 Task: Look for space in Río Cuarto, Argentina from 7th July, 2023 to 14th July, 2023 for 1 adult in price range Rs.6000 to Rs.14000. Place can be shared room with 1  bedroom having 1 bed and 1 bathroom. Property type can be house, flat, guest house, hotel. Amenities needed are: wifi, heating. Booking option can be shelf check-in. Required host language is English.
Action: Mouse moved to (428, 90)
Screenshot: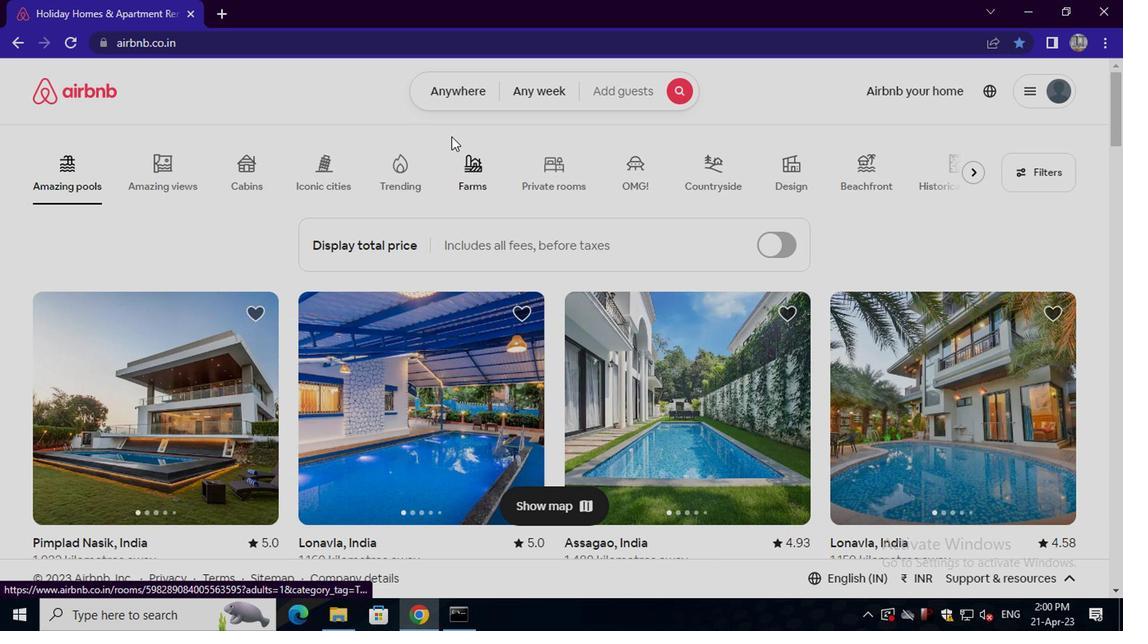 
Action: Mouse pressed left at (428, 90)
Screenshot: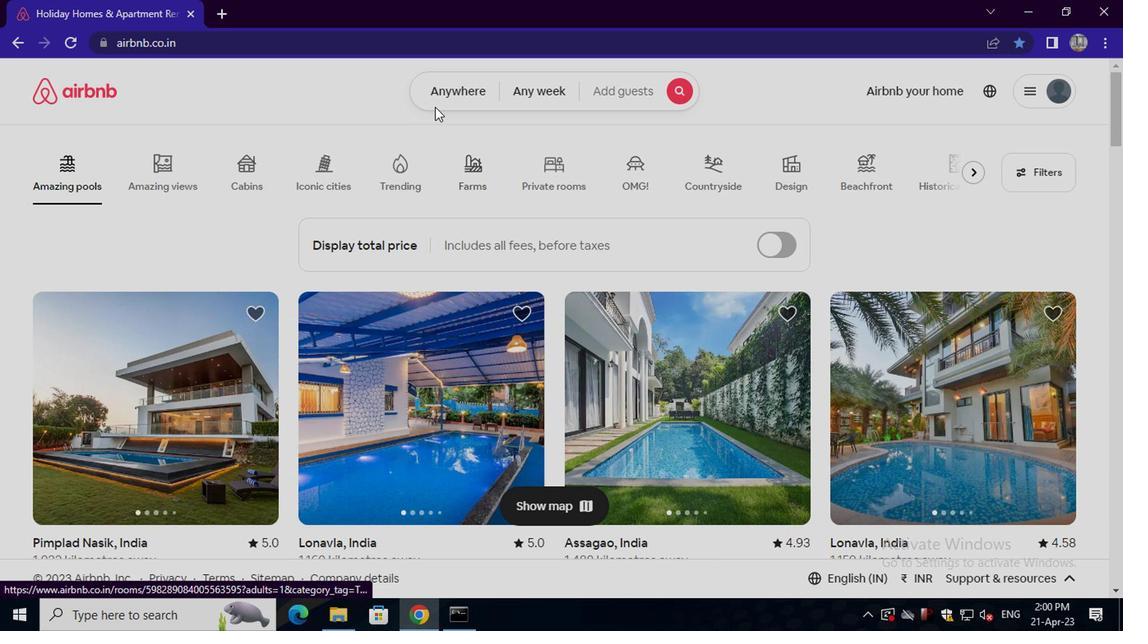 
Action: Mouse moved to (332, 157)
Screenshot: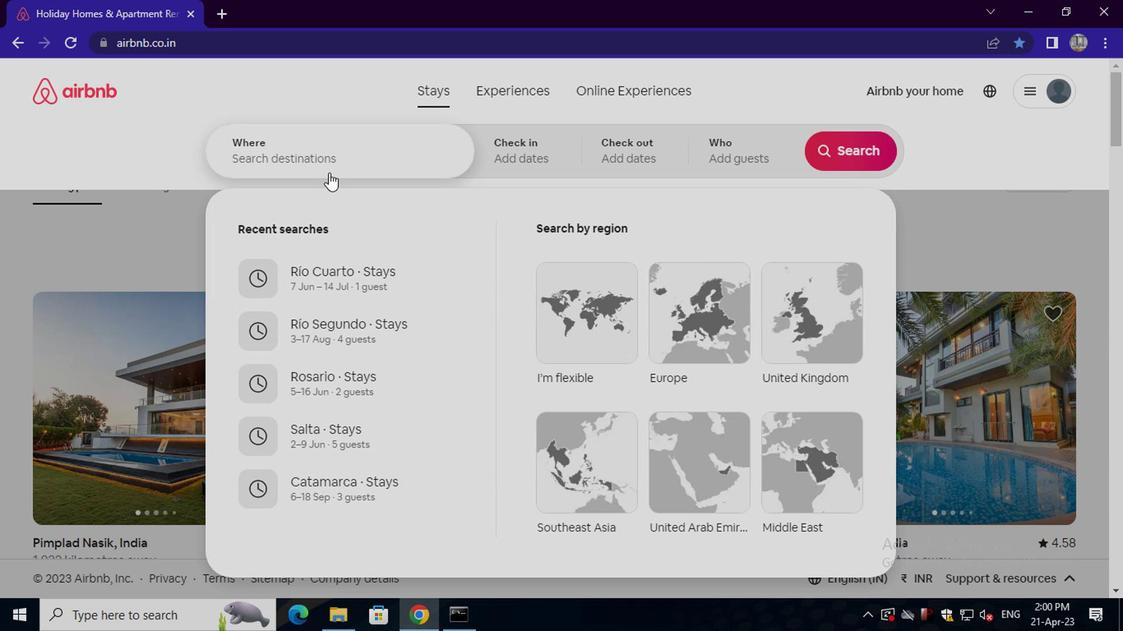 
Action: Mouse pressed left at (332, 157)
Screenshot: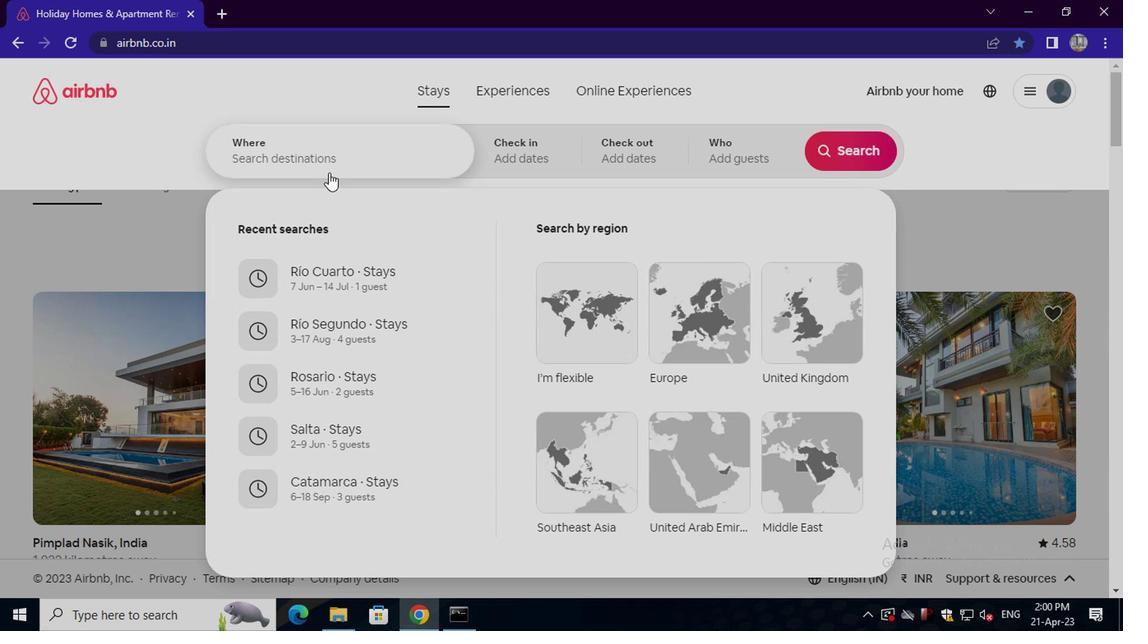 
Action: Key pressed rio<Key.space>carto,<Key.space>argentina<Key.enter>
Screenshot: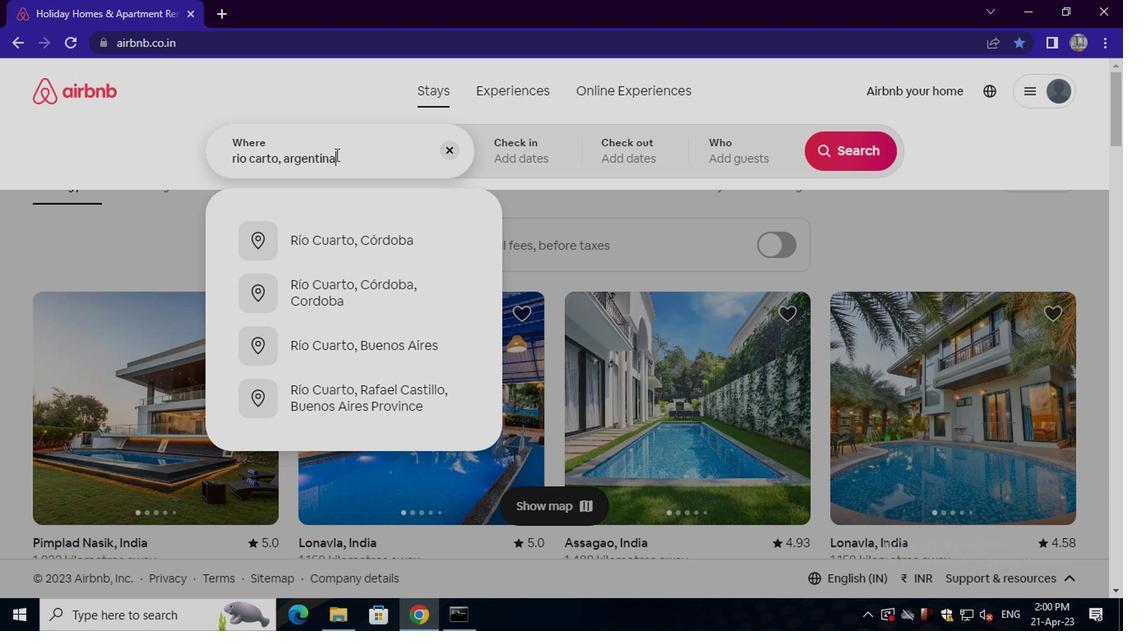 
Action: Mouse moved to (839, 285)
Screenshot: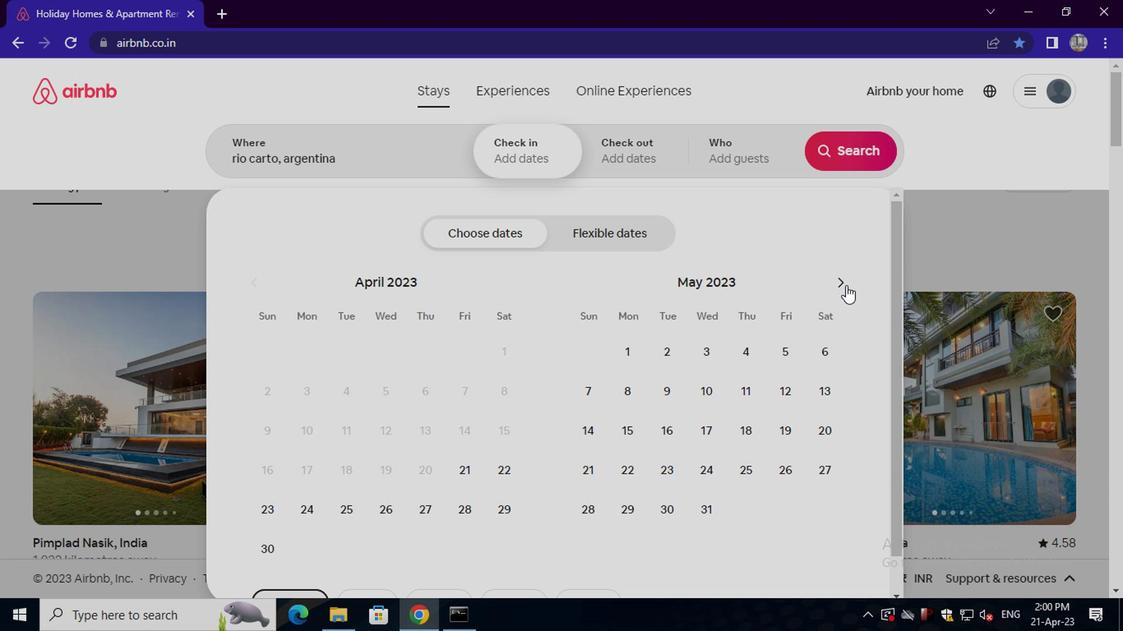 
Action: Mouse pressed left at (839, 285)
Screenshot: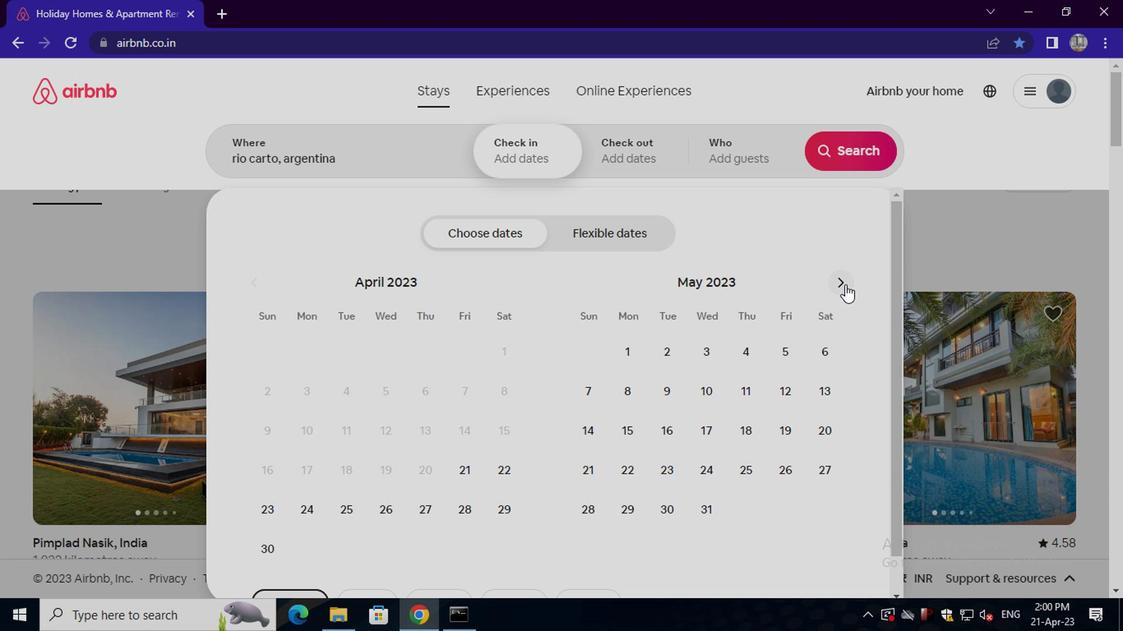 
Action: Mouse pressed left at (839, 285)
Screenshot: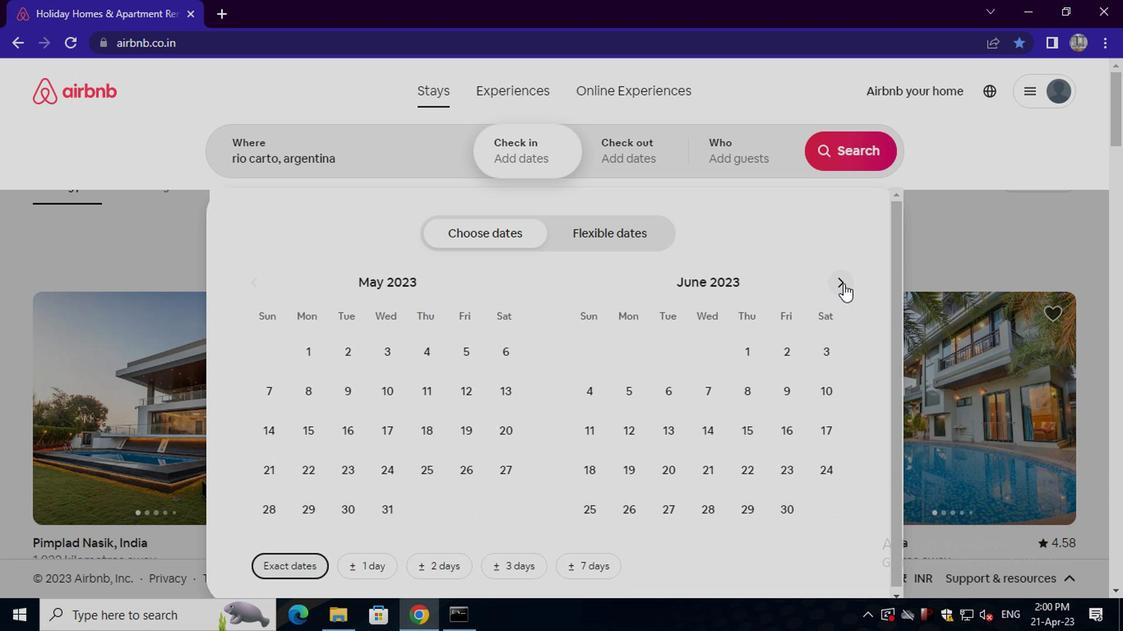 
Action: Mouse moved to (779, 394)
Screenshot: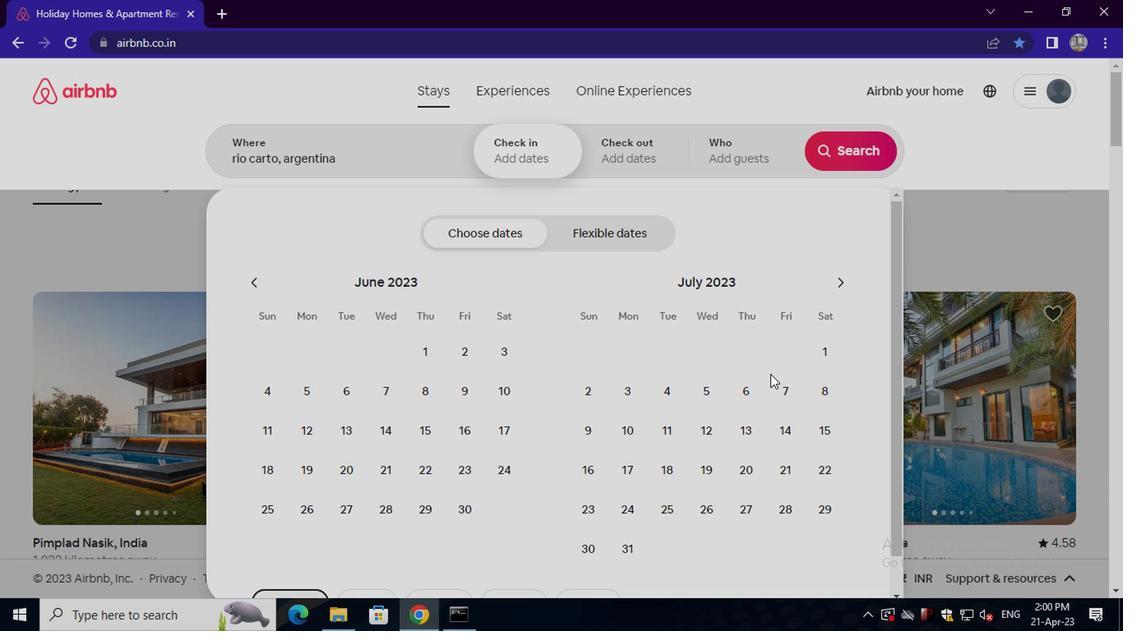 
Action: Mouse pressed left at (779, 394)
Screenshot: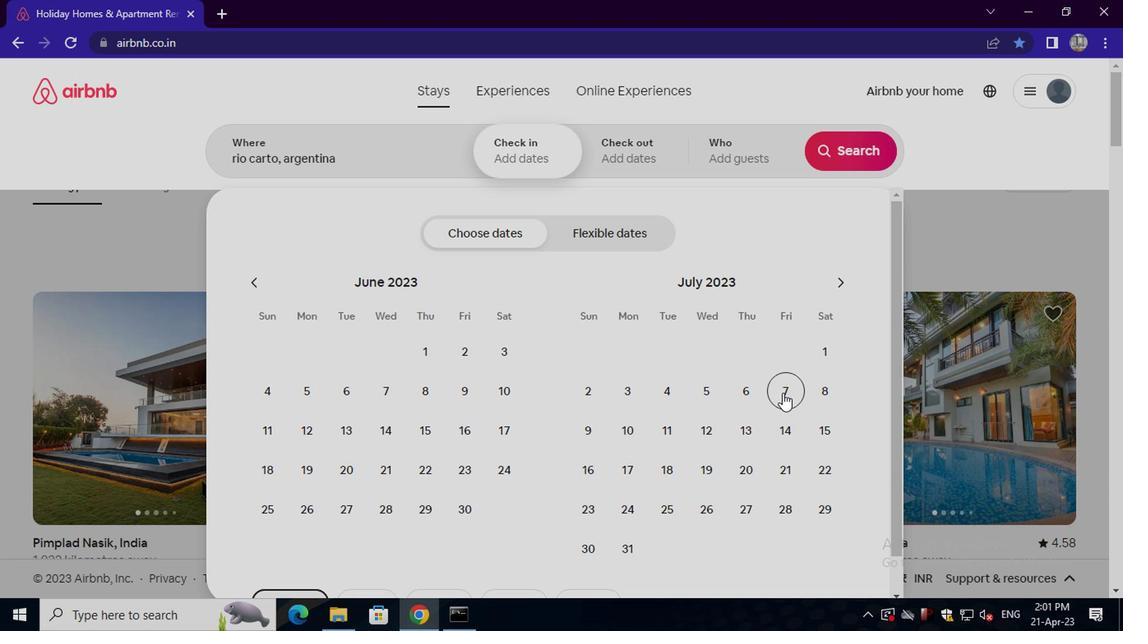 
Action: Mouse moved to (772, 426)
Screenshot: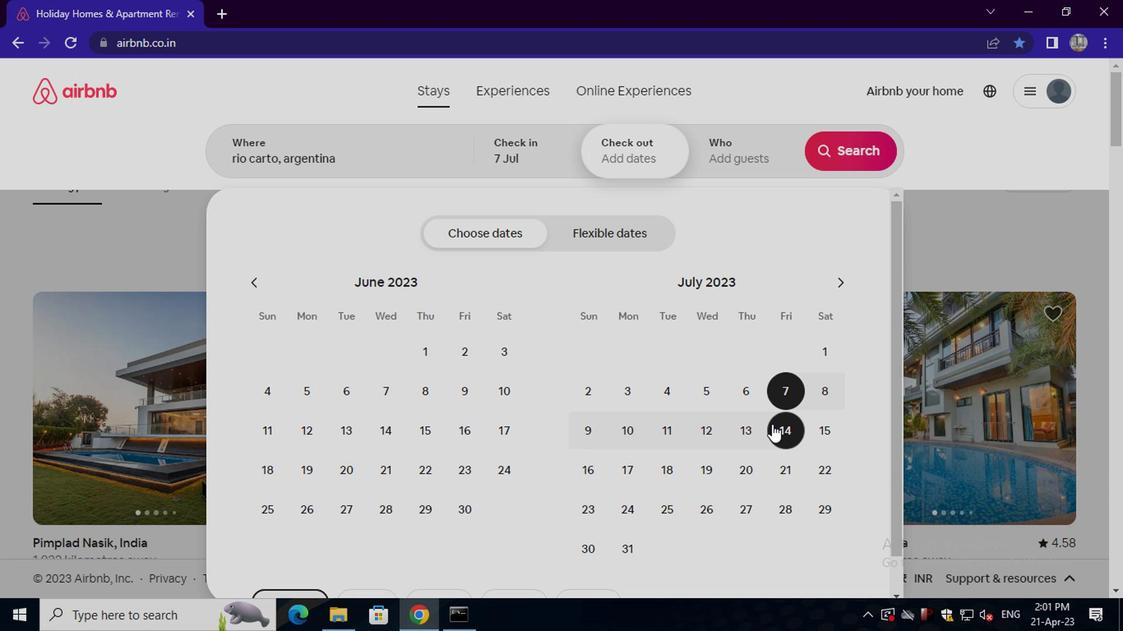 
Action: Mouse pressed left at (772, 426)
Screenshot: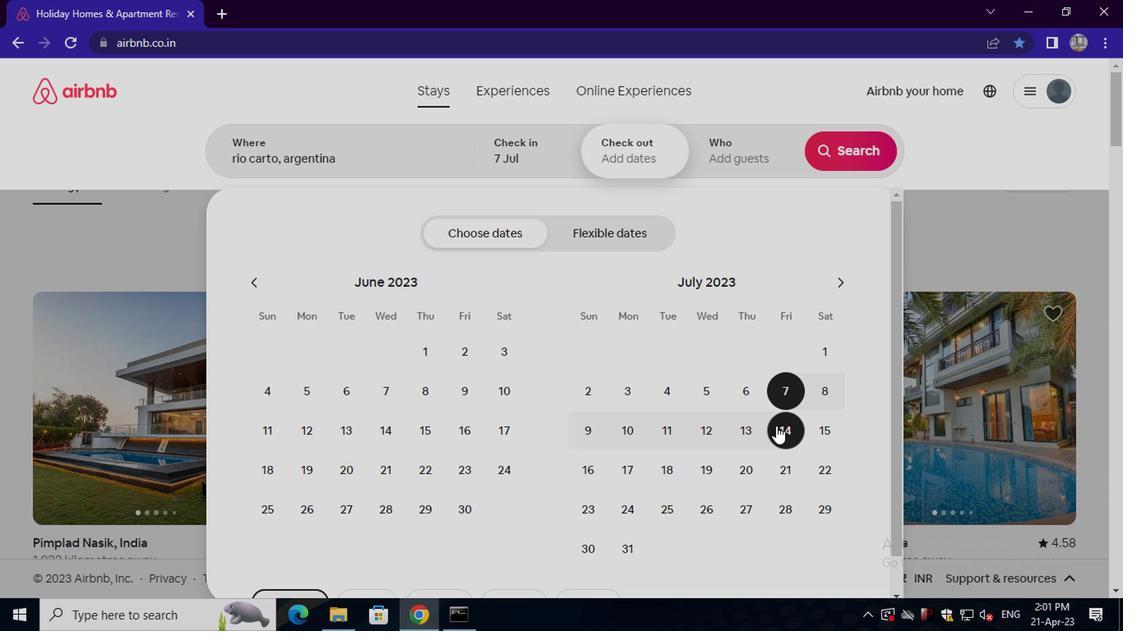 
Action: Mouse moved to (731, 174)
Screenshot: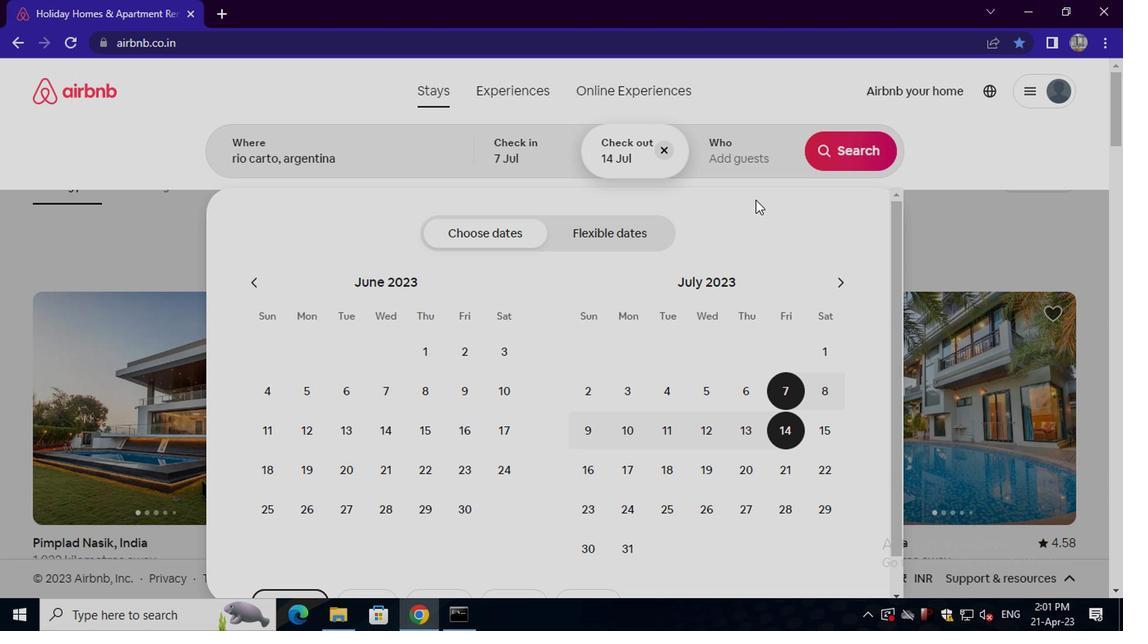 
Action: Mouse pressed left at (731, 174)
Screenshot: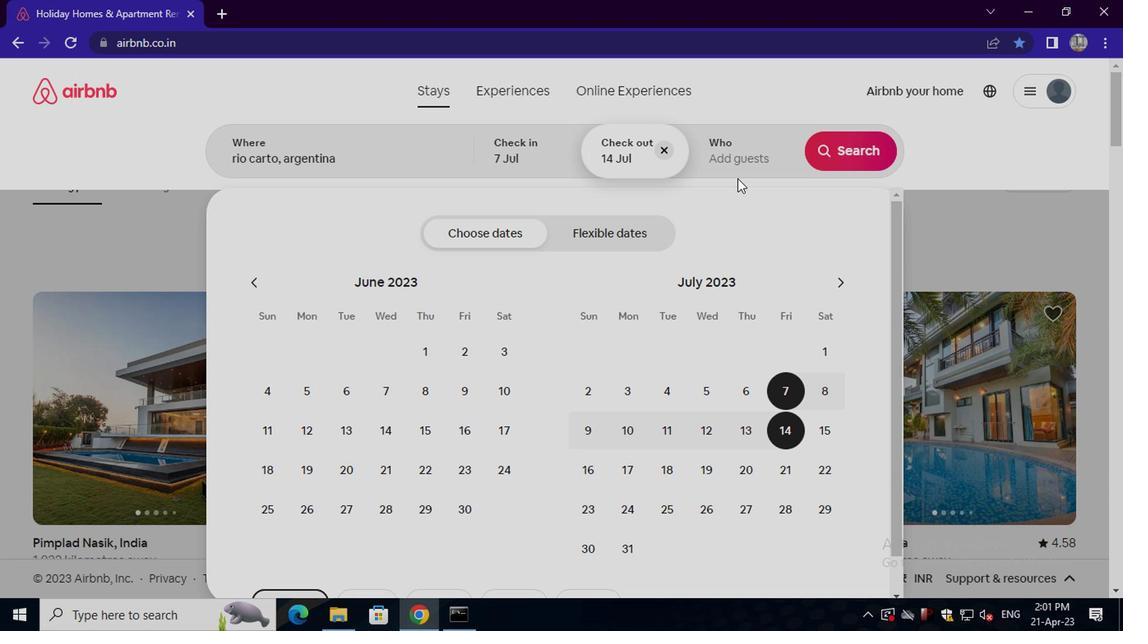 
Action: Mouse moved to (852, 245)
Screenshot: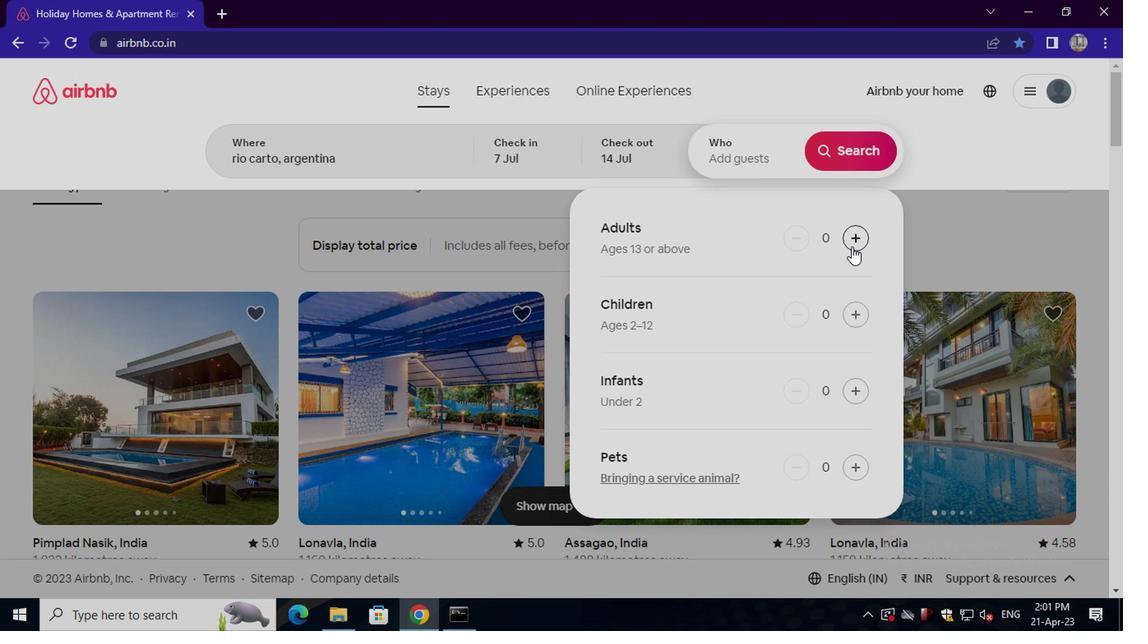 
Action: Mouse pressed left at (852, 245)
Screenshot: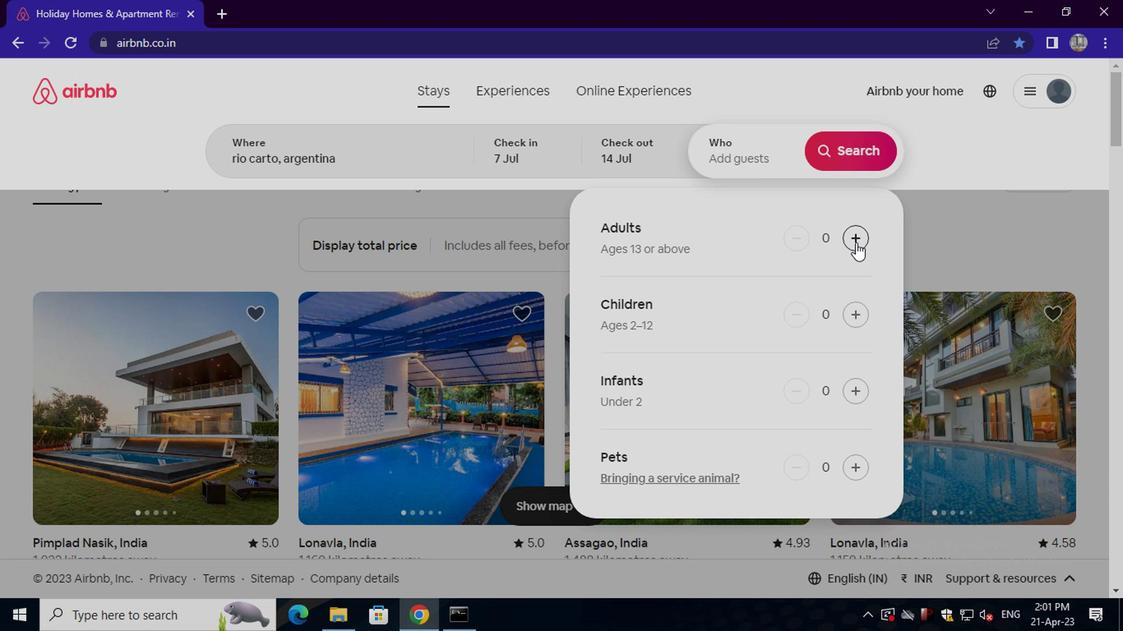 
Action: Mouse moved to (865, 156)
Screenshot: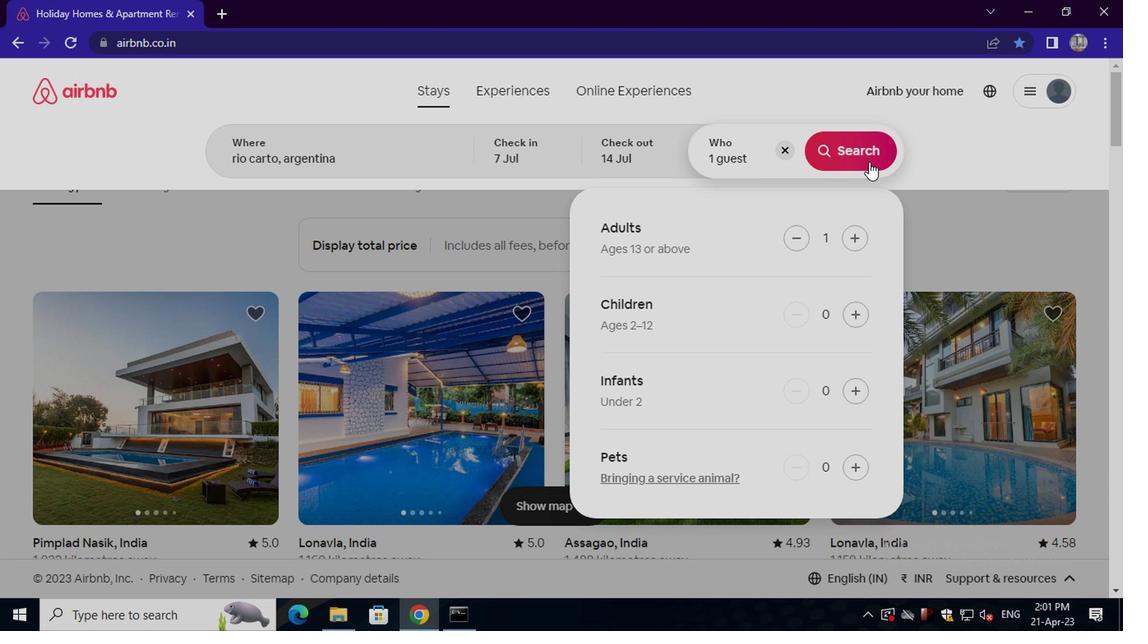 
Action: Mouse pressed left at (865, 156)
Screenshot: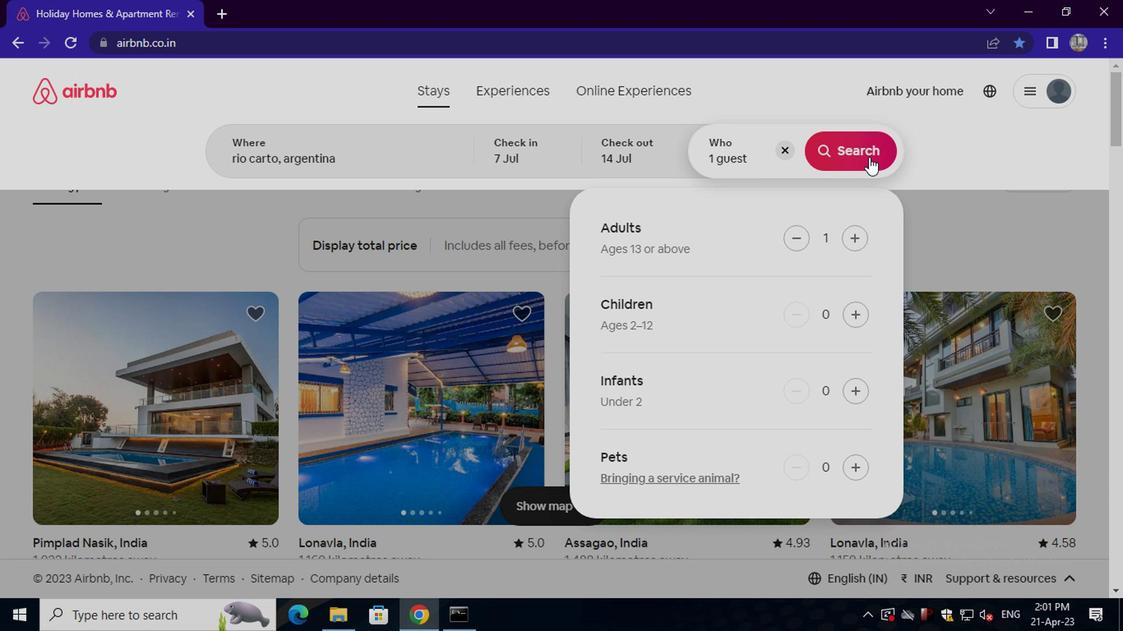 
Action: Mouse moved to (1057, 157)
Screenshot: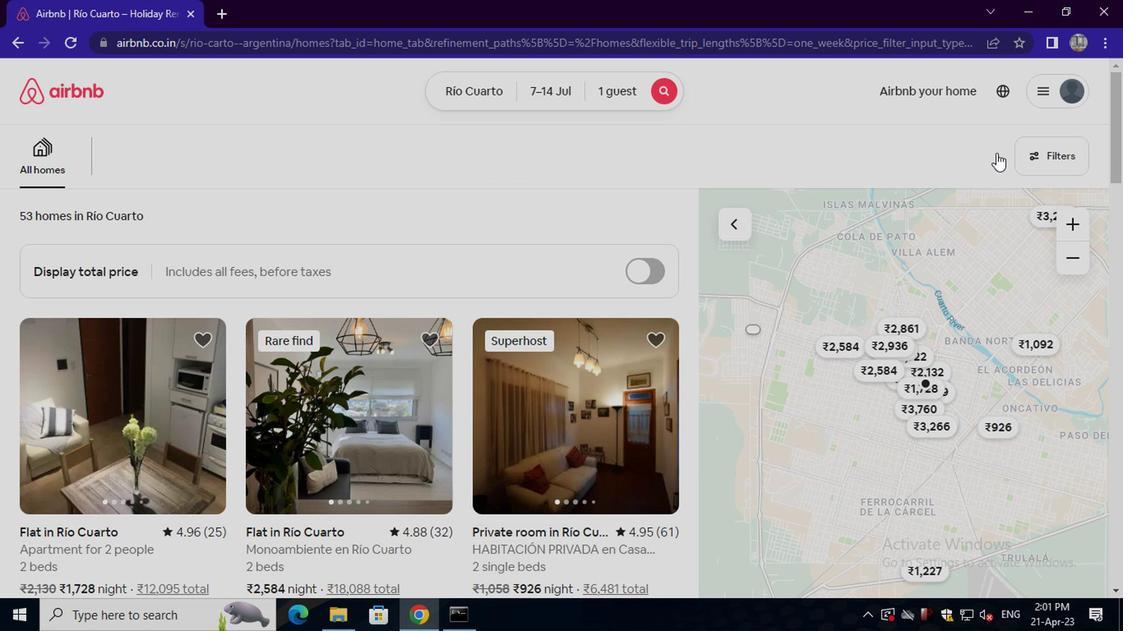 
Action: Mouse pressed left at (1057, 157)
Screenshot: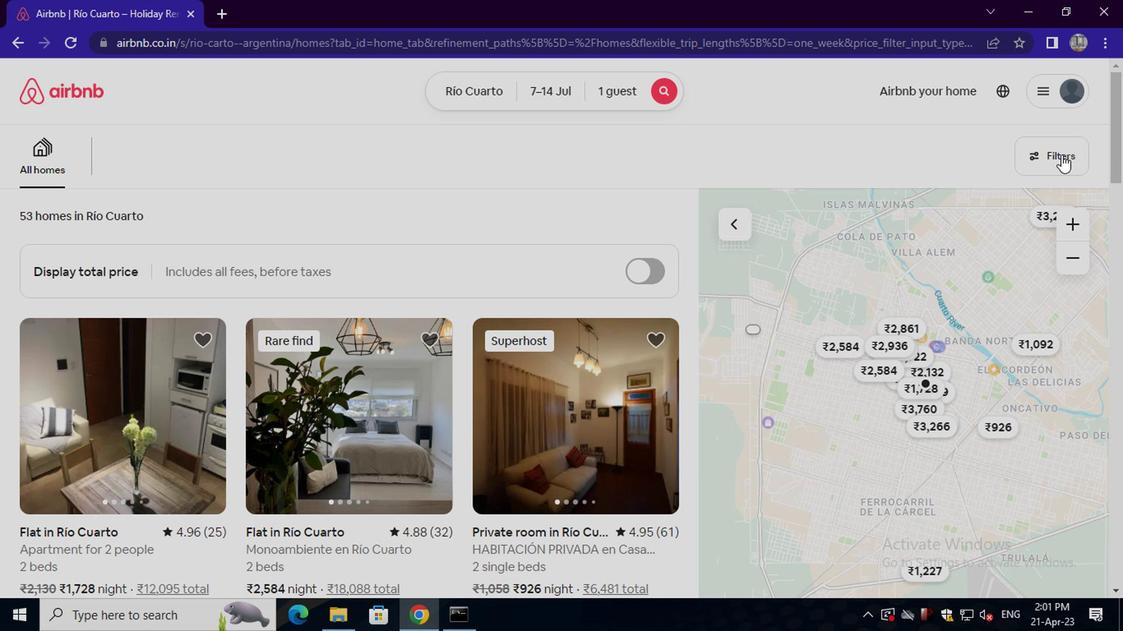 
Action: Mouse moved to (434, 367)
Screenshot: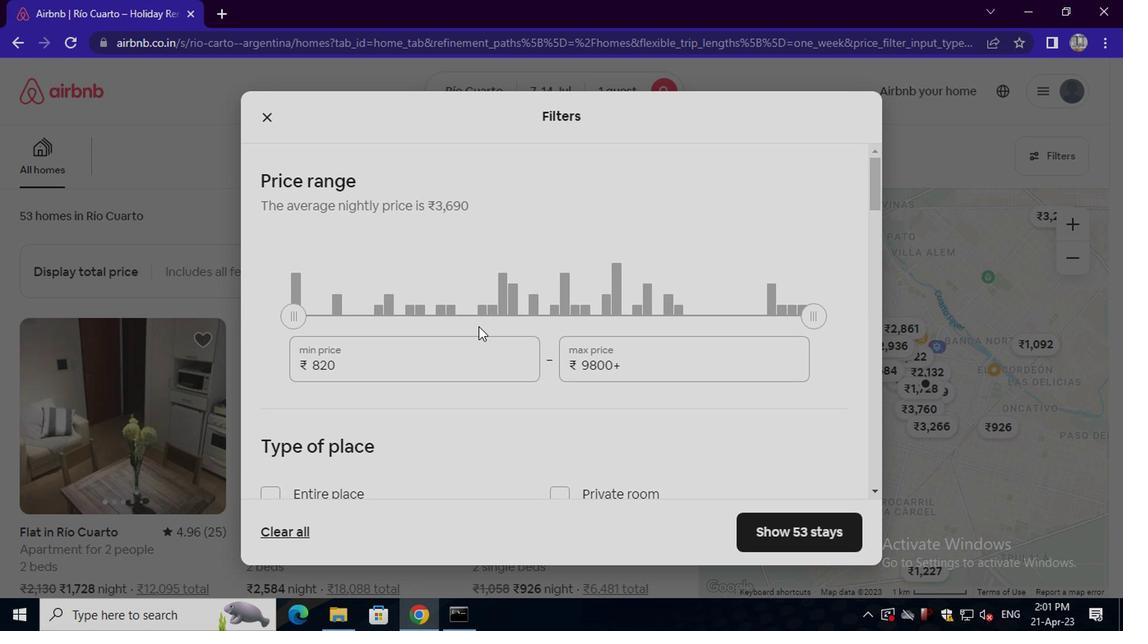 
Action: Mouse pressed left at (434, 367)
Screenshot: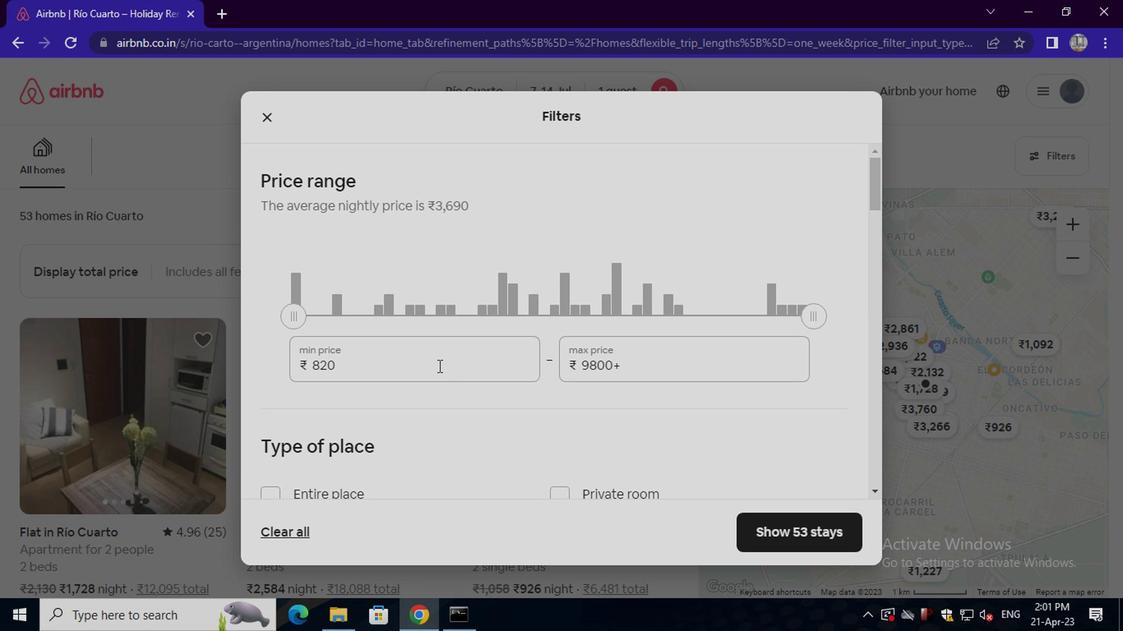 
Action: Mouse moved to (433, 367)
Screenshot: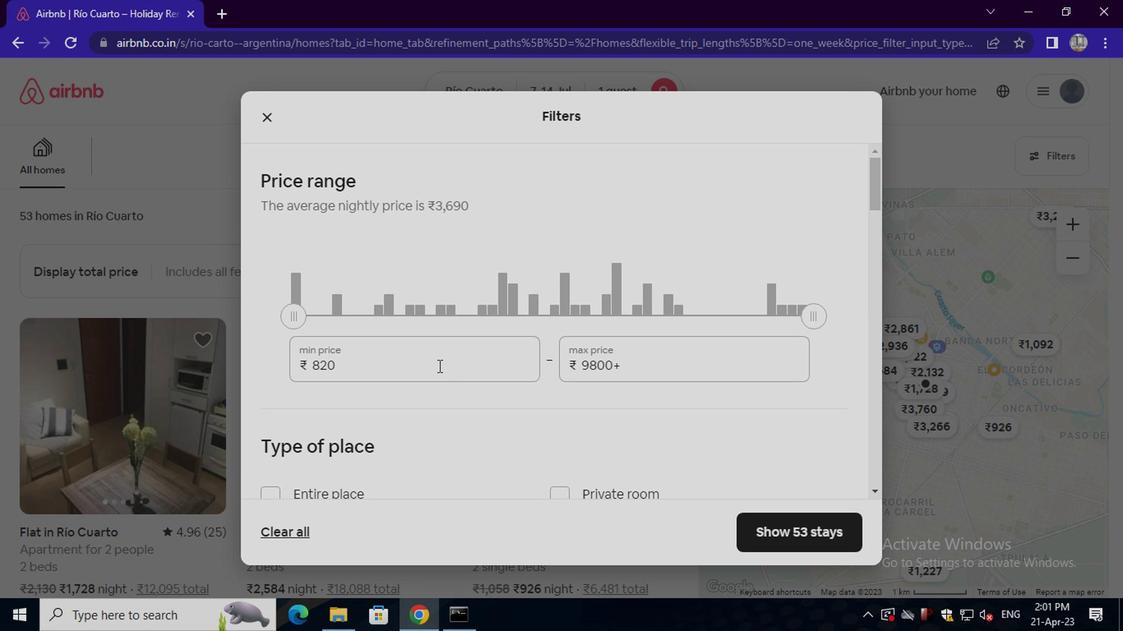 
Action: Key pressed <Key.backspace><Key.backspace><Key.backspace><Key.backspace><Key.backspace><Key.backspace><Key.backspace><Key.backspace><Key.backspace><Key.backspace><Key.backspace><Key.backspace><Key.backspace><Key.backspace><Key.backspace><Key.backspace><Key.backspace><Key.backspace>6000
Screenshot: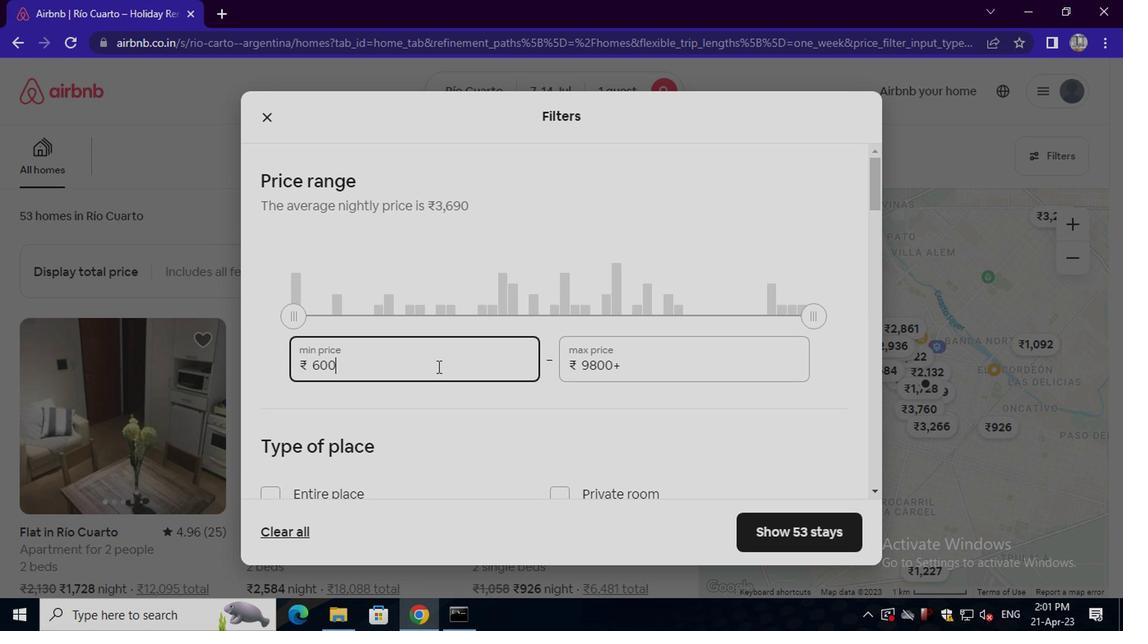 
Action: Mouse moved to (619, 368)
Screenshot: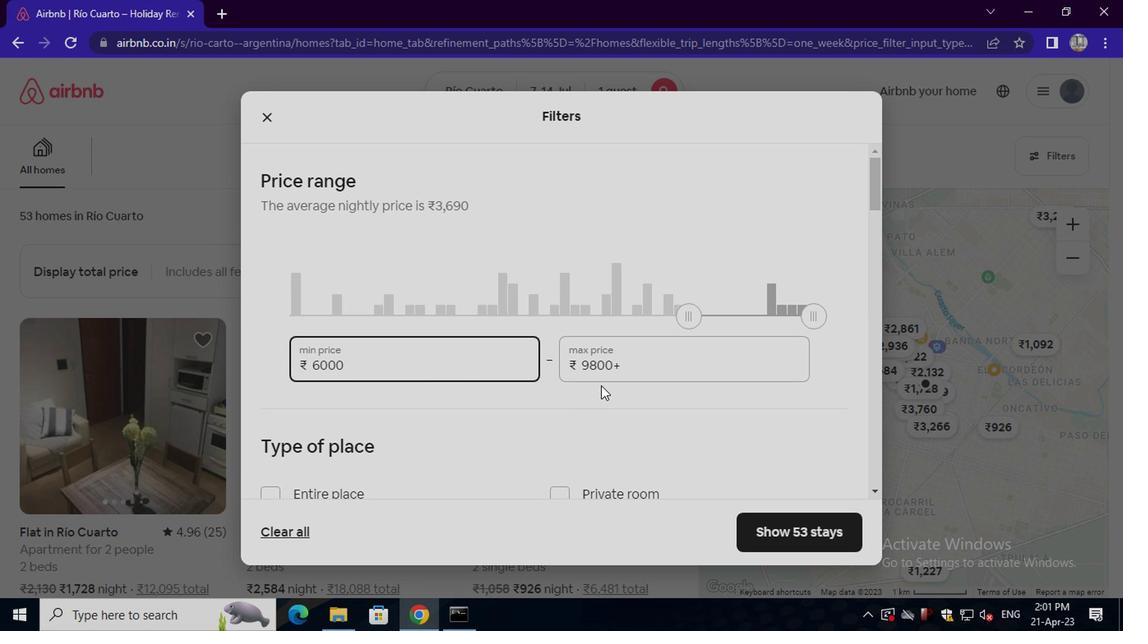 
Action: Mouse pressed left at (619, 368)
Screenshot: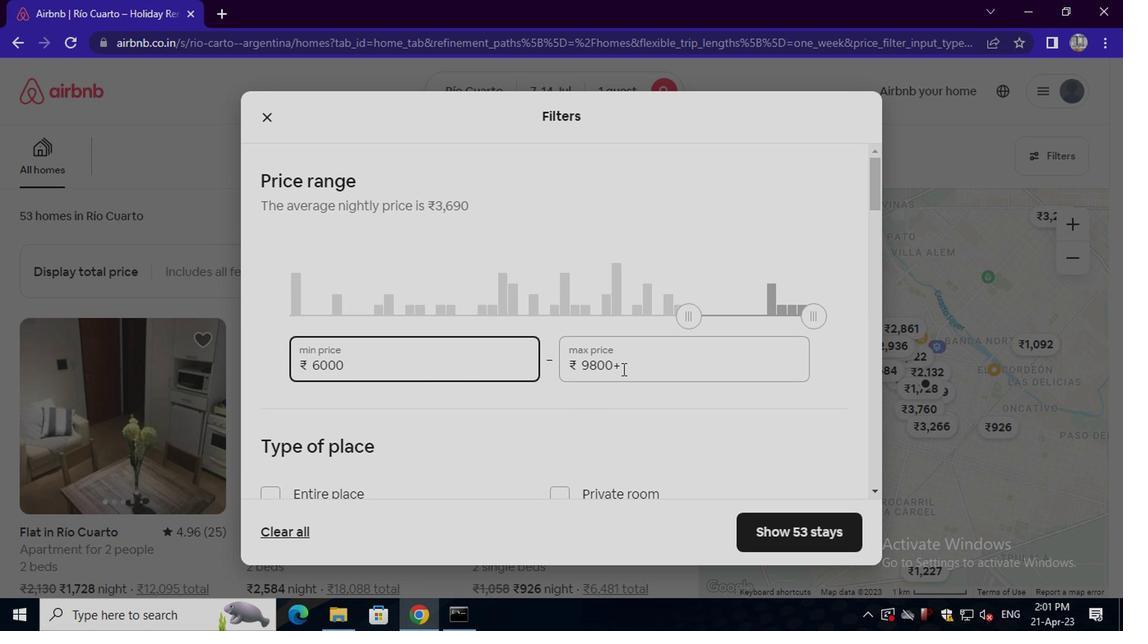 
Action: Mouse moved to (614, 367)
Screenshot: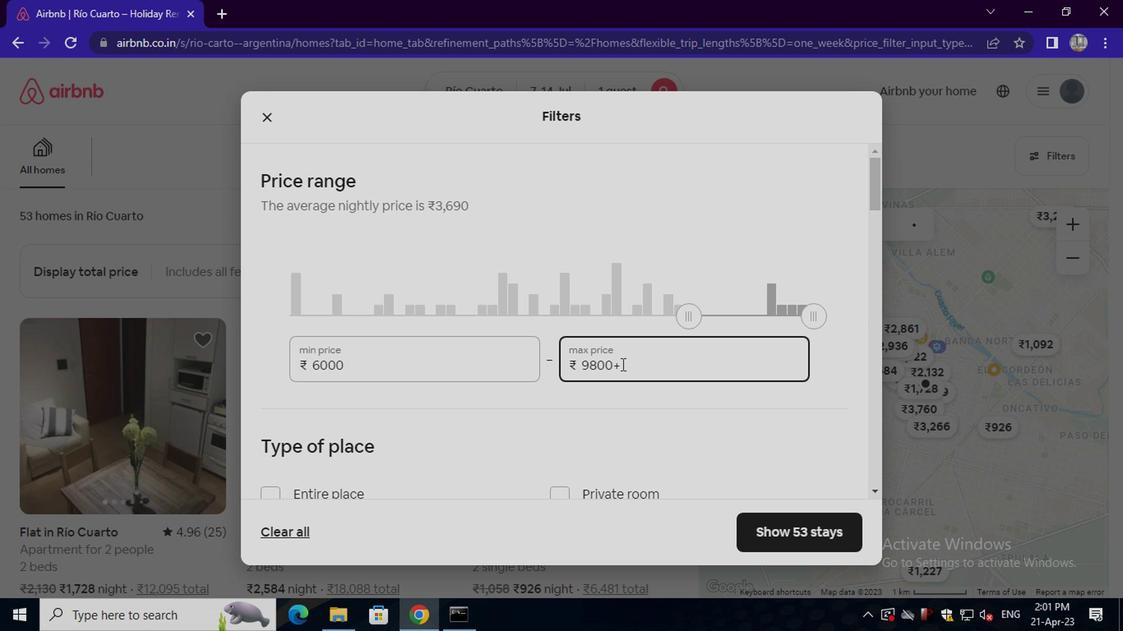 
Action: Key pressed <Key.backspace>
Screenshot: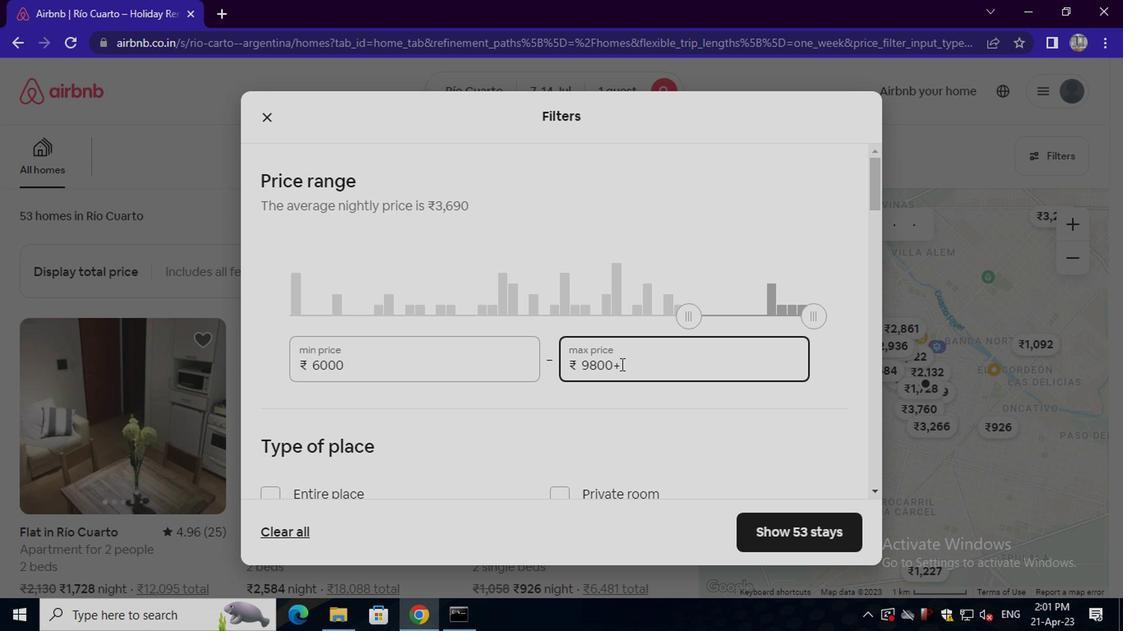 
Action: Mouse moved to (613, 367)
Screenshot: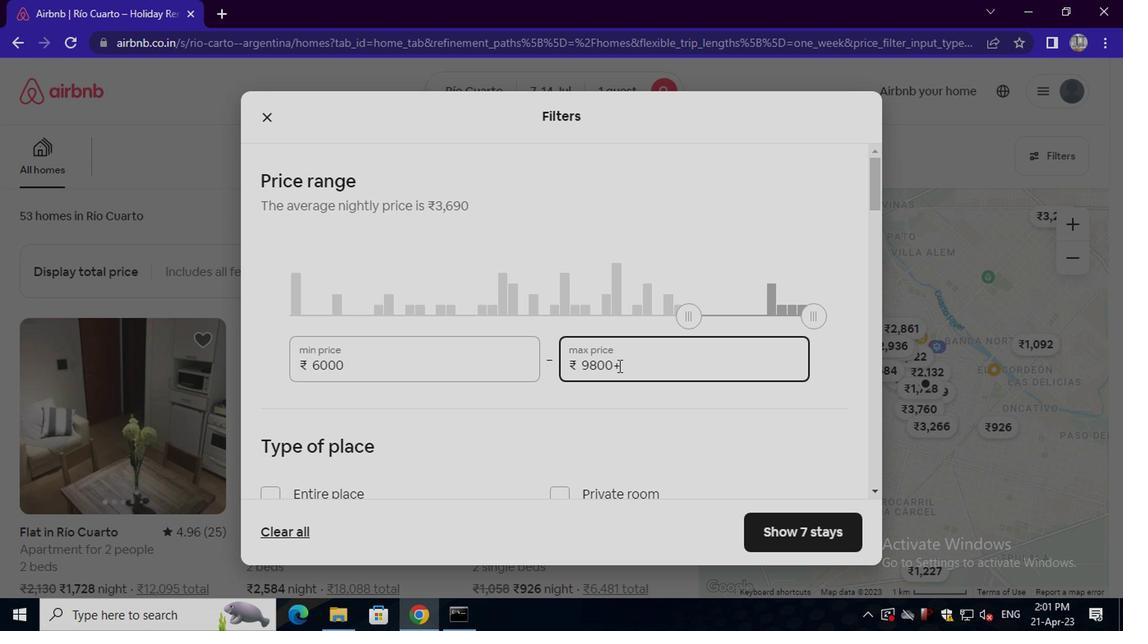 
Action: Key pressed <Key.backspace><Key.backspace><Key.backspace><Key.backspace><Key.backspace><Key.backspace><Key.backspace><Key.backspace><Key.backspace><Key.backspace><Key.backspace><Key.backspace><Key.backspace><Key.backspace>14000
Screenshot: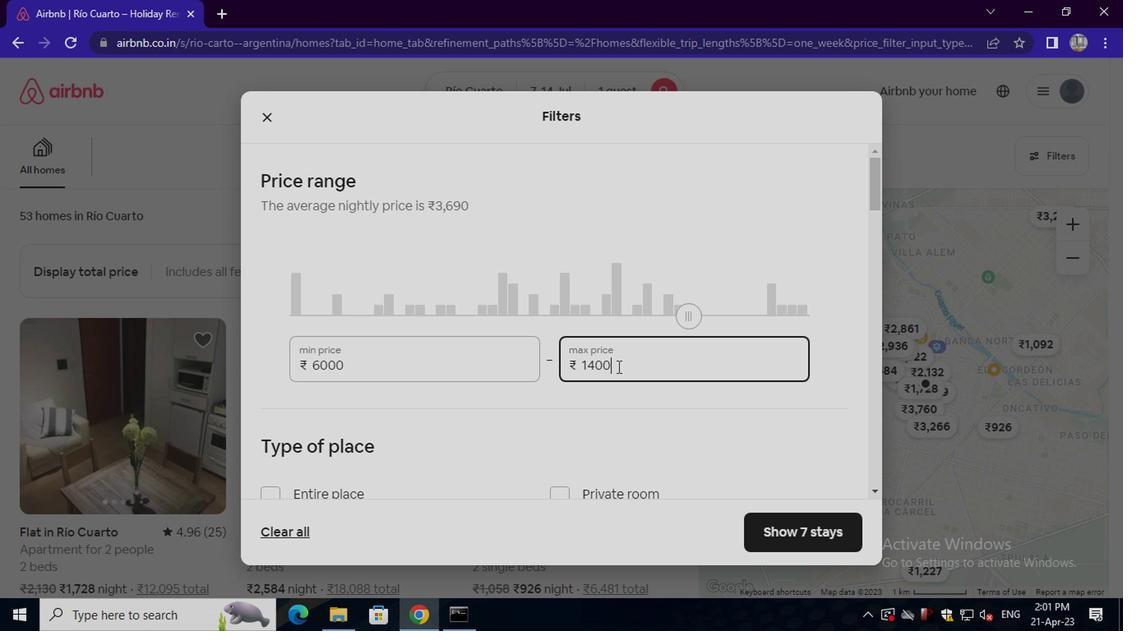 
Action: Mouse moved to (625, 359)
Screenshot: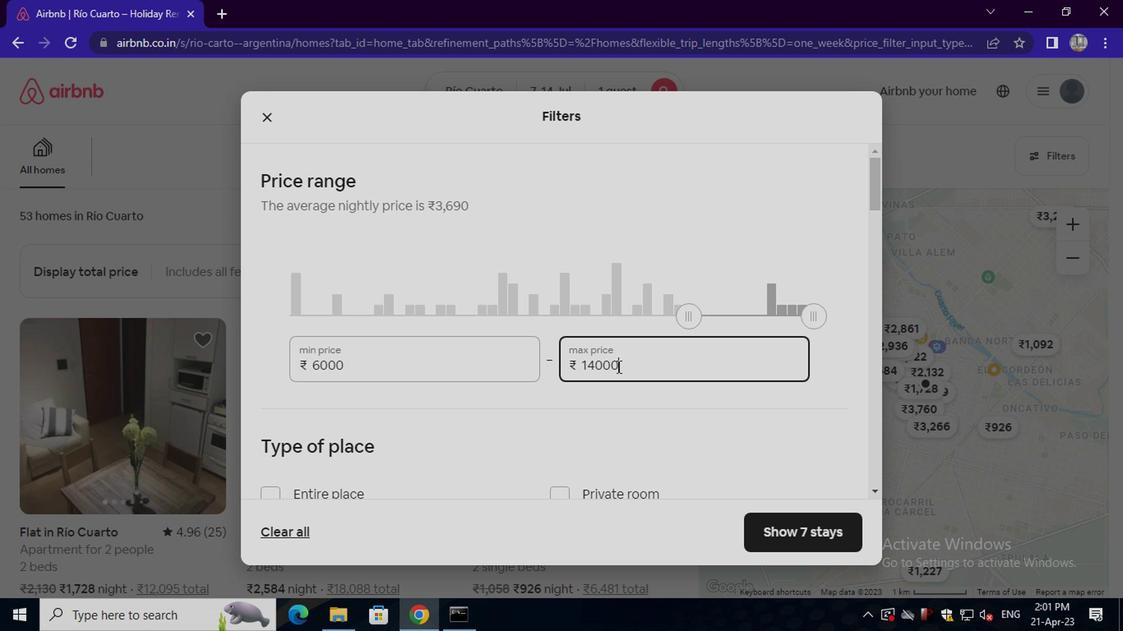 
Action: Mouse scrolled (625, 359) with delta (0, 0)
Screenshot: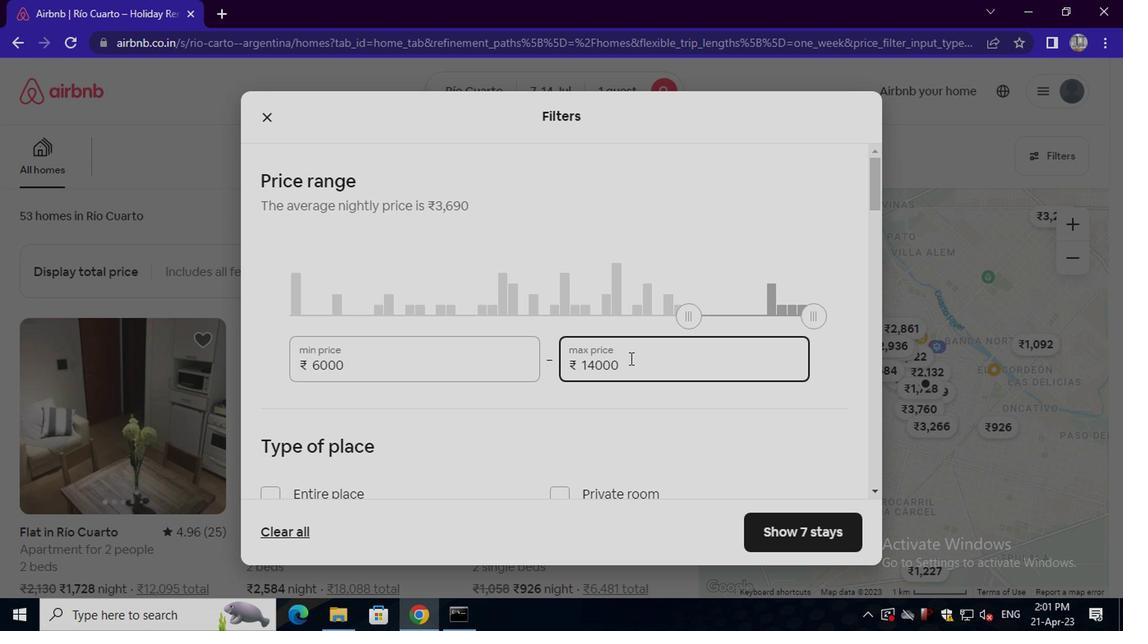 
Action: Mouse scrolled (625, 359) with delta (0, 0)
Screenshot: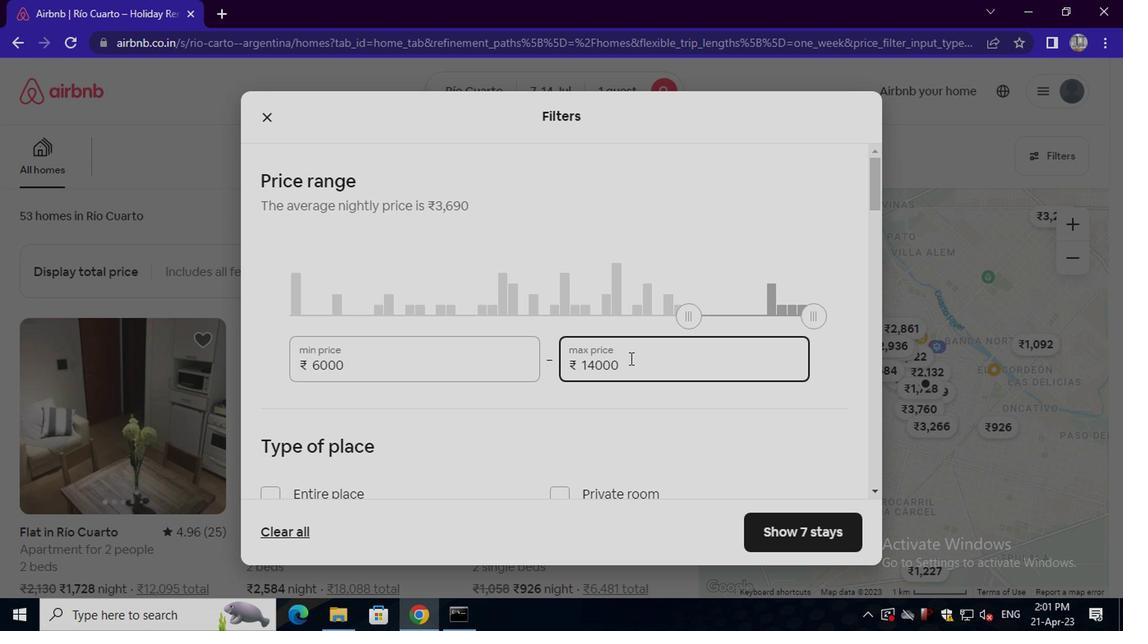
Action: Mouse moved to (321, 398)
Screenshot: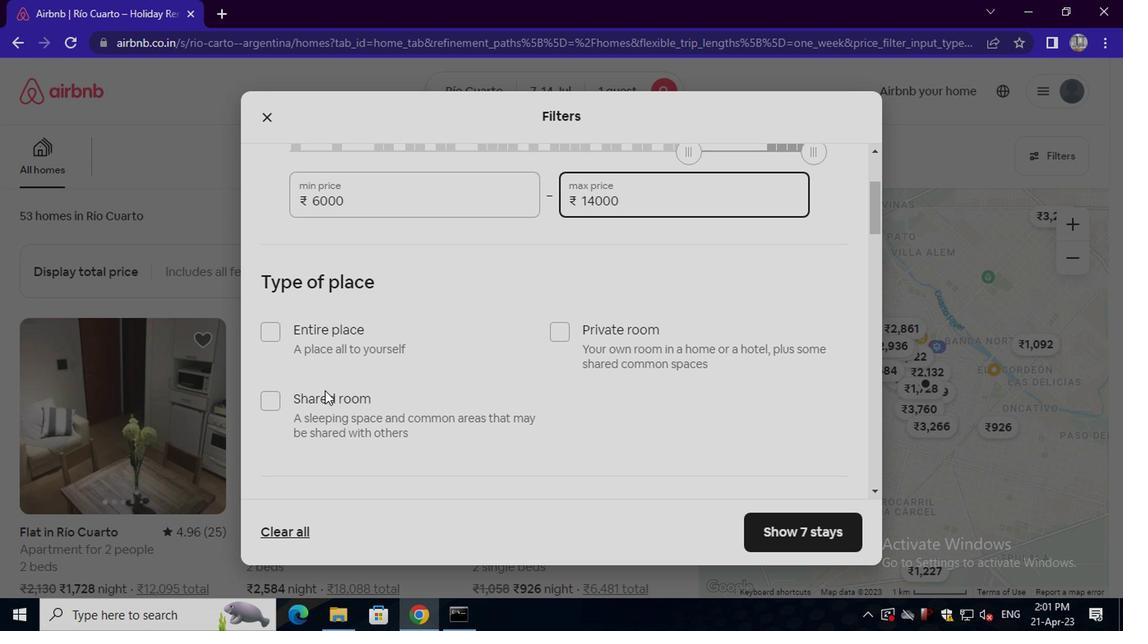 
Action: Mouse pressed left at (321, 398)
Screenshot: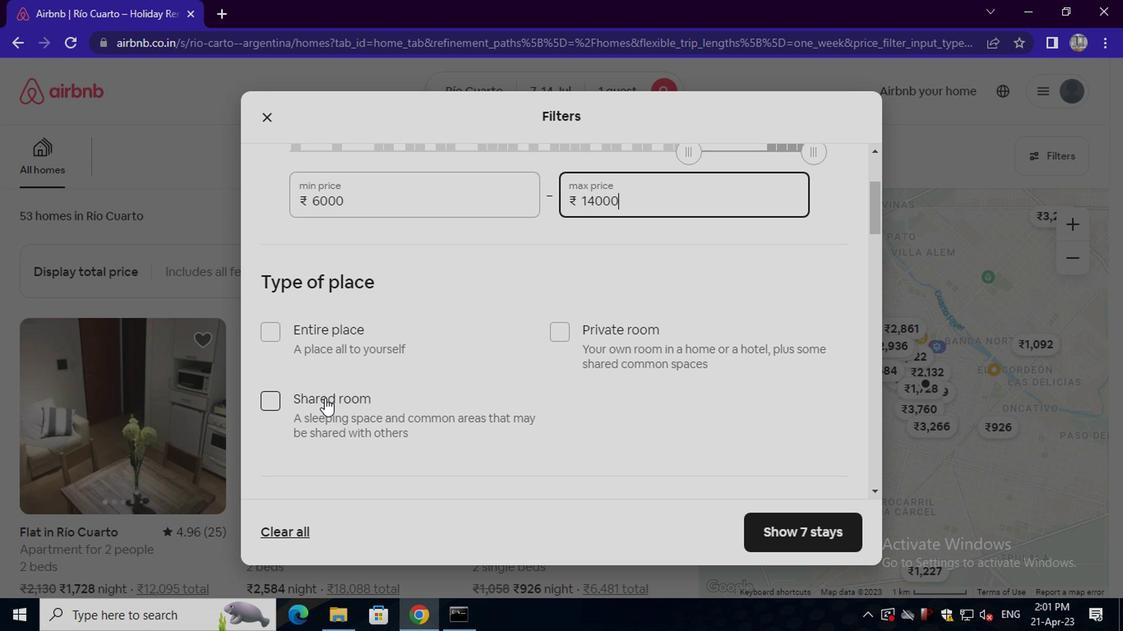 
Action: Mouse moved to (429, 371)
Screenshot: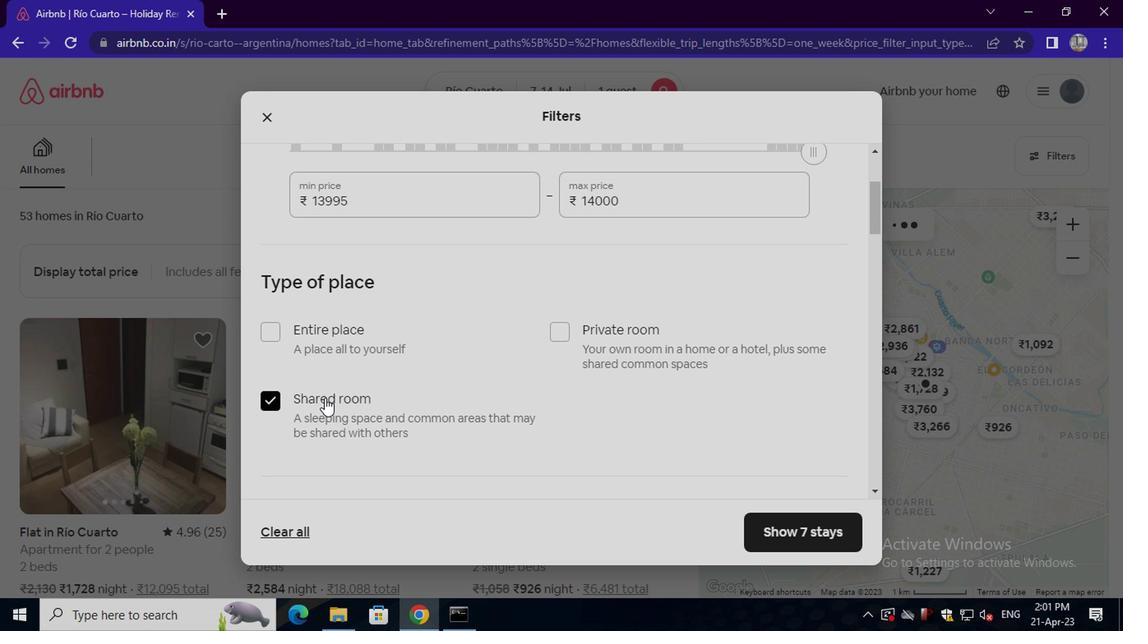 
Action: Mouse scrolled (429, 371) with delta (0, 0)
Screenshot: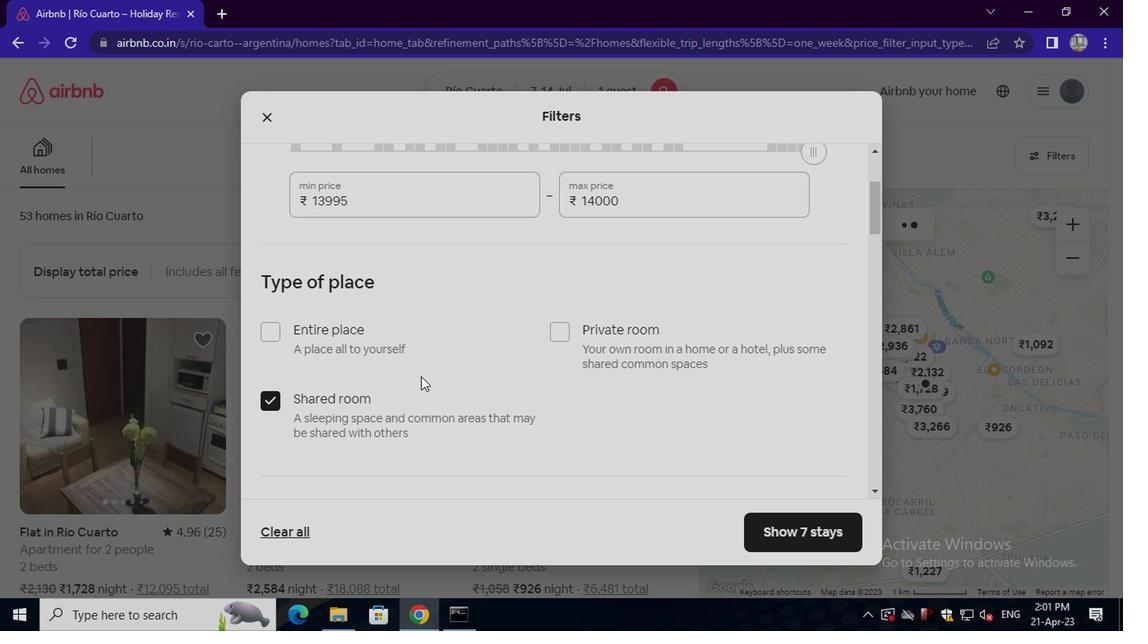 
Action: Mouse scrolled (429, 371) with delta (0, 0)
Screenshot: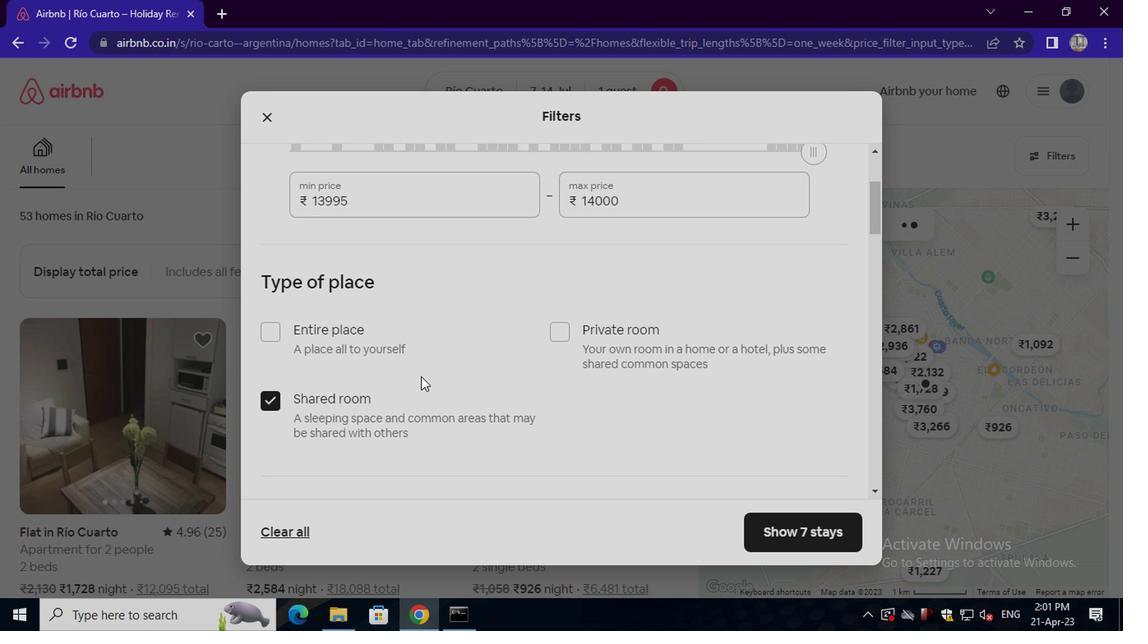 
Action: Mouse scrolled (429, 371) with delta (0, 0)
Screenshot: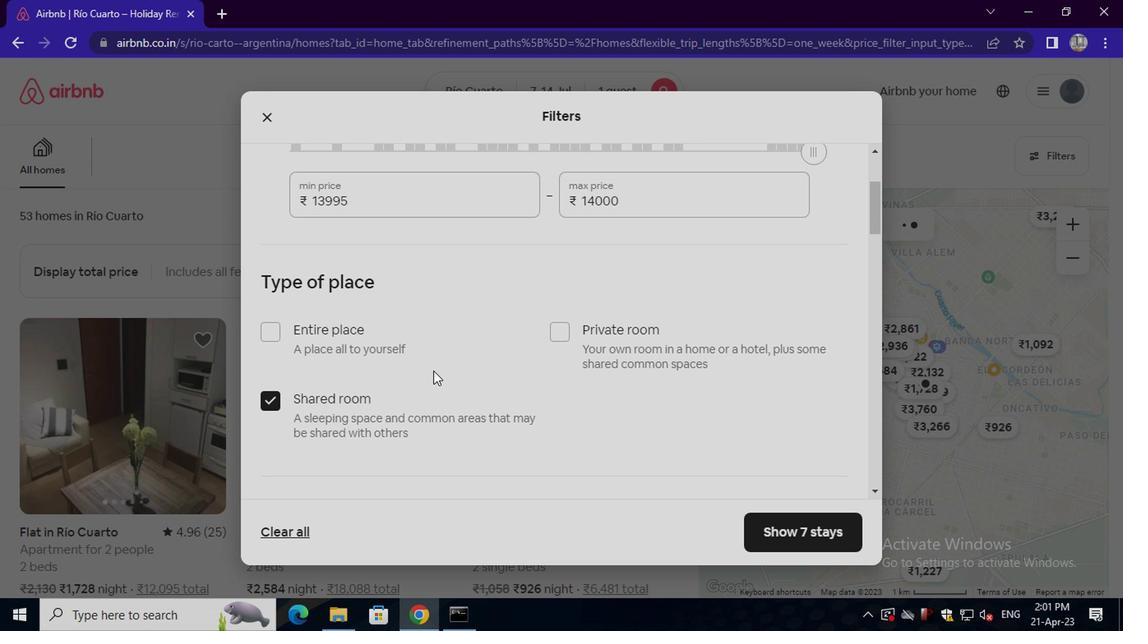 
Action: Mouse moved to (359, 355)
Screenshot: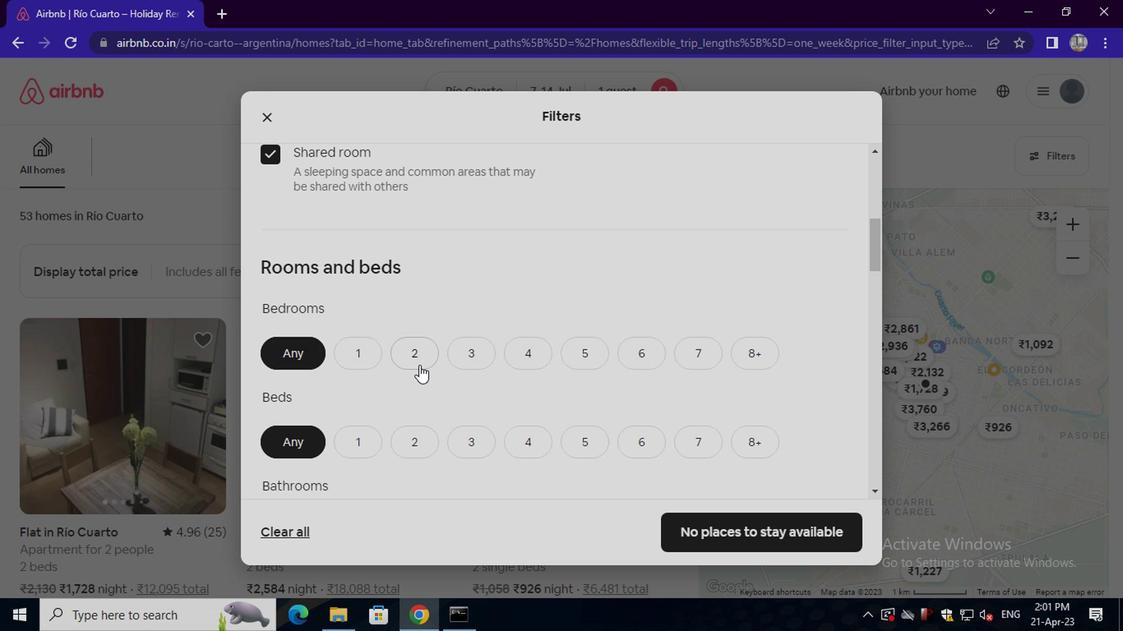 
Action: Mouse pressed left at (359, 355)
Screenshot: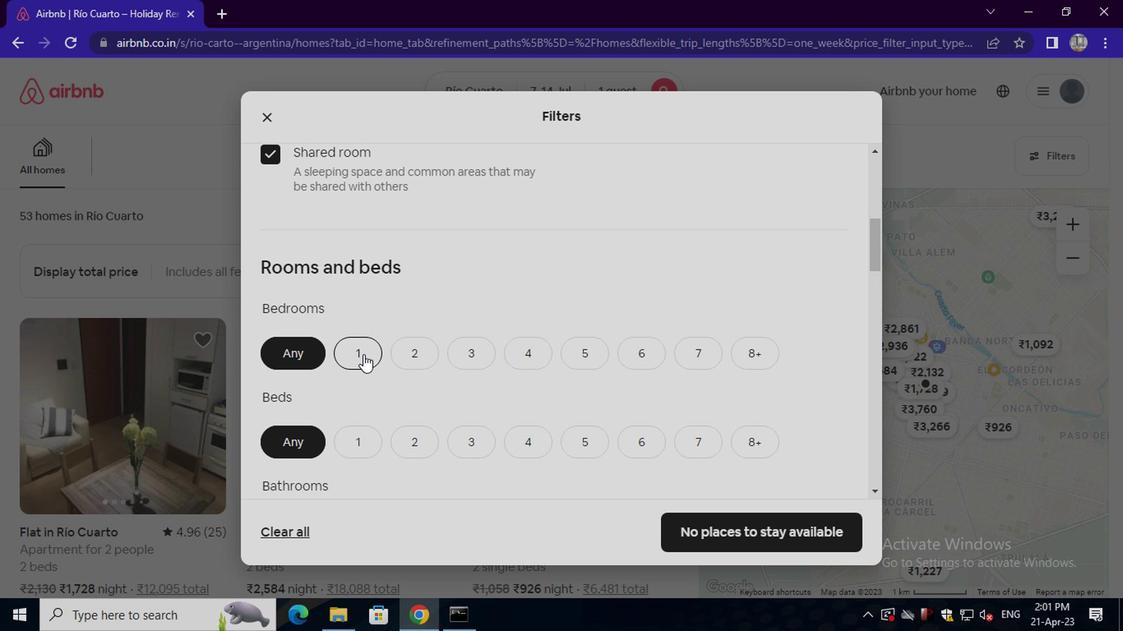 
Action: Mouse moved to (360, 434)
Screenshot: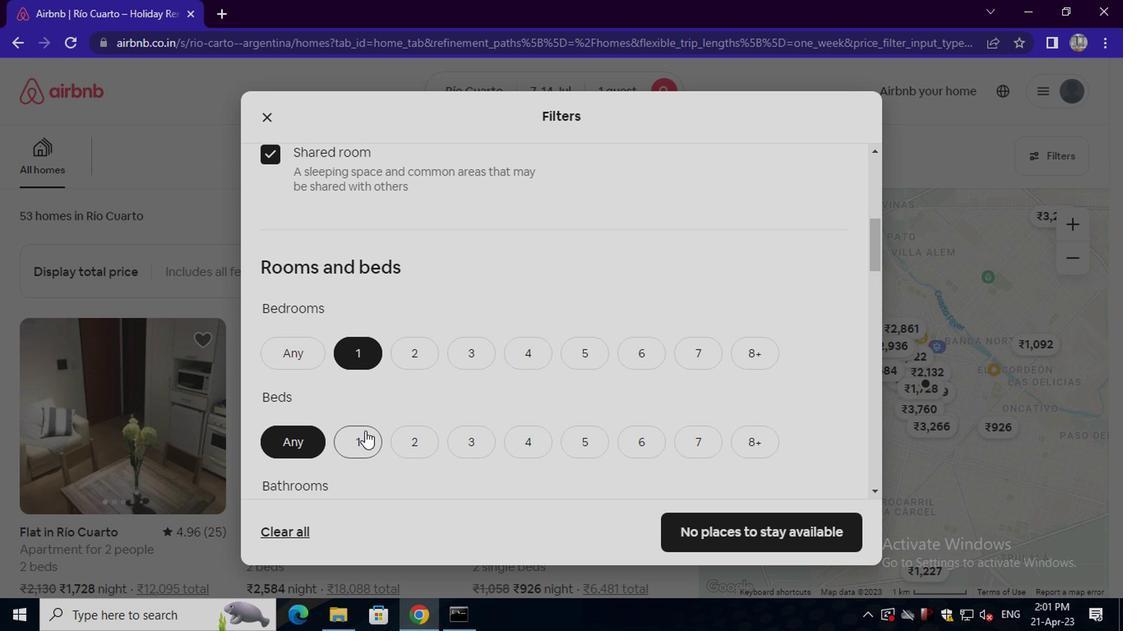 
Action: Mouse pressed left at (360, 434)
Screenshot: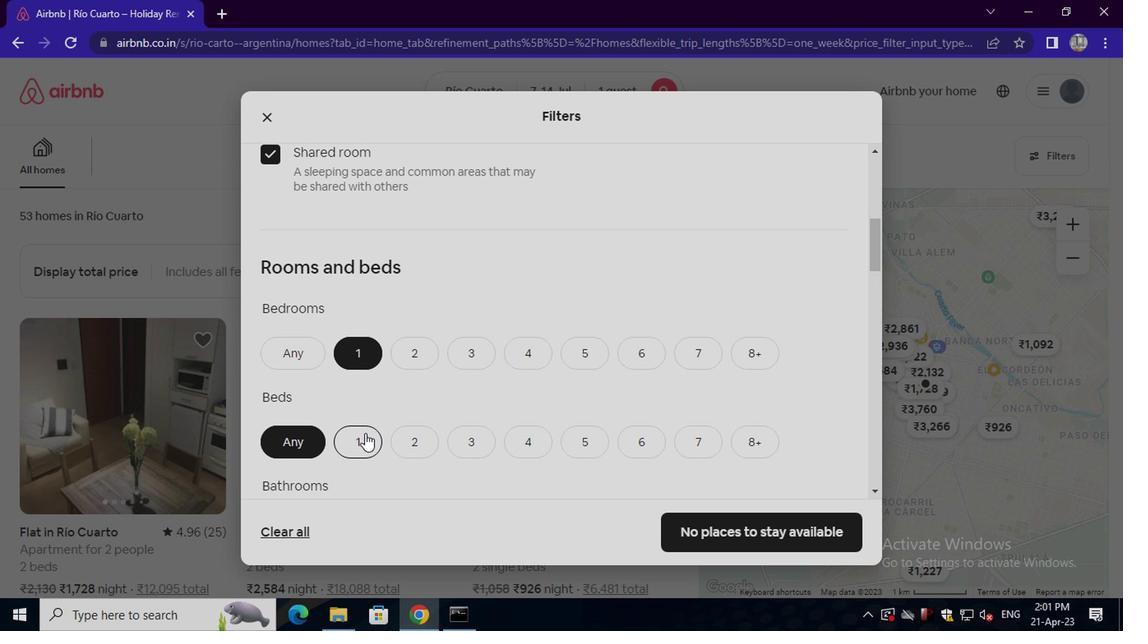 
Action: Mouse scrolled (360, 433) with delta (0, 0)
Screenshot: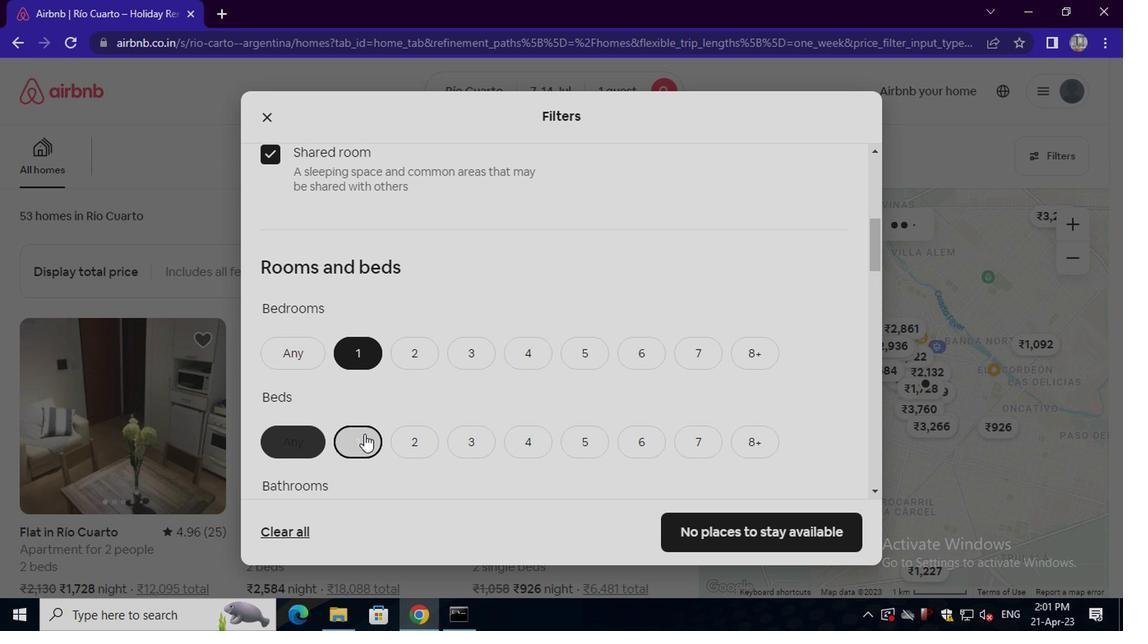 
Action: Mouse scrolled (360, 433) with delta (0, 0)
Screenshot: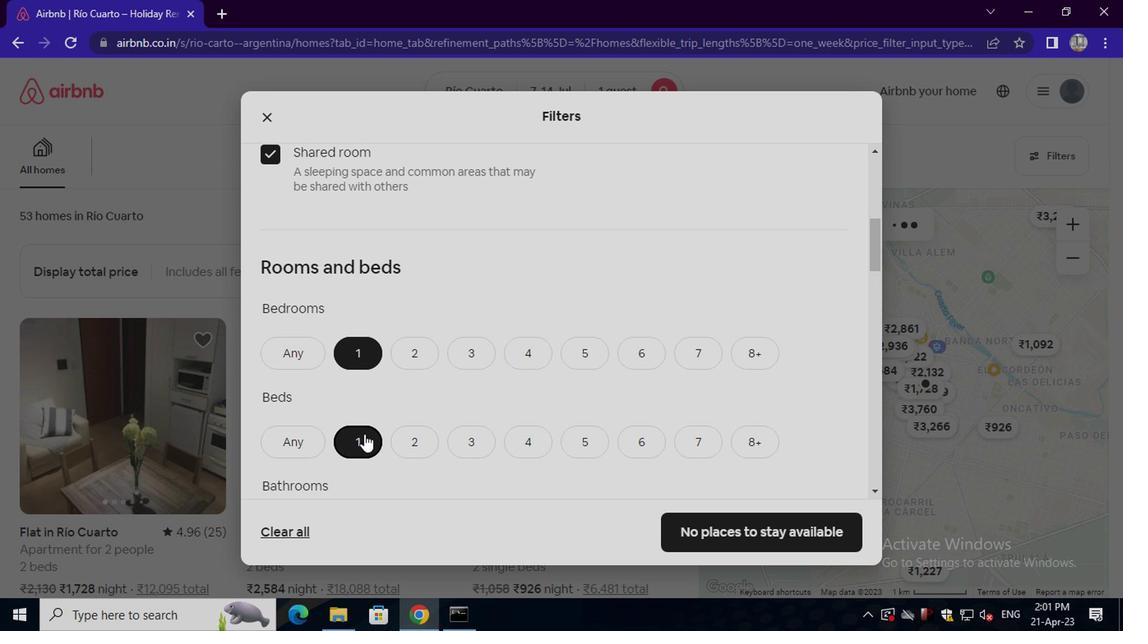 
Action: Mouse moved to (356, 373)
Screenshot: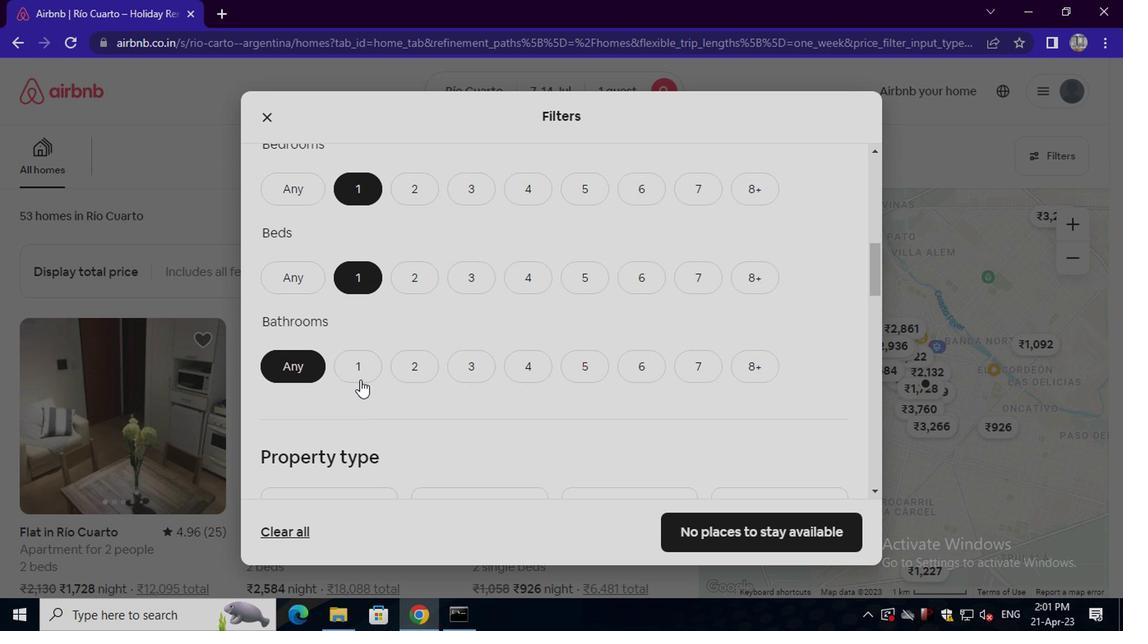 
Action: Mouse pressed left at (356, 373)
Screenshot: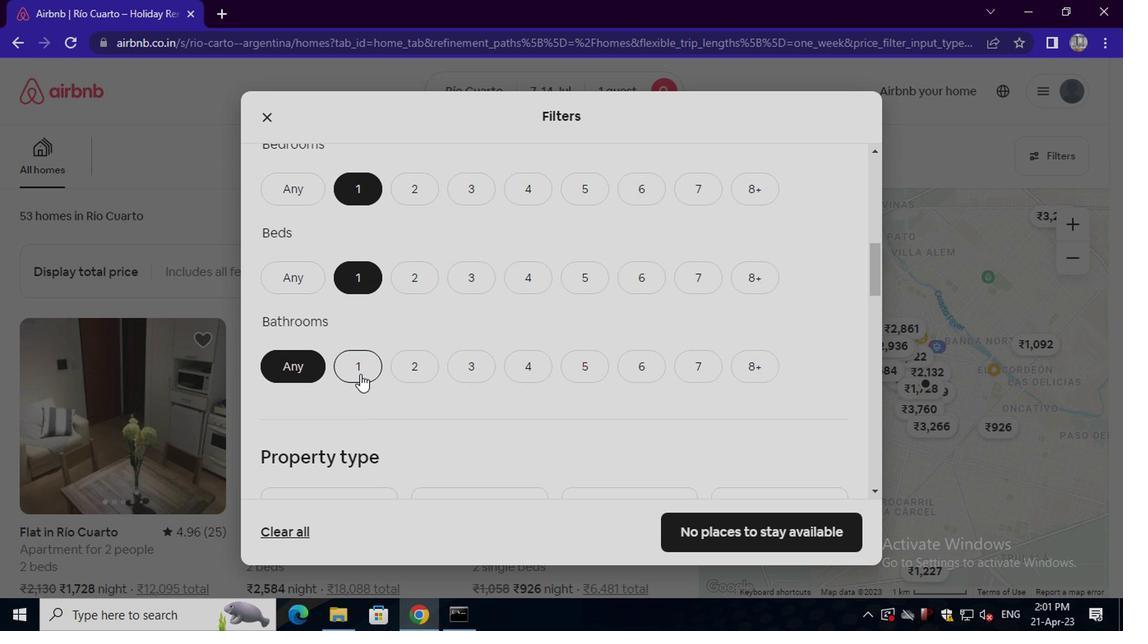 
Action: Mouse scrolled (356, 372) with delta (0, -1)
Screenshot: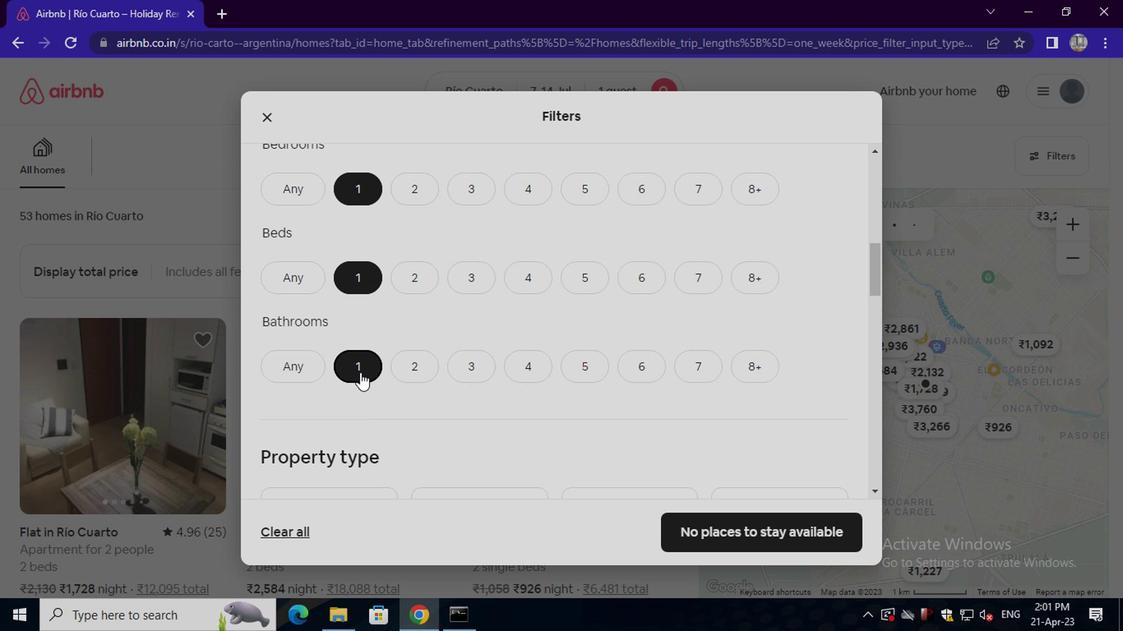 
Action: Mouse scrolled (356, 372) with delta (0, -1)
Screenshot: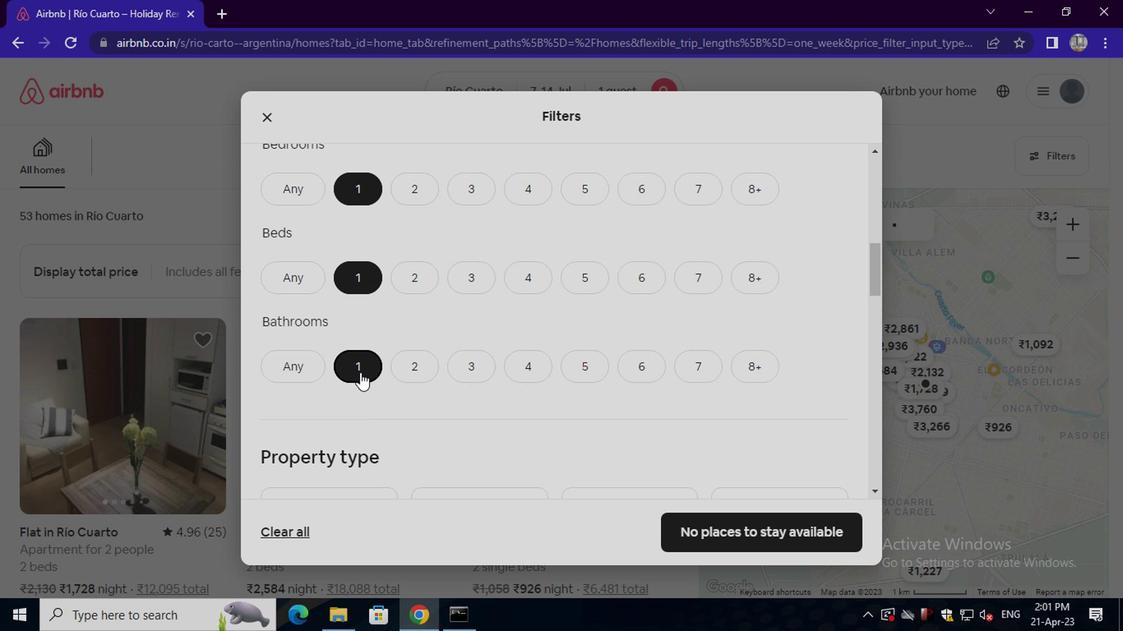 
Action: Mouse moved to (350, 379)
Screenshot: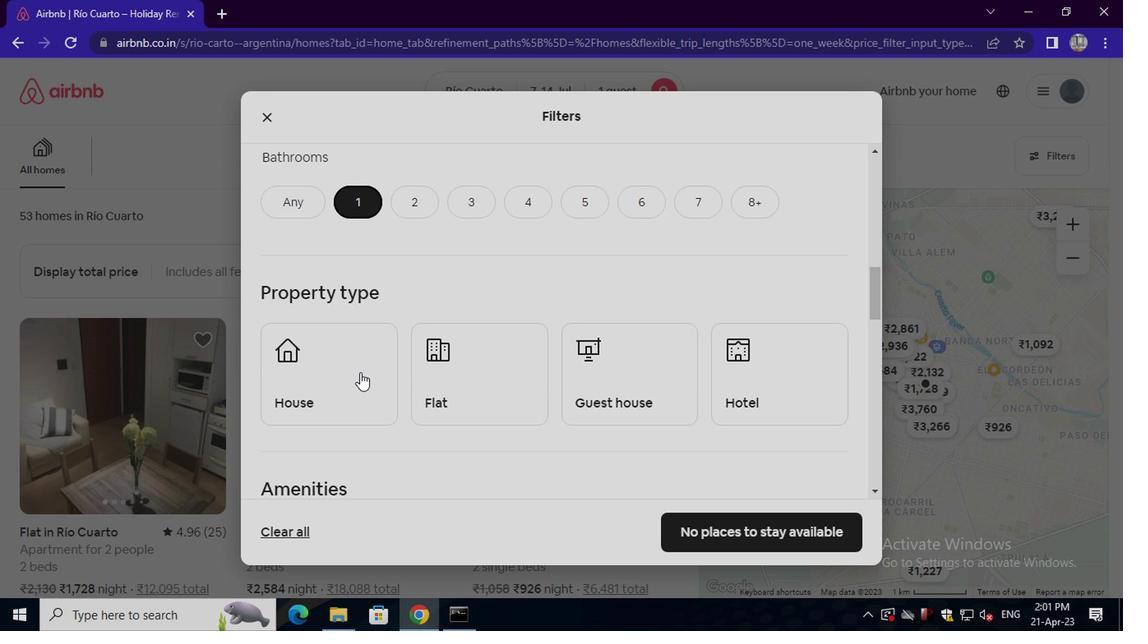 
Action: Mouse pressed left at (350, 379)
Screenshot: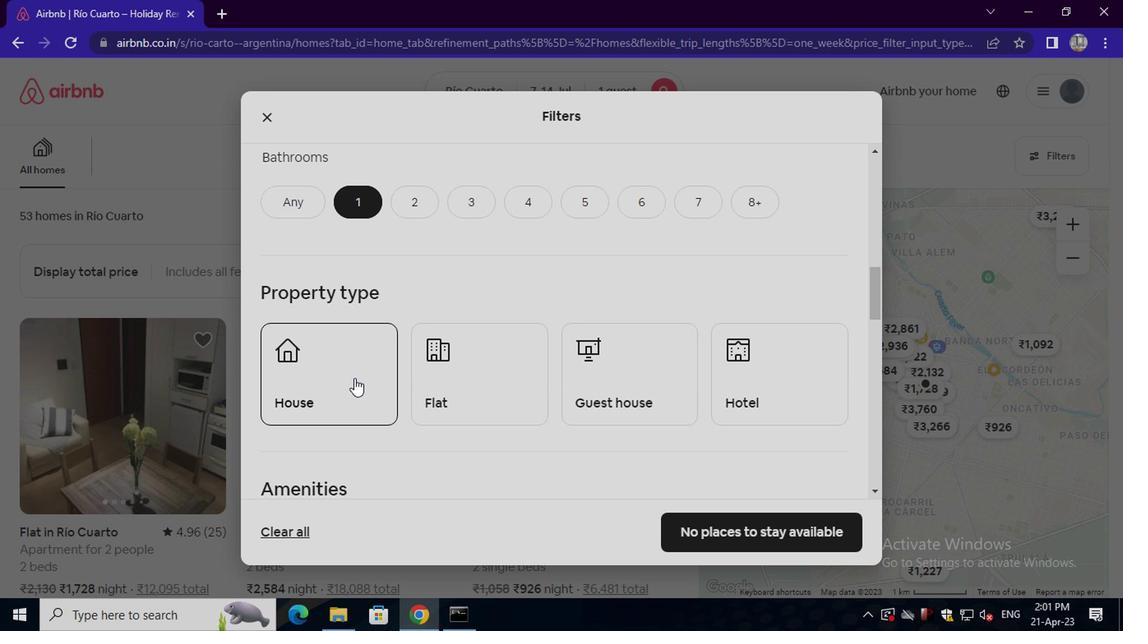 
Action: Mouse moved to (463, 379)
Screenshot: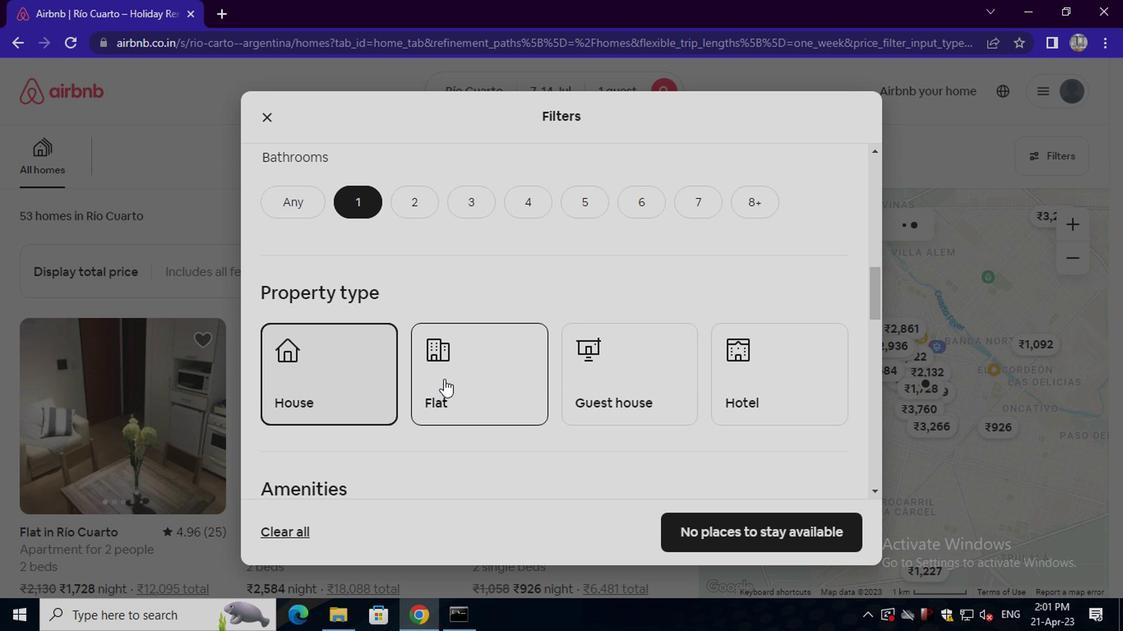 
Action: Mouse pressed left at (463, 379)
Screenshot: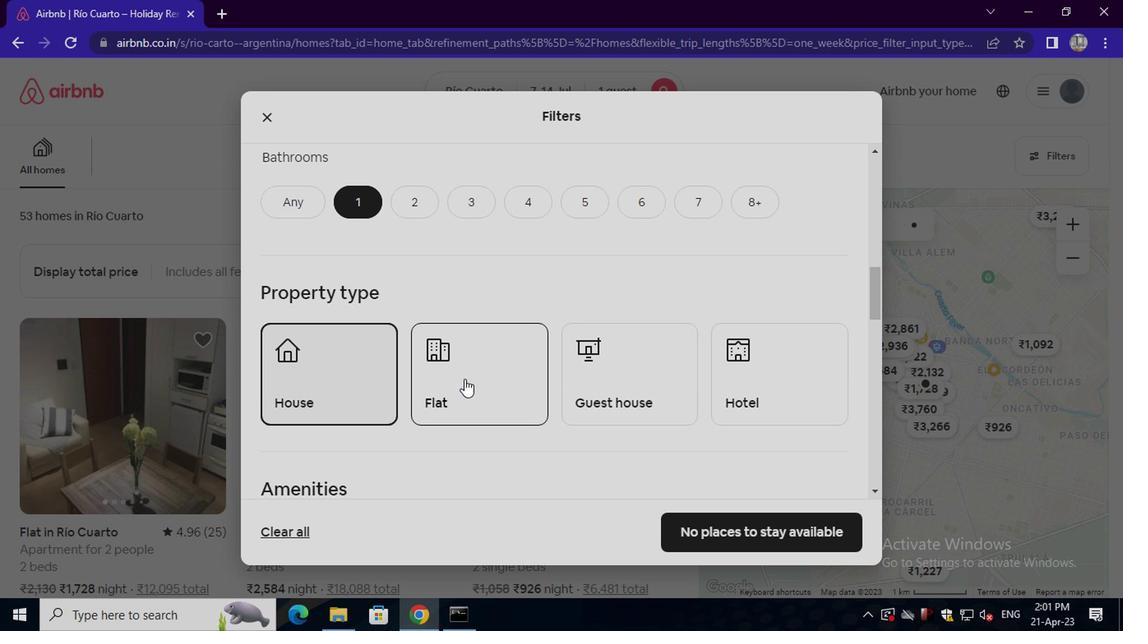 
Action: Mouse moved to (621, 388)
Screenshot: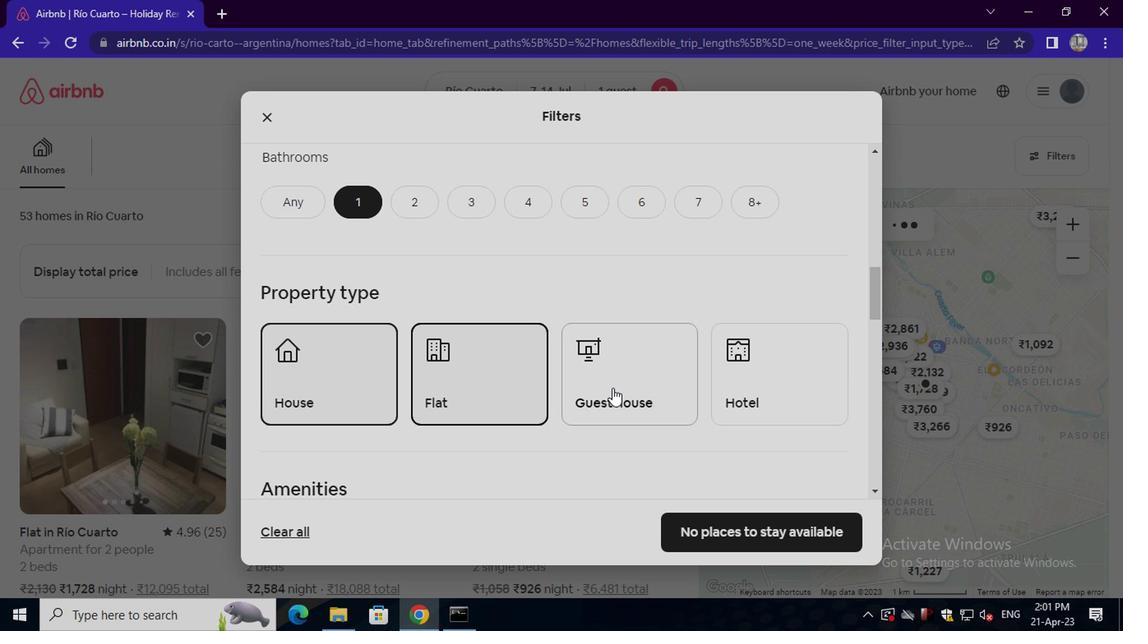 
Action: Mouse pressed left at (621, 388)
Screenshot: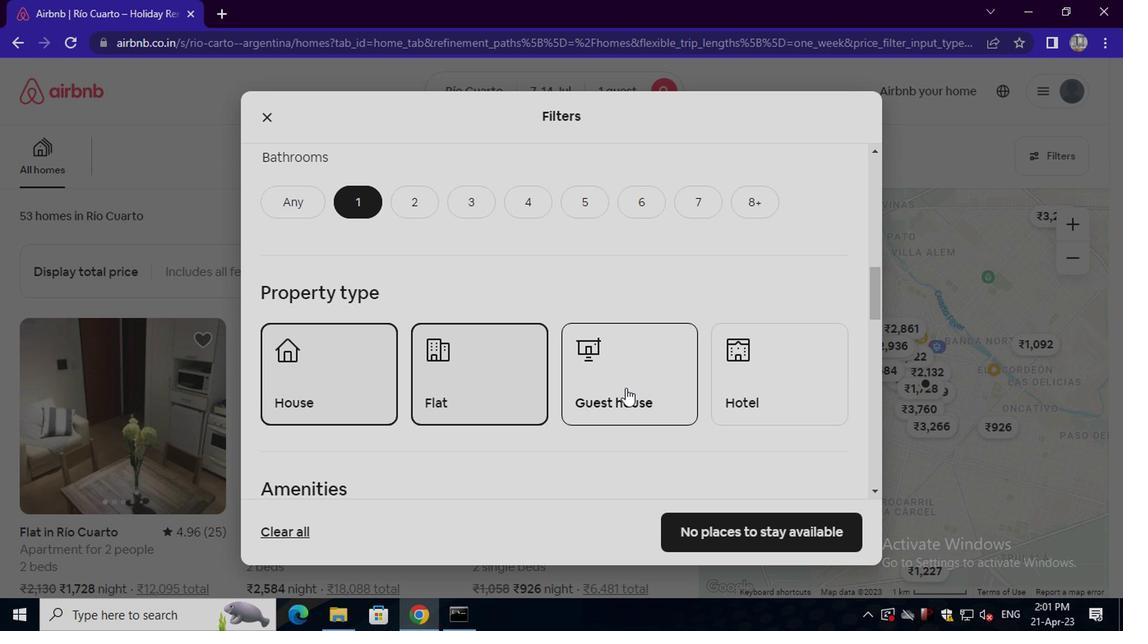 
Action: Mouse moved to (758, 382)
Screenshot: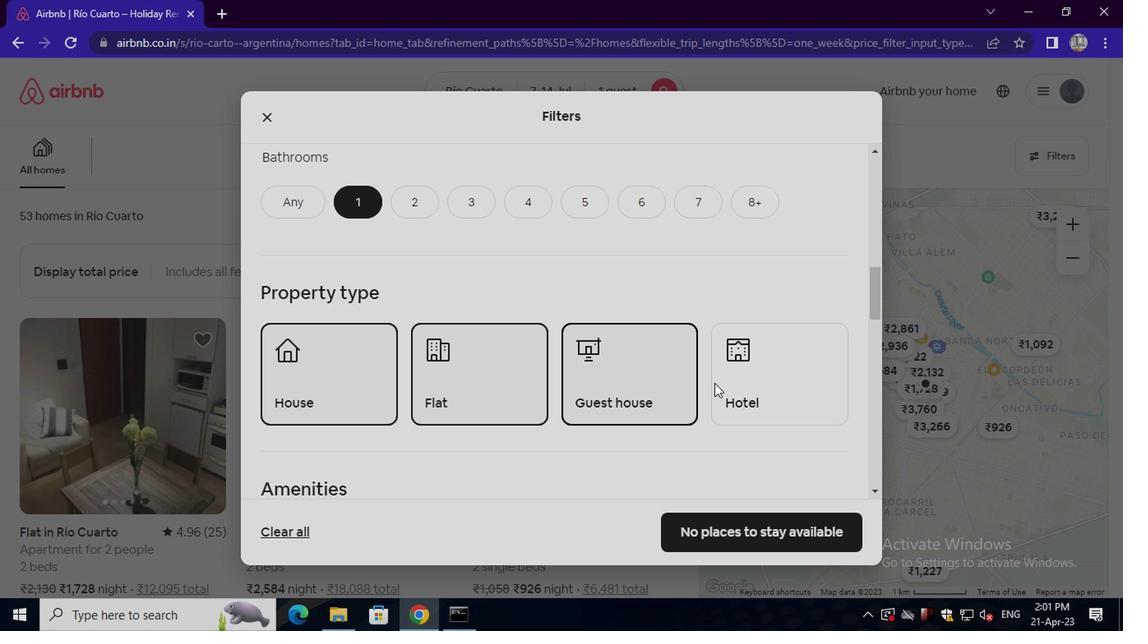 
Action: Mouse pressed left at (758, 382)
Screenshot: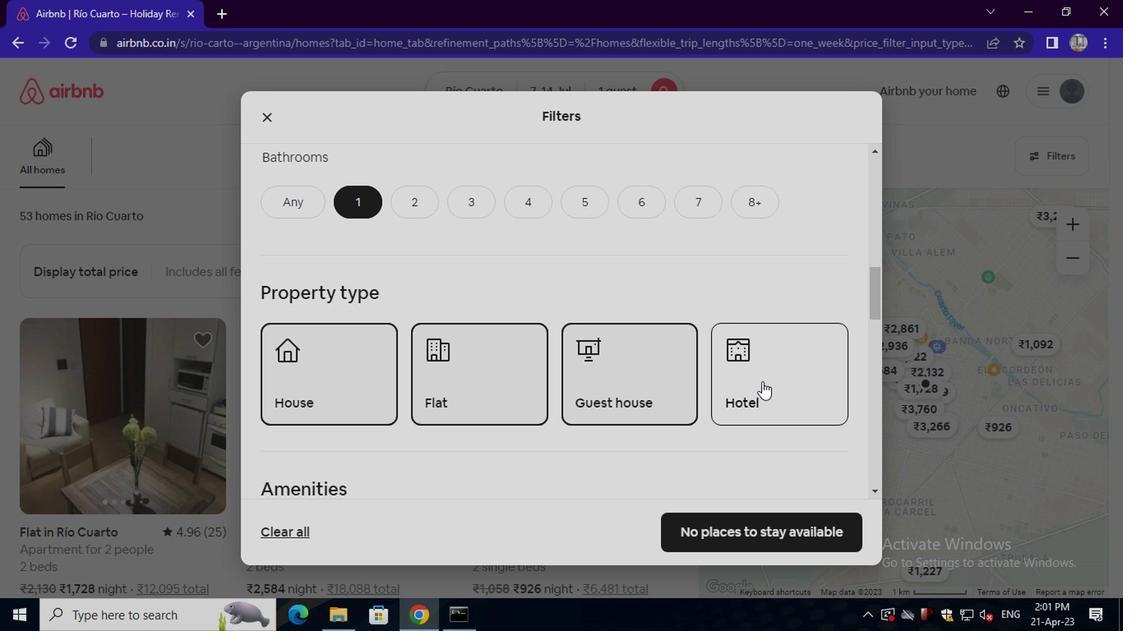 
Action: Mouse moved to (443, 405)
Screenshot: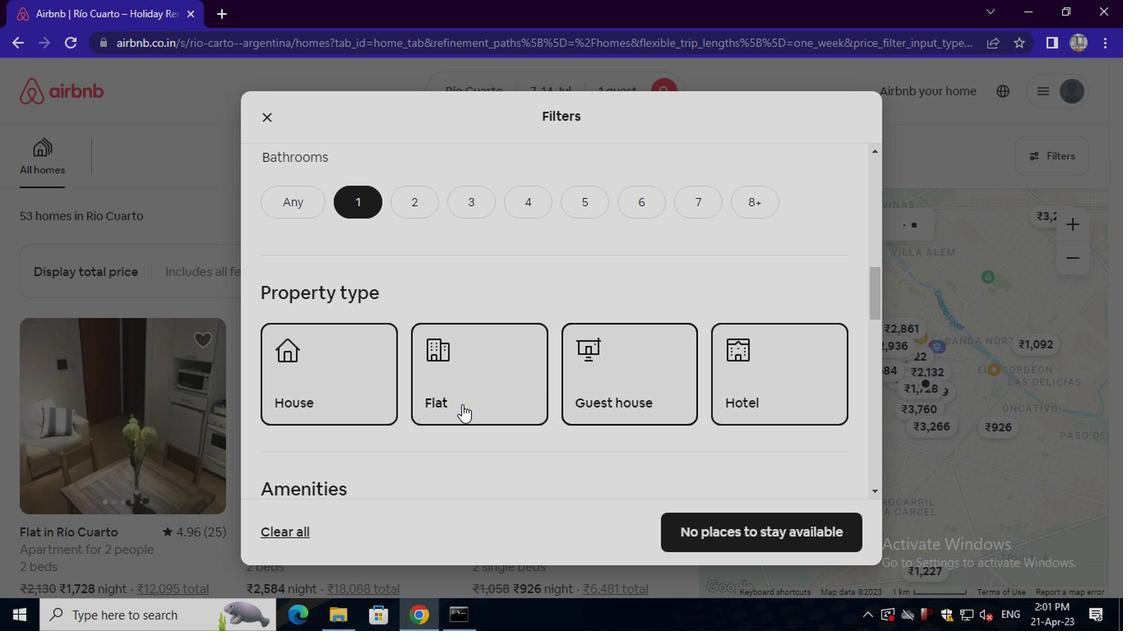 
Action: Mouse scrolled (443, 404) with delta (0, 0)
Screenshot: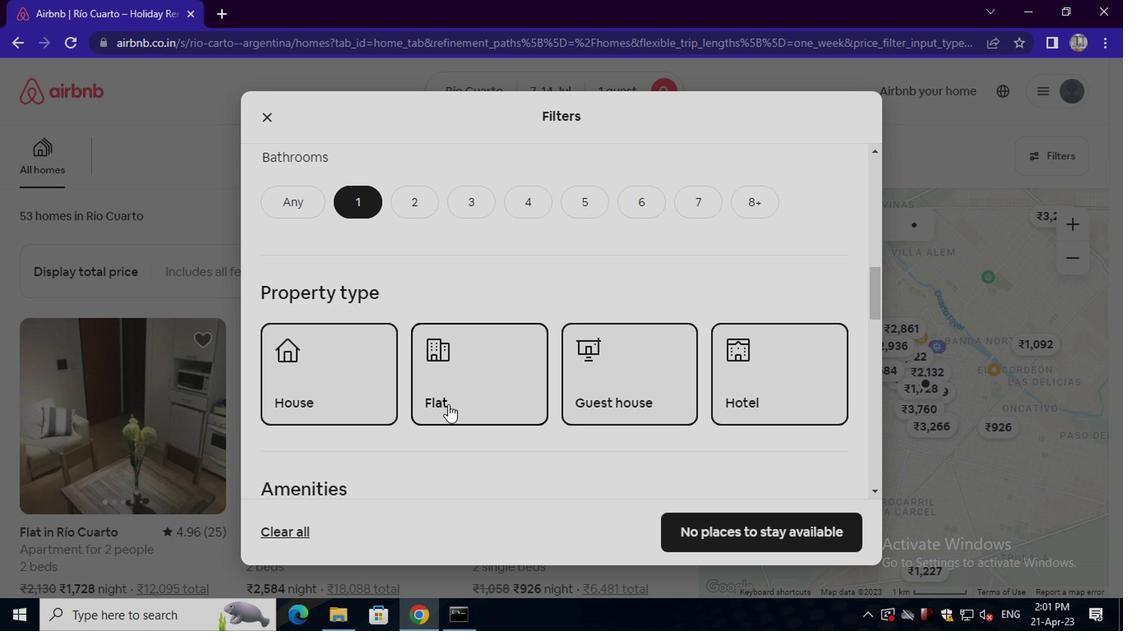 
Action: Mouse scrolled (443, 404) with delta (0, 0)
Screenshot: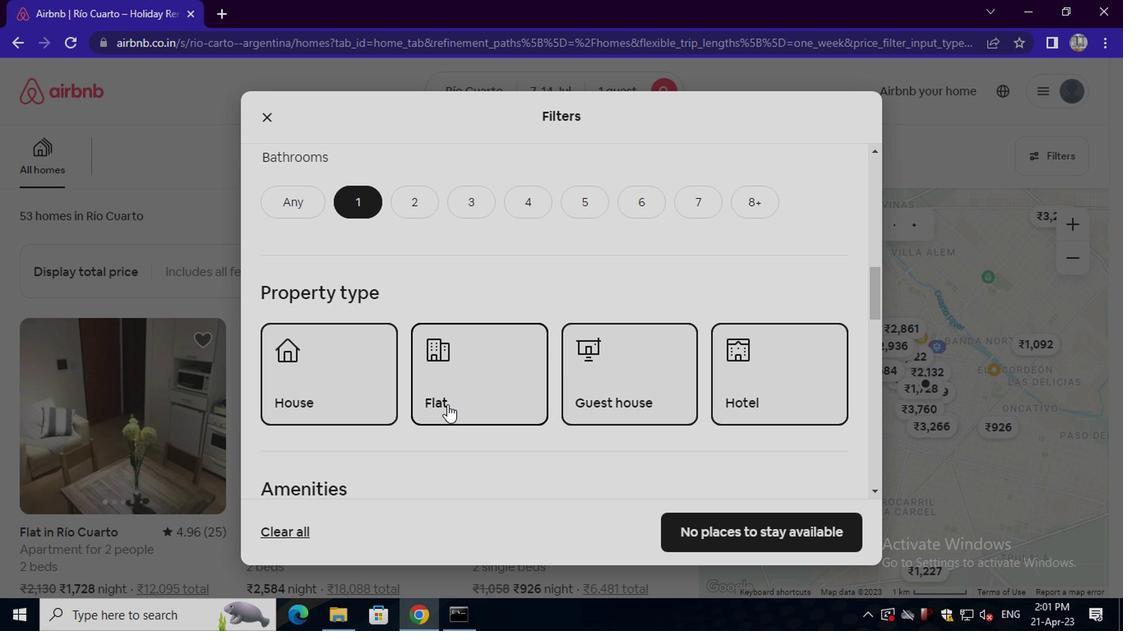 
Action: Mouse scrolled (443, 404) with delta (0, 0)
Screenshot: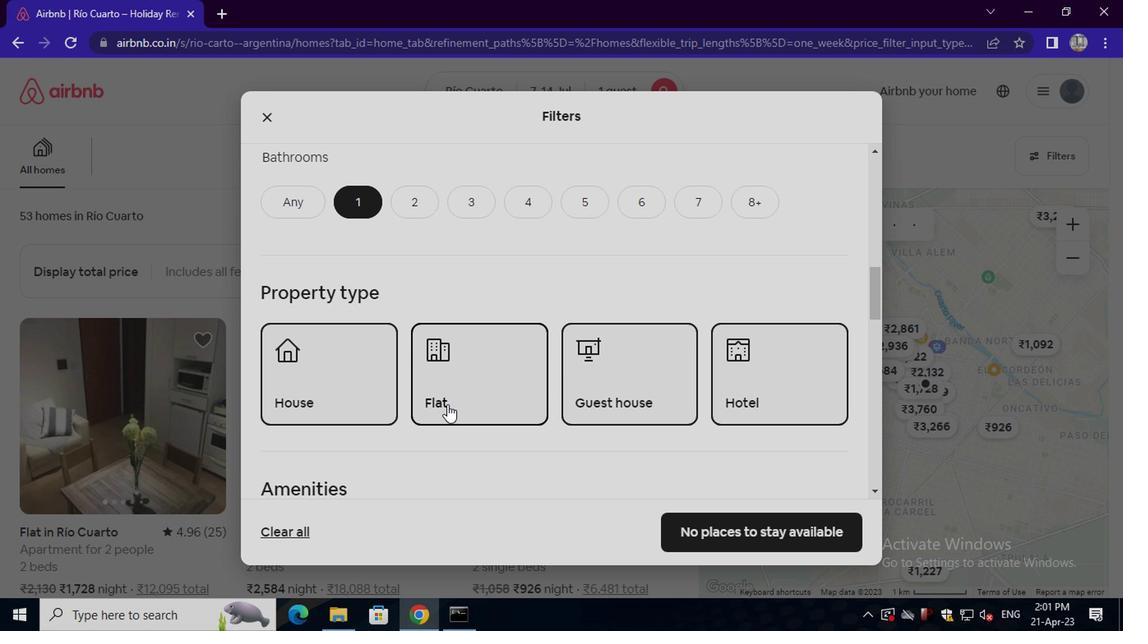 
Action: Mouse scrolled (443, 404) with delta (0, 0)
Screenshot: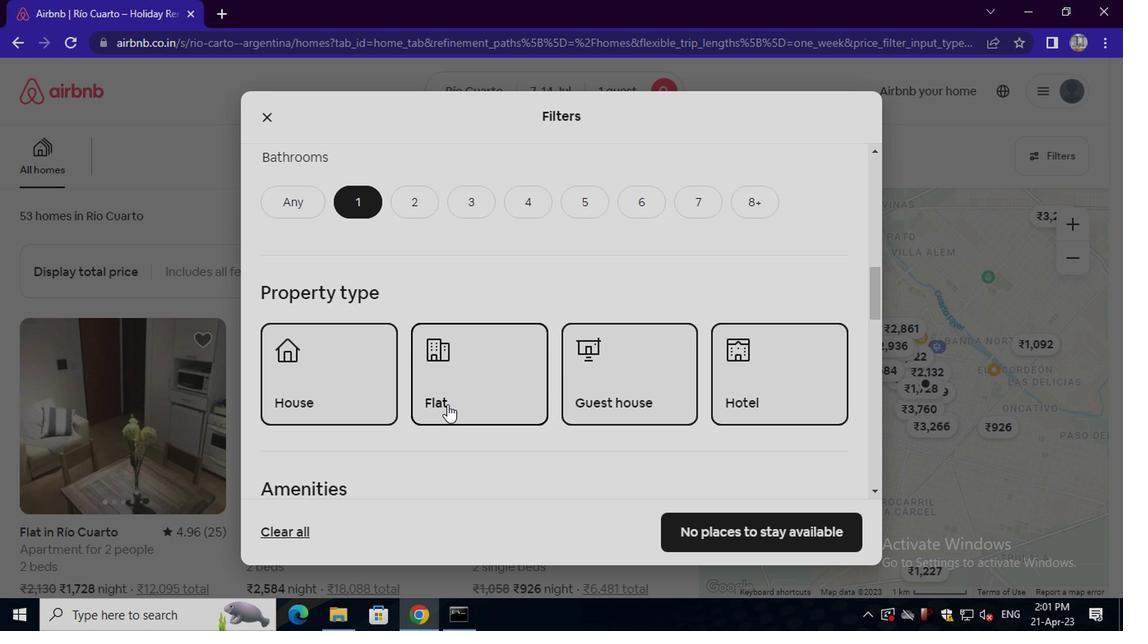 
Action: Mouse moved to (301, 247)
Screenshot: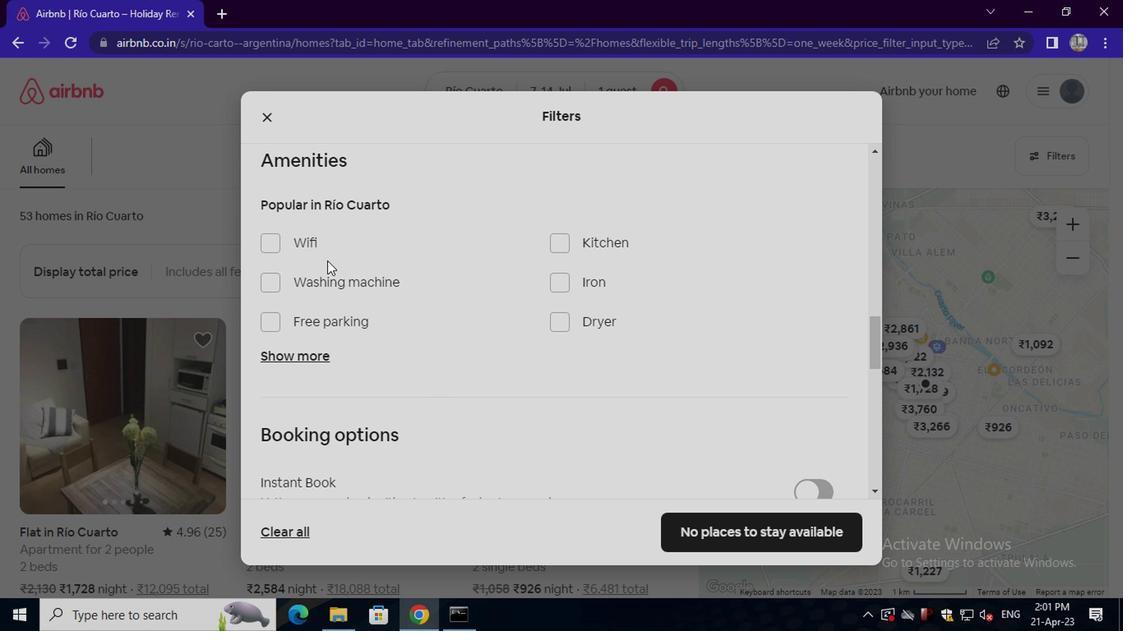
Action: Mouse pressed left at (301, 247)
Screenshot: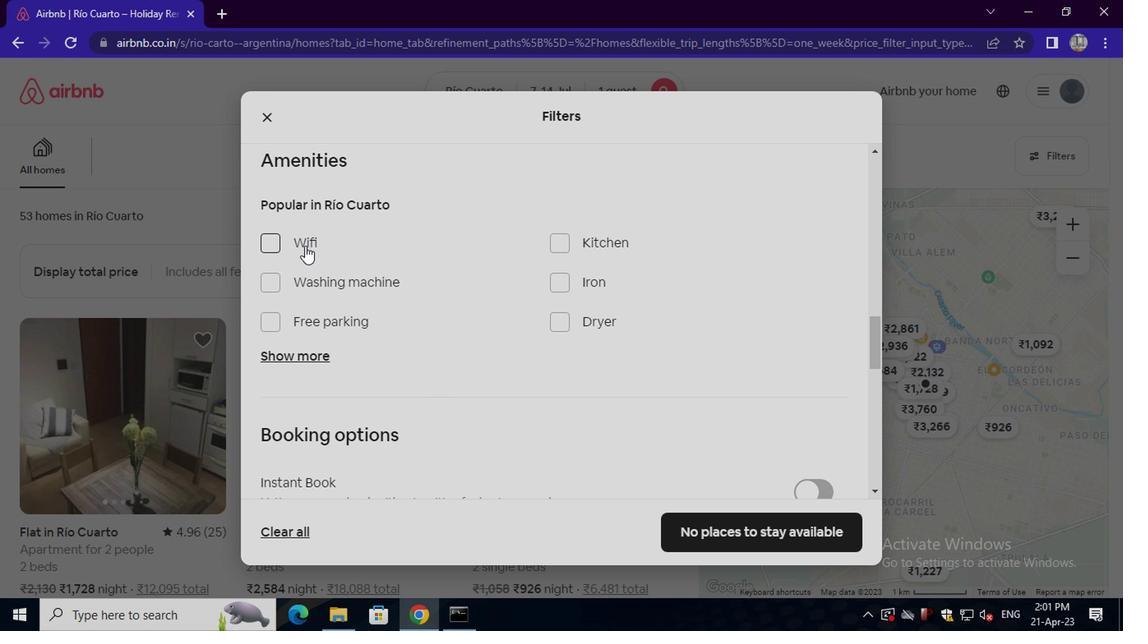 
Action: Mouse moved to (310, 363)
Screenshot: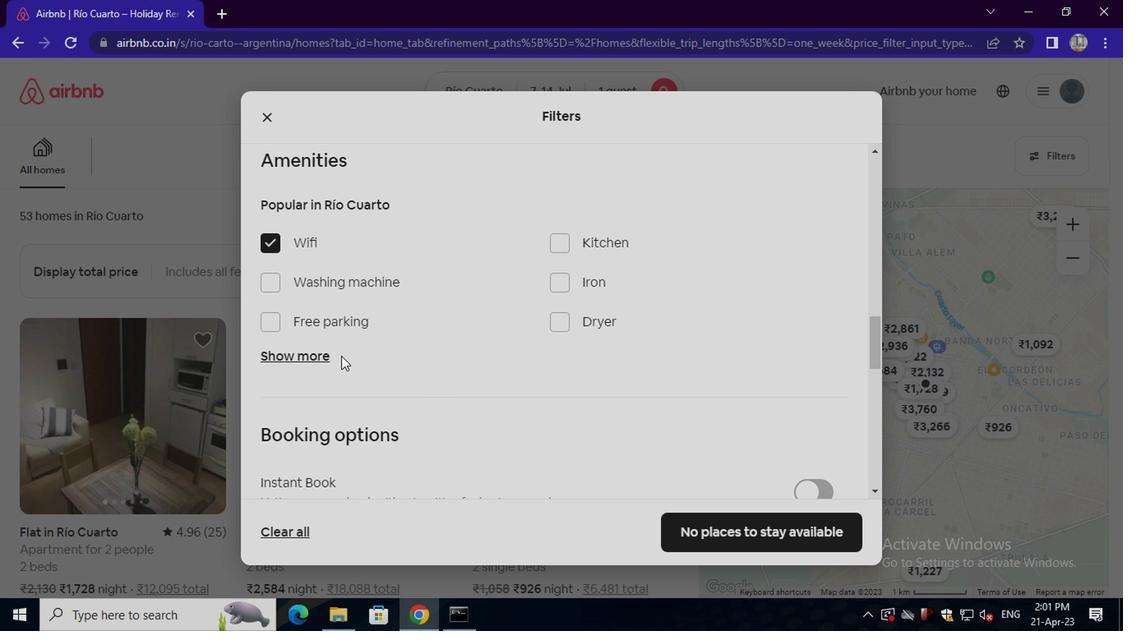 
Action: Mouse pressed left at (310, 363)
Screenshot: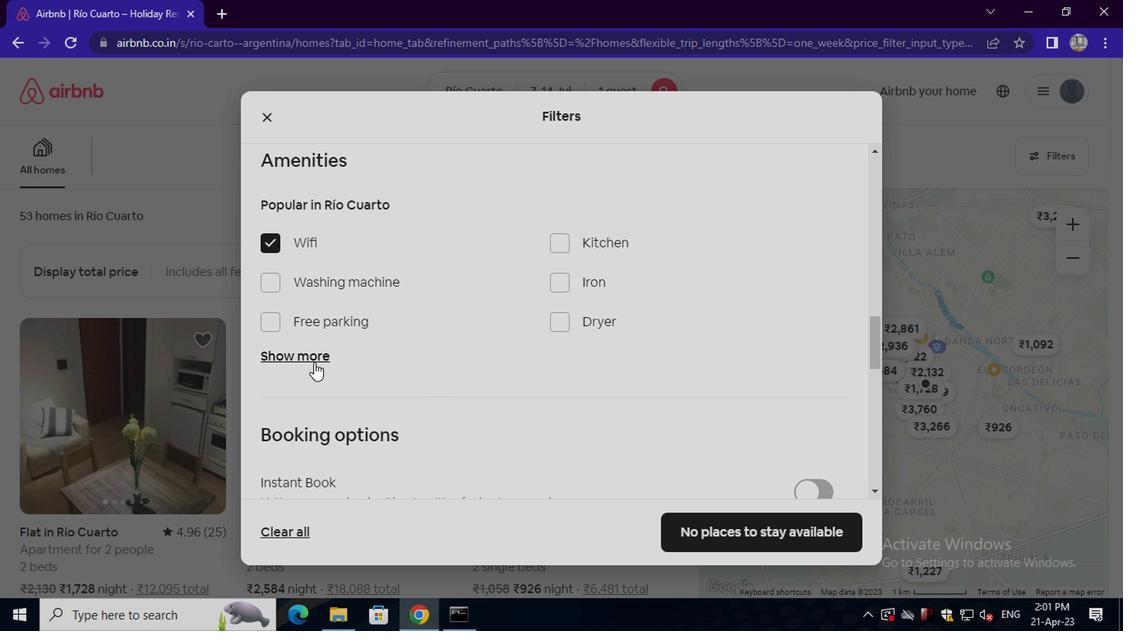 
Action: Mouse moved to (567, 419)
Screenshot: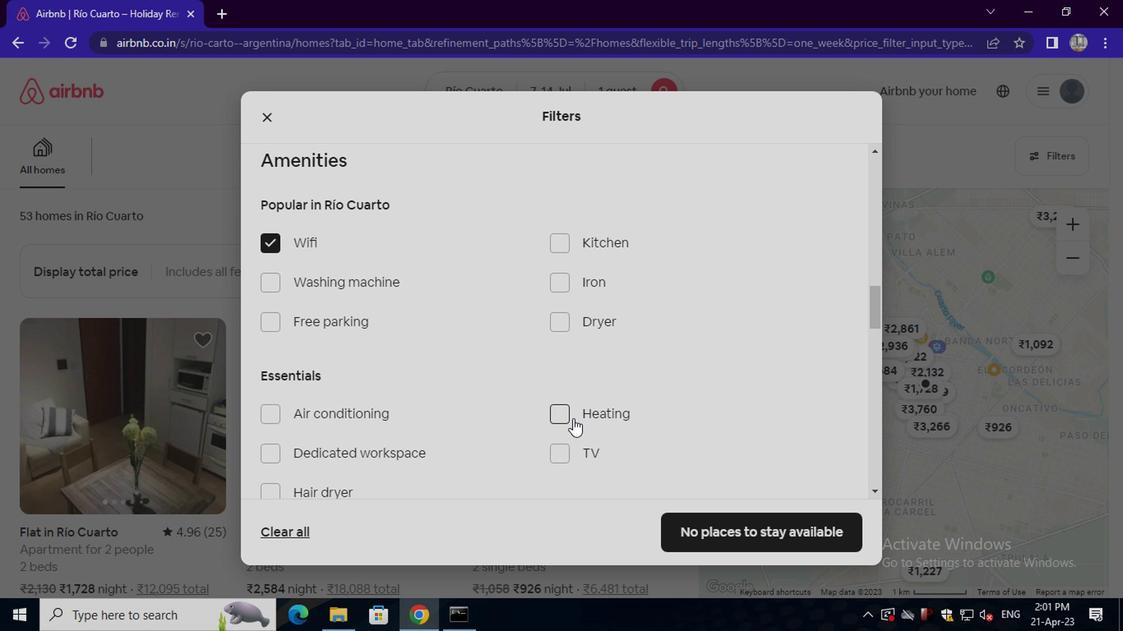 
Action: Mouse pressed left at (567, 419)
Screenshot: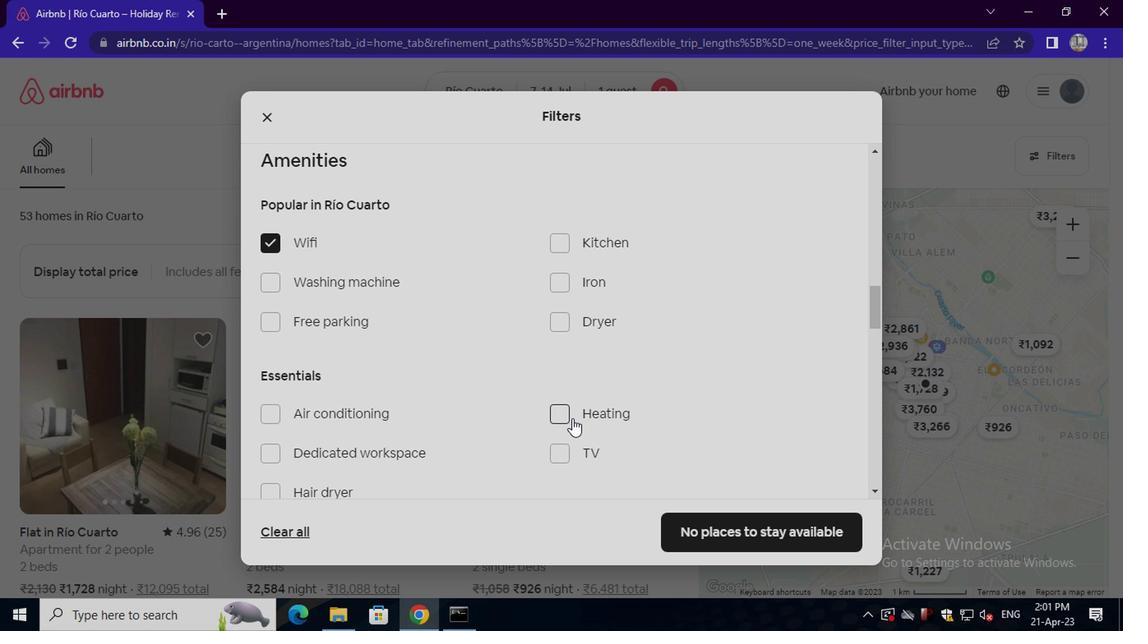 
Action: Mouse moved to (414, 397)
Screenshot: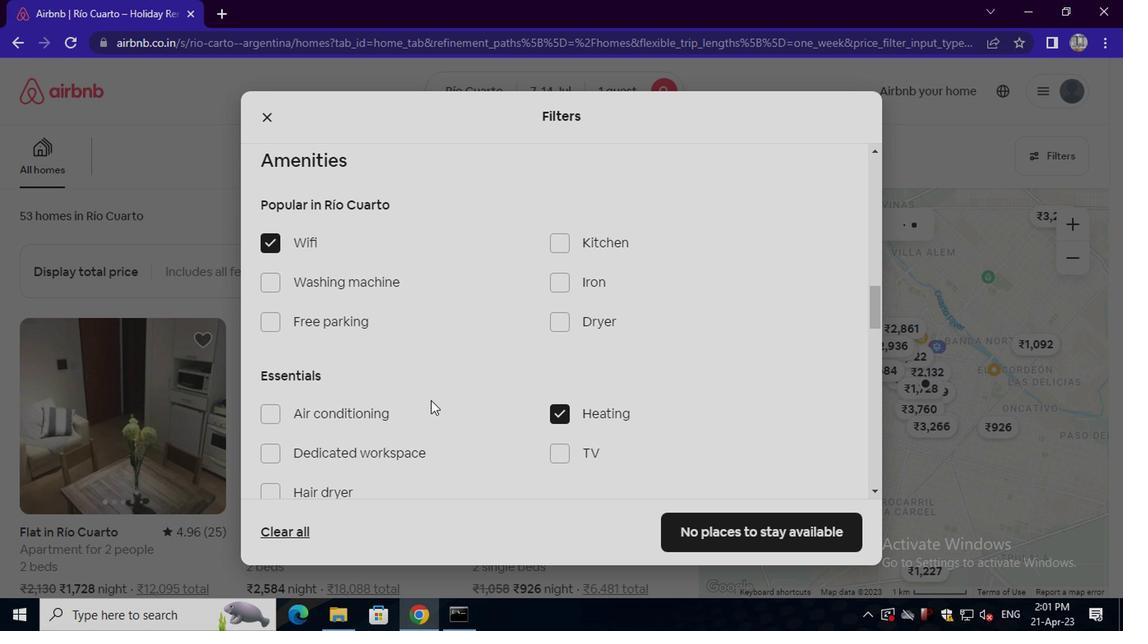 
Action: Mouse scrolled (414, 397) with delta (0, 0)
Screenshot: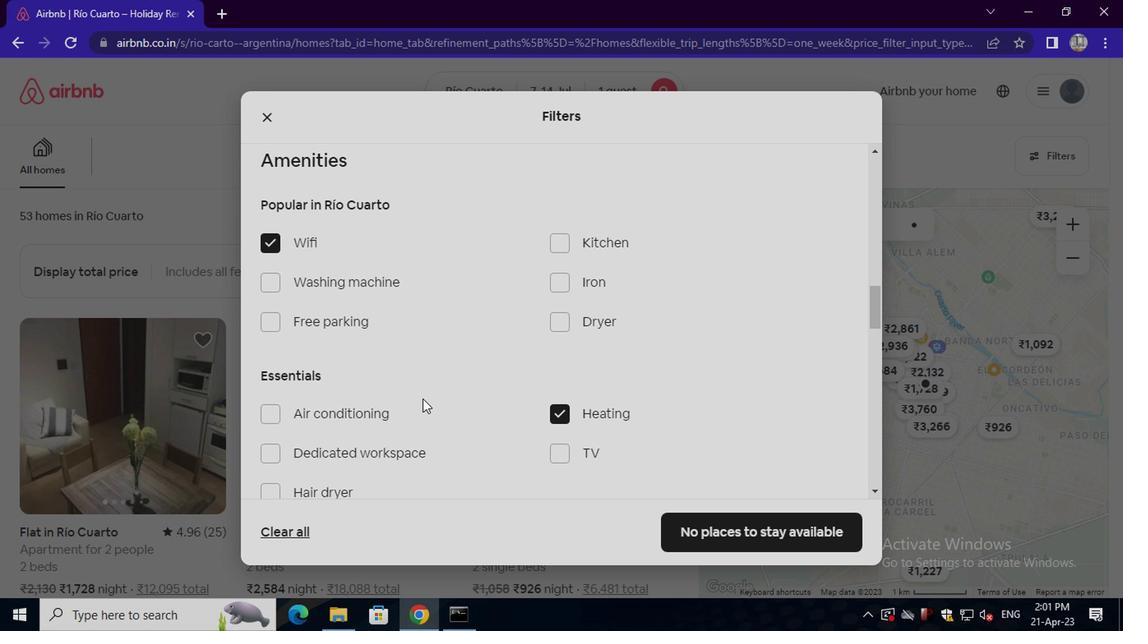 
Action: Mouse scrolled (414, 397) with delta (0, 0)
Screenshot: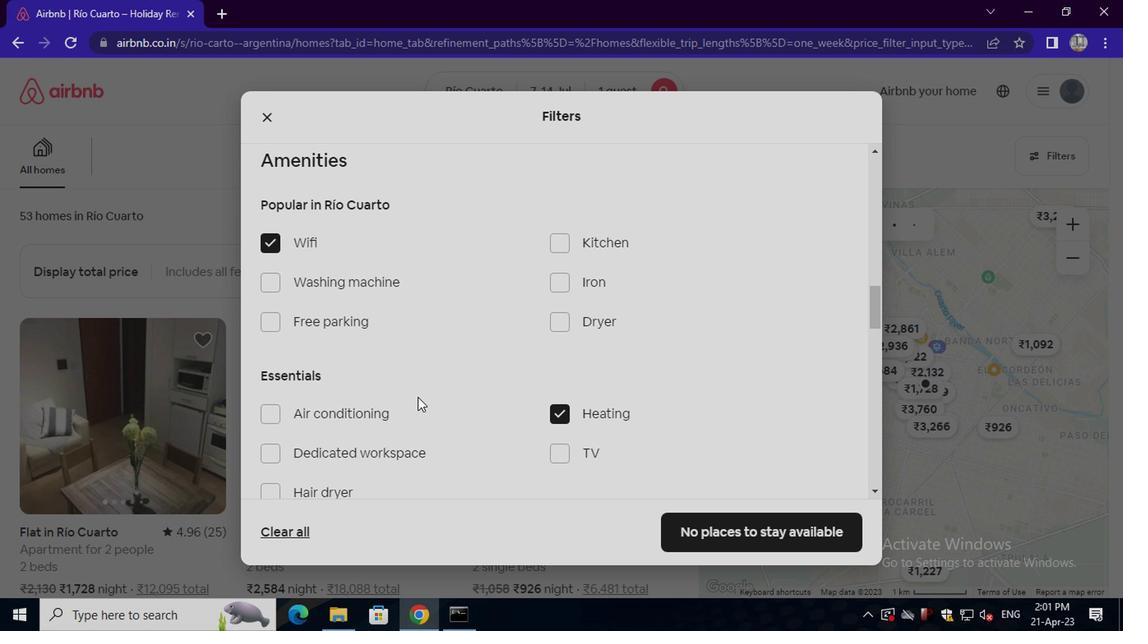 
Action: Mouse scrolled (414, 397) with delta (0, 0)
Screenshot: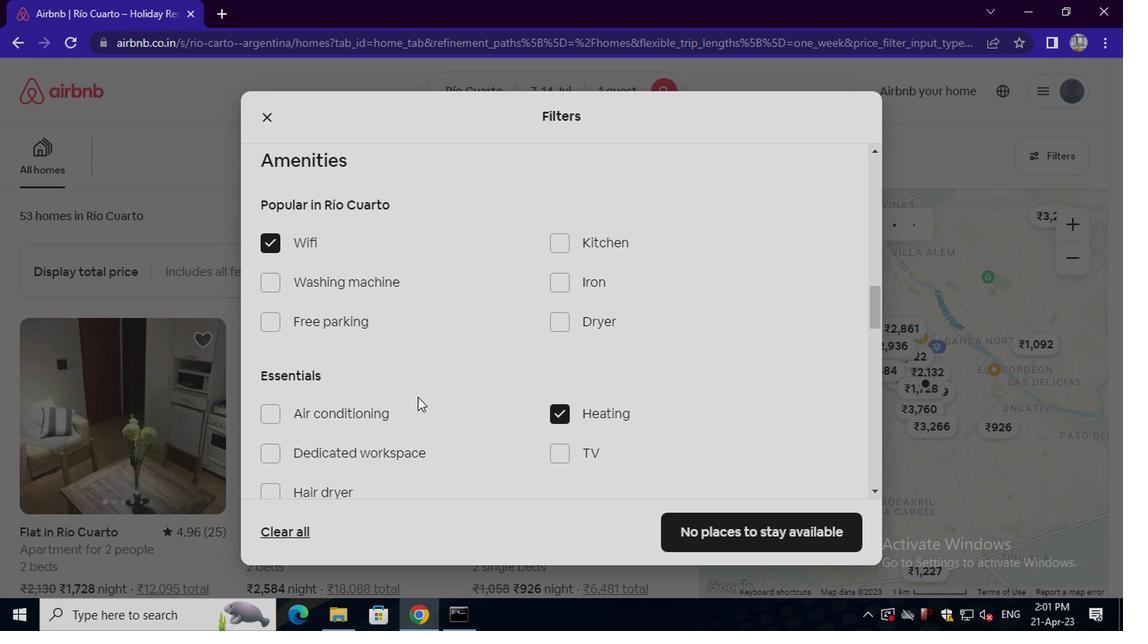 
Action: Mouse scrolled (414, 397) with delta (0, 0)
Screenshot: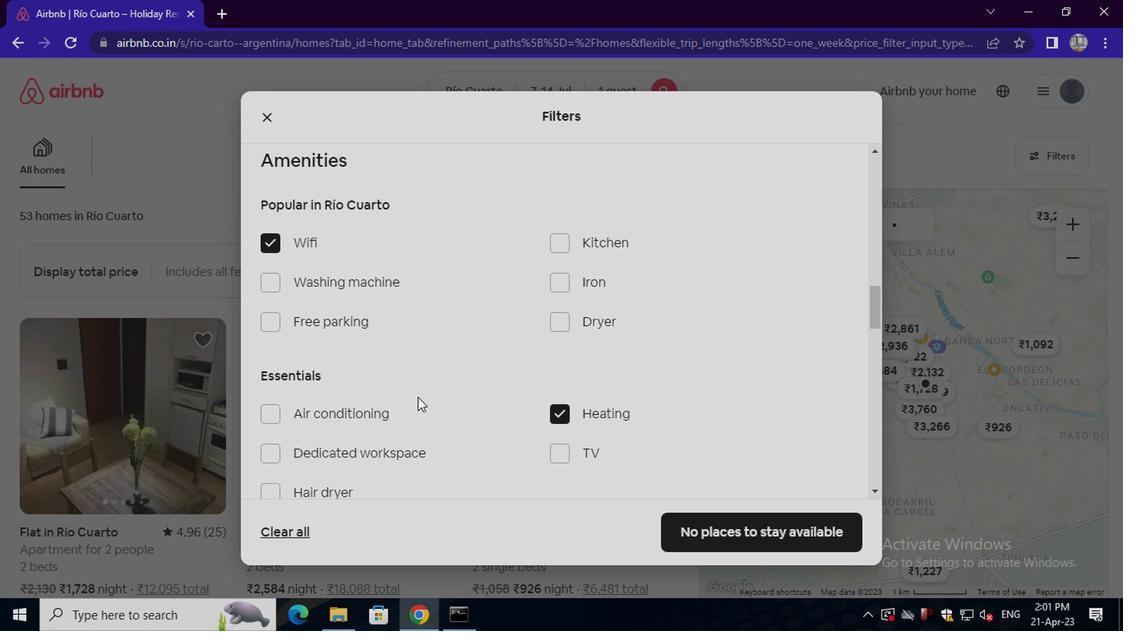 
Action: Mouse scrolled (414, 397) with delta (0, 0)
Screenshot: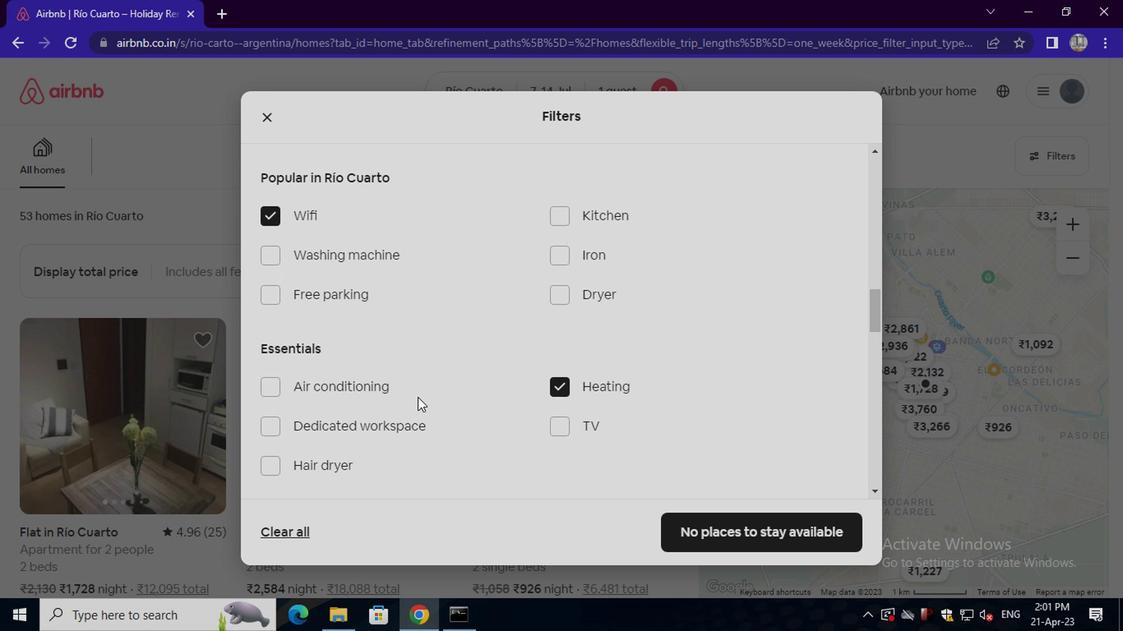 
Action: Mouse moved to (664, 395)
Screenshot: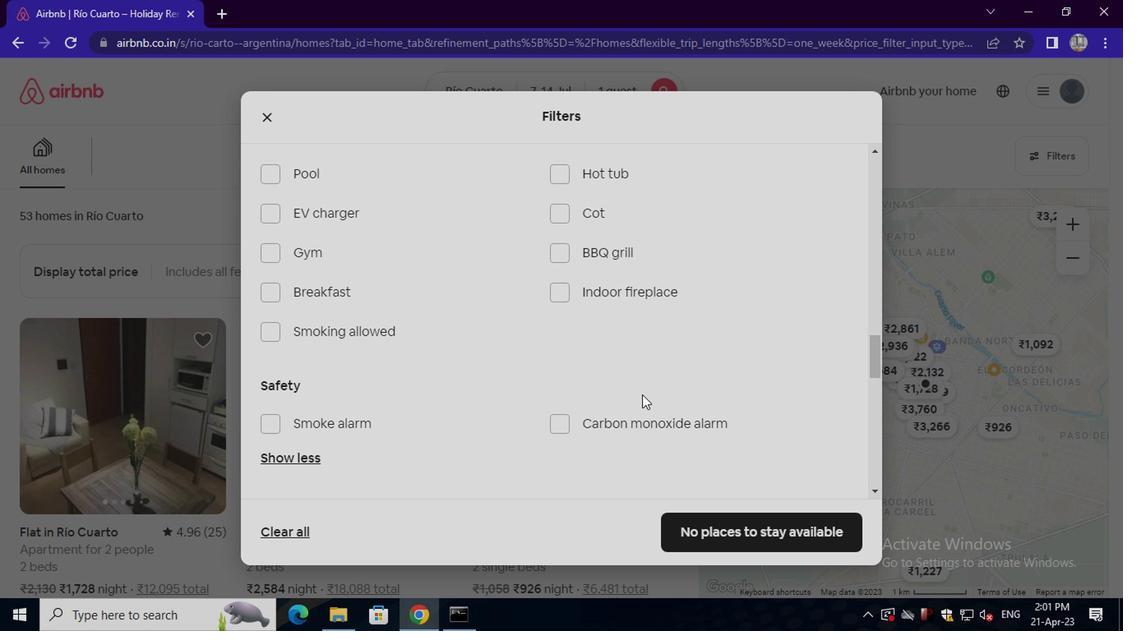 
Action: Mouse scrolled (664, 394) with delta (0, 0)
Screenshot: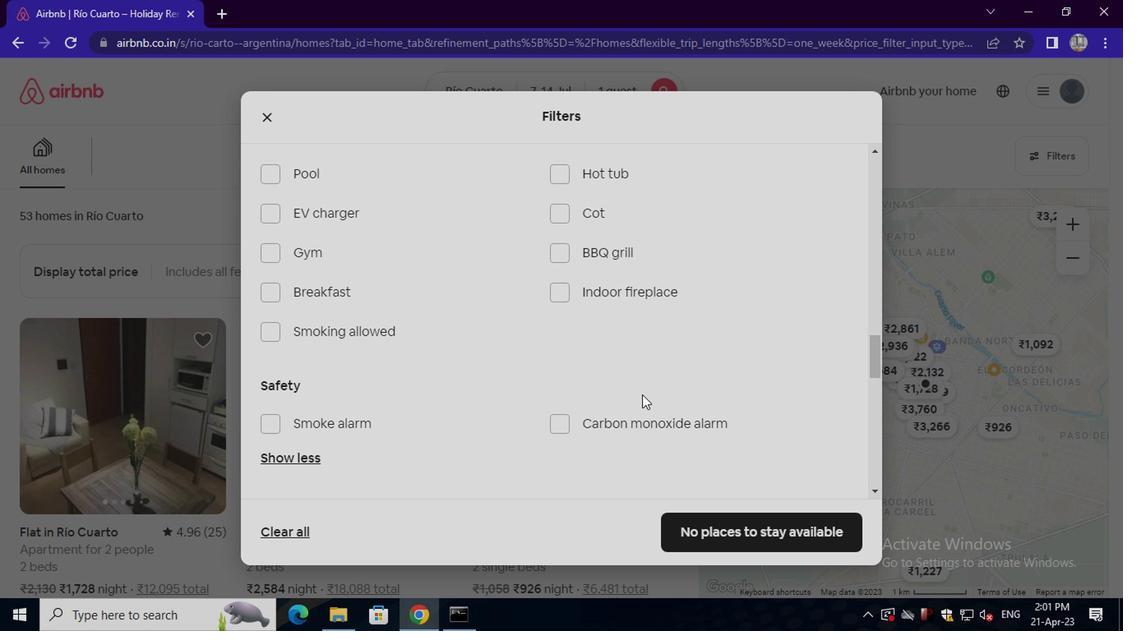 
Action: Mouse scrolled (664, 394) with delta (0, 0)
Screenshot: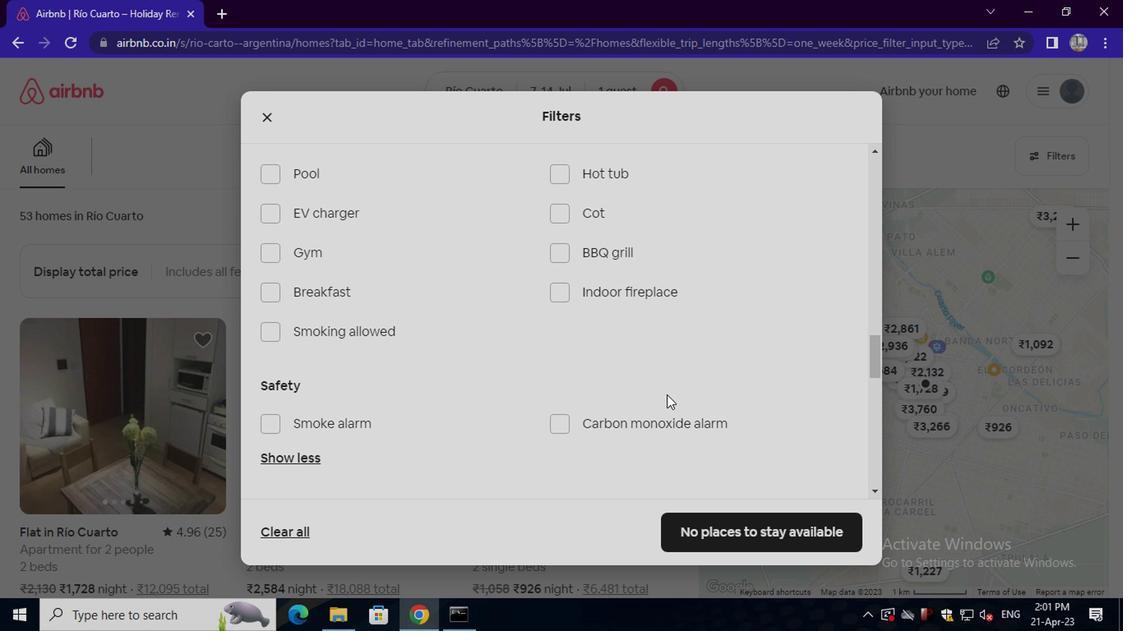 
Action: Mouse moved to (819, 473)
Screenshot: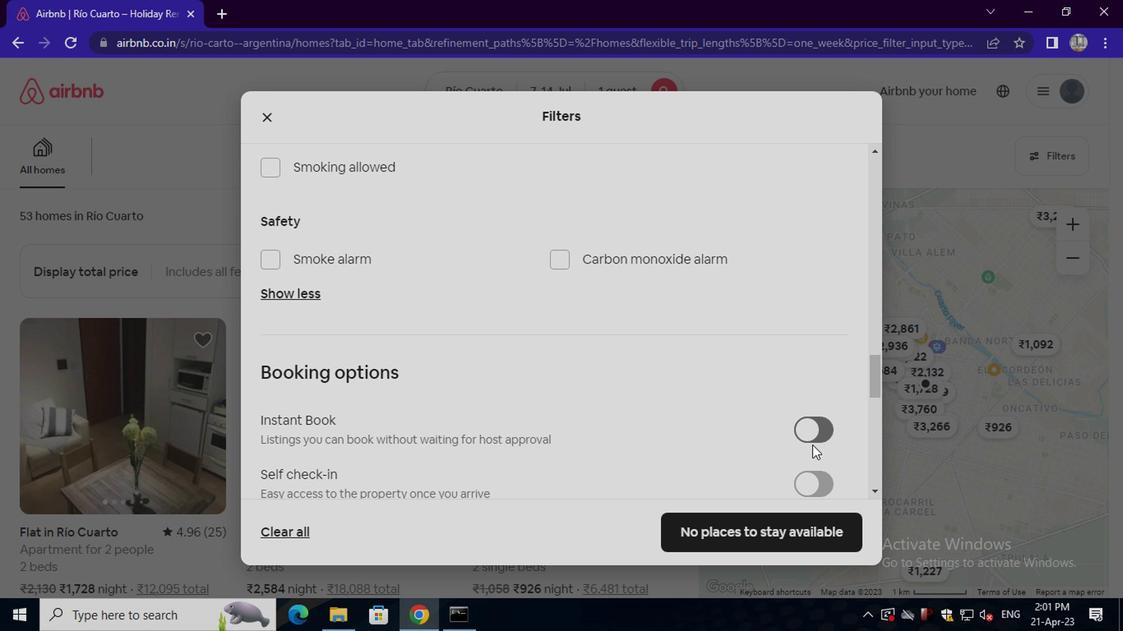 
Action: Mouse pressed left at (819, 473)
Screenshot: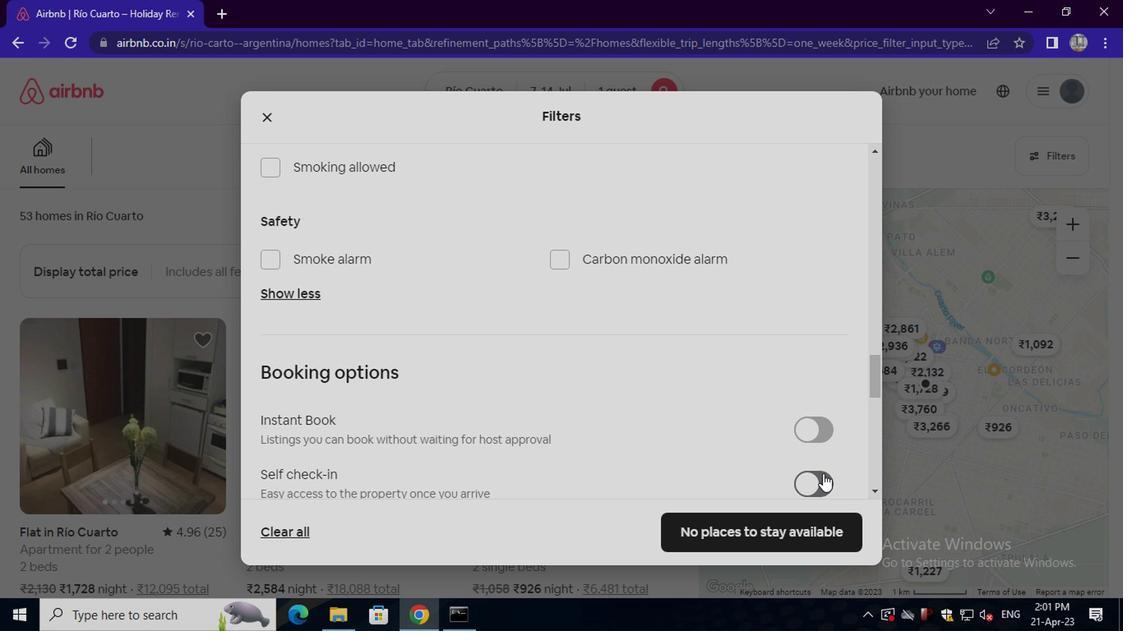 
Action: Mouse moved to (387, 392)
Screenshot: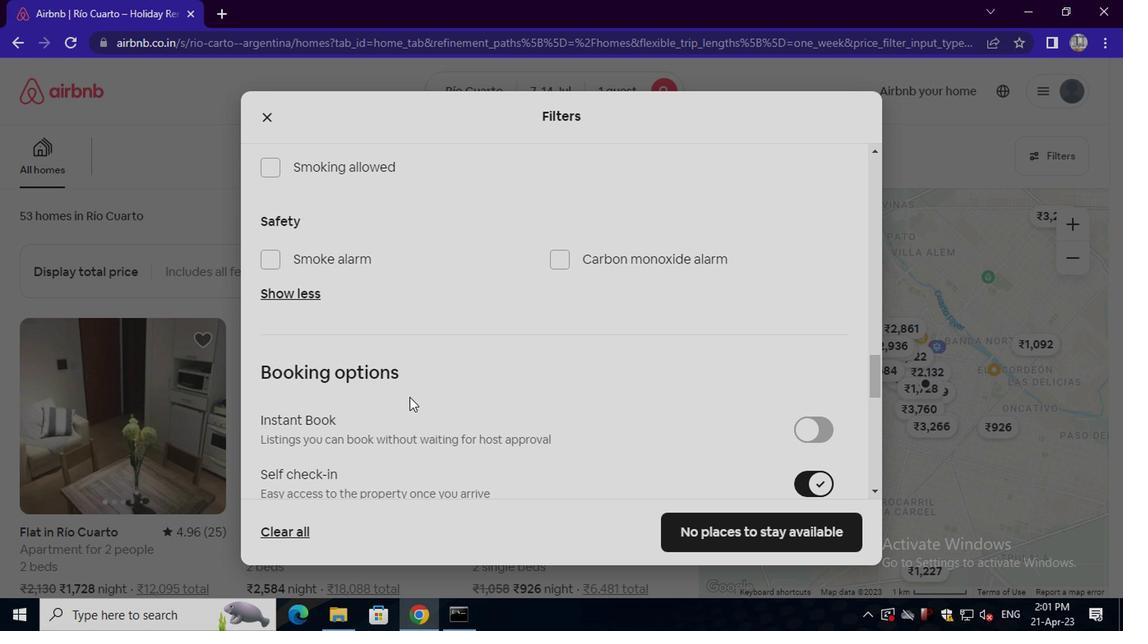 
Action: Mouse scrolled (387, 391) with delta (0, -1)
Screenshot: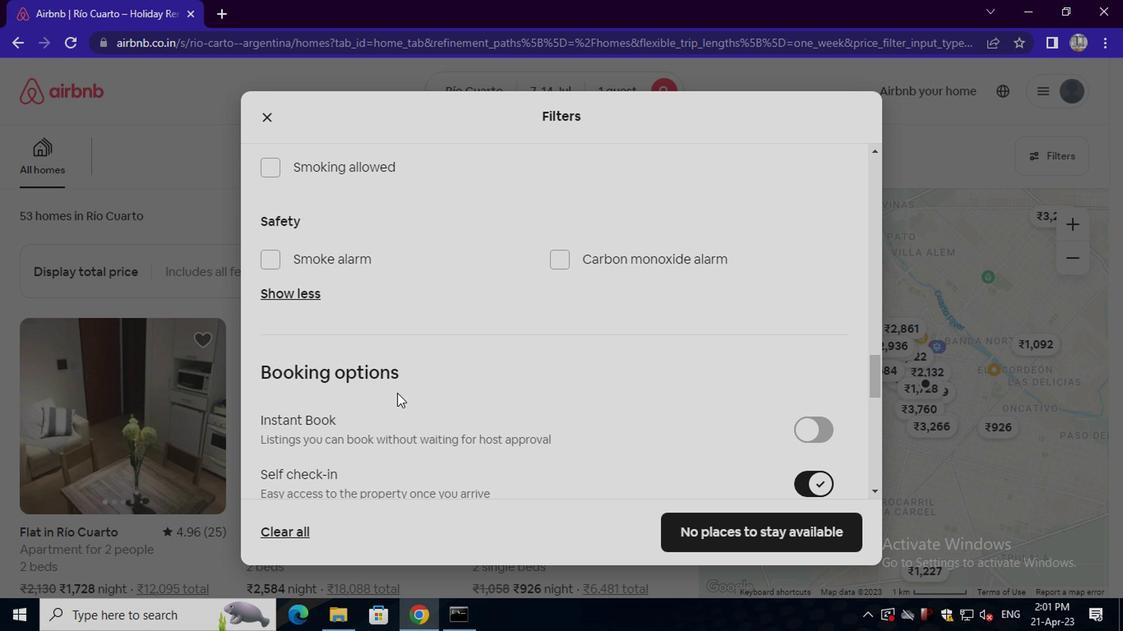 
Action: Mouse scrolled (387, 391) with delta (0, -1)
Screenshot: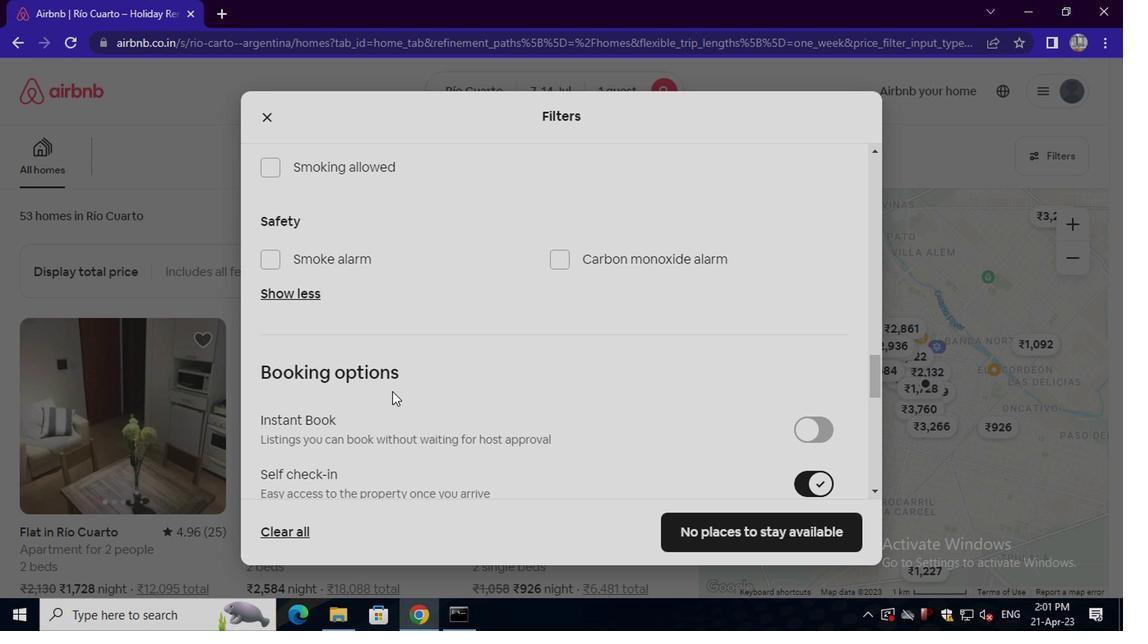 
Action: Mouse scrolled (387, 391) with delta (0, -1)
Screenshot: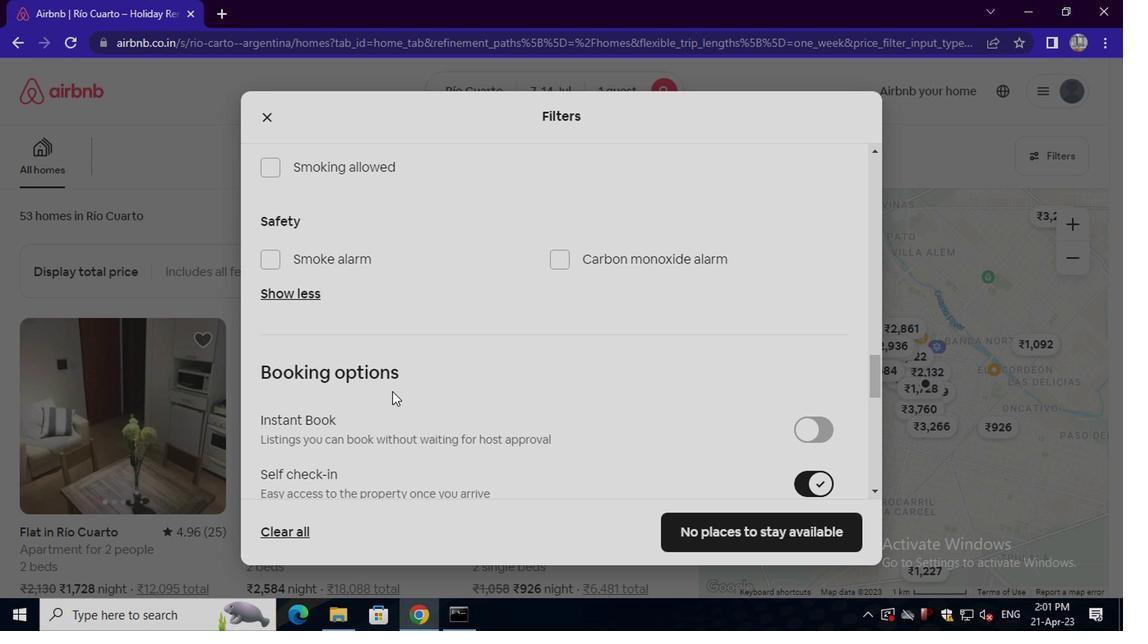 
Action: Mouse scrolled (387, 391) with delta (0, -1)
Screenshot: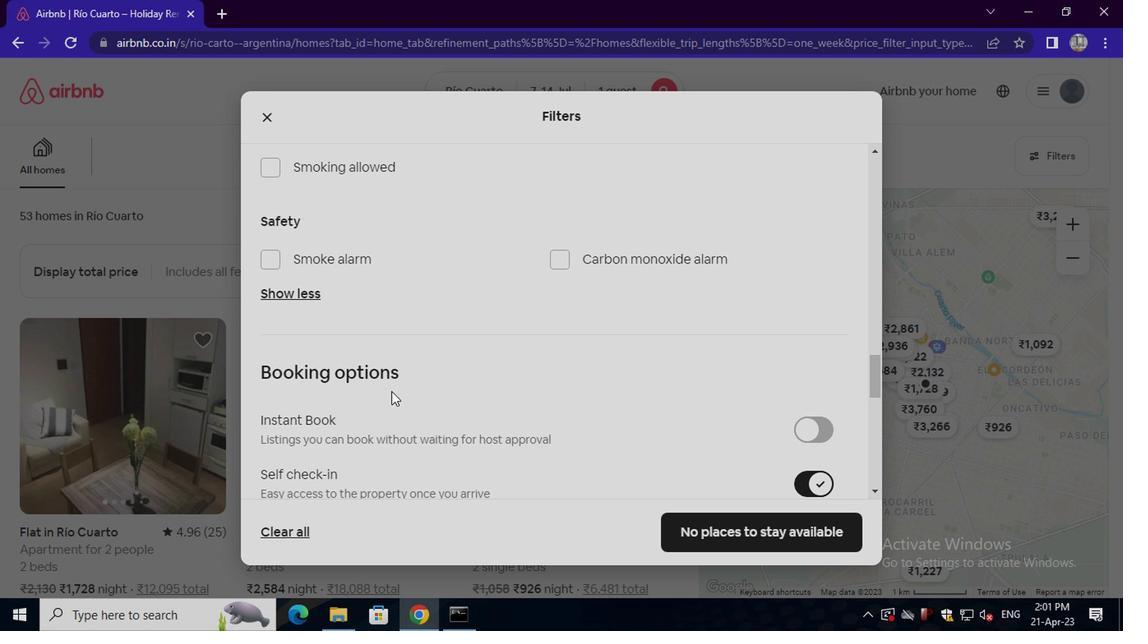 
Action: Mouse scrolled (387, 391) with delta (0, -1)
Screenshot: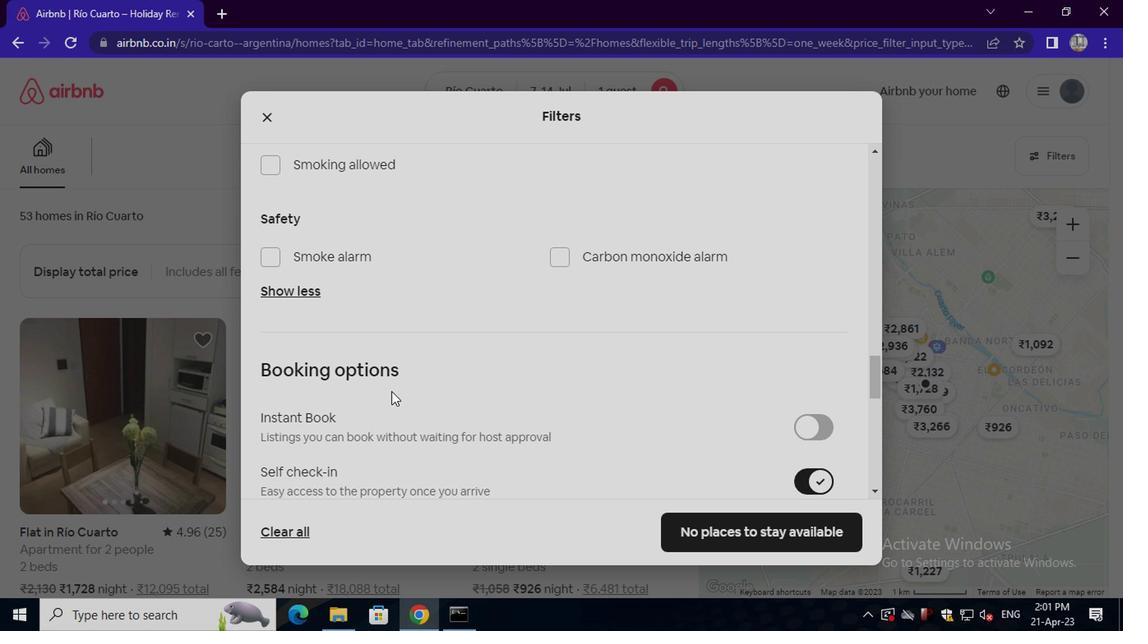 
Action: Mouse moved to (387, 391)
Screenshot: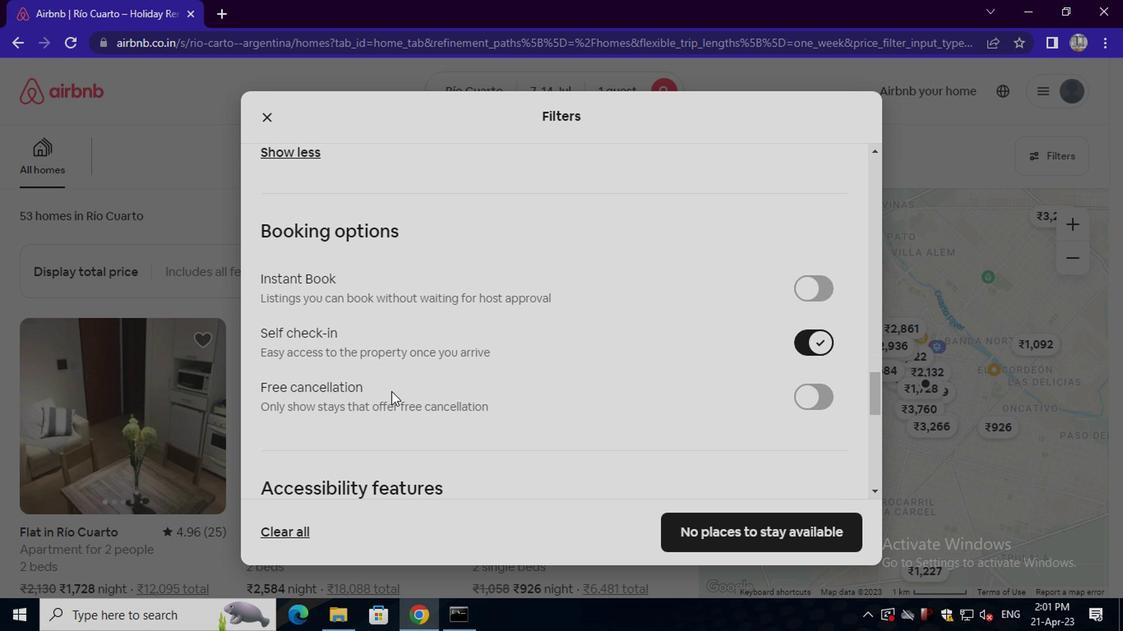 
Action: Mouse scrolled (387, 390) with delta (0, 0)
Screenshot: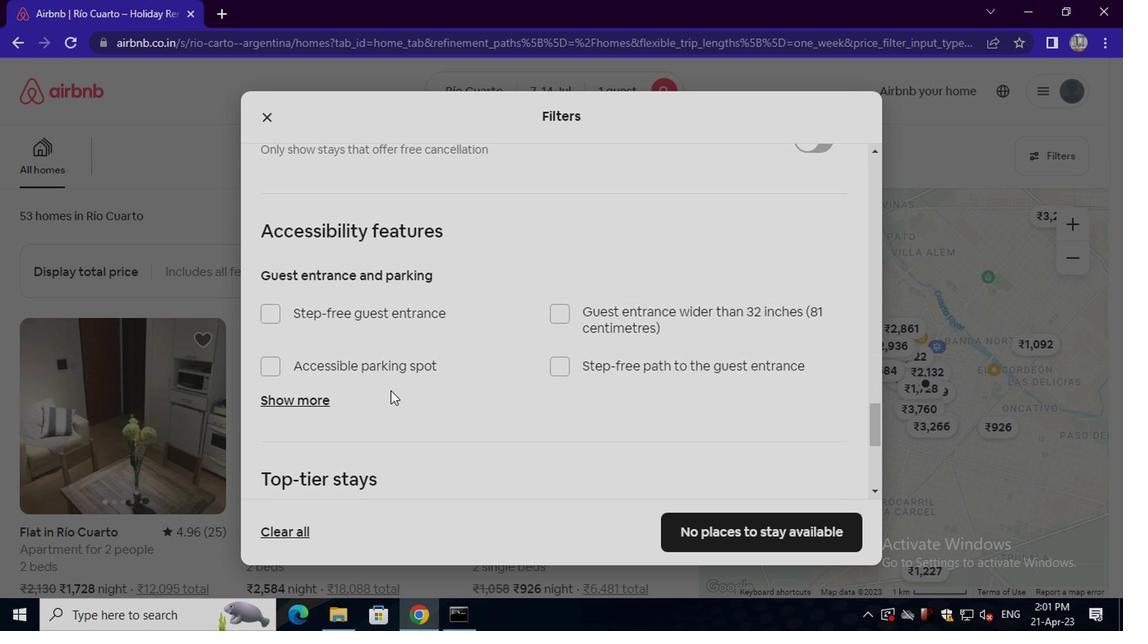 
Action: Mouse scrolled (387, 390) with delta (0, 0)
Screenshot: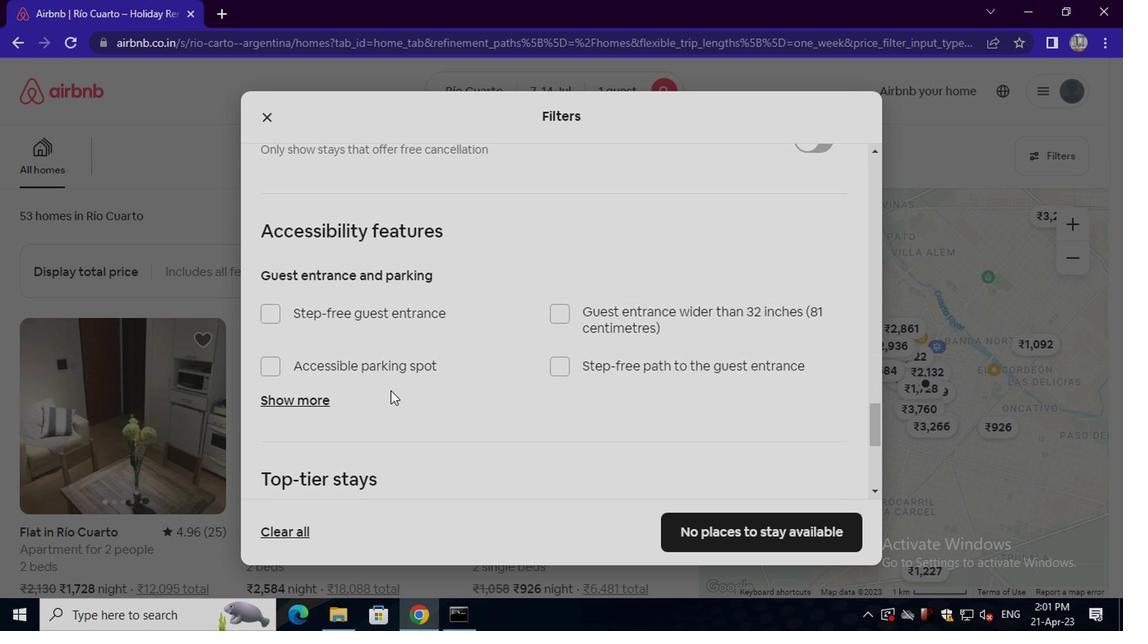 
Action: Mouse scrolled (387, 390) with delta (0, 0)
Screenshot: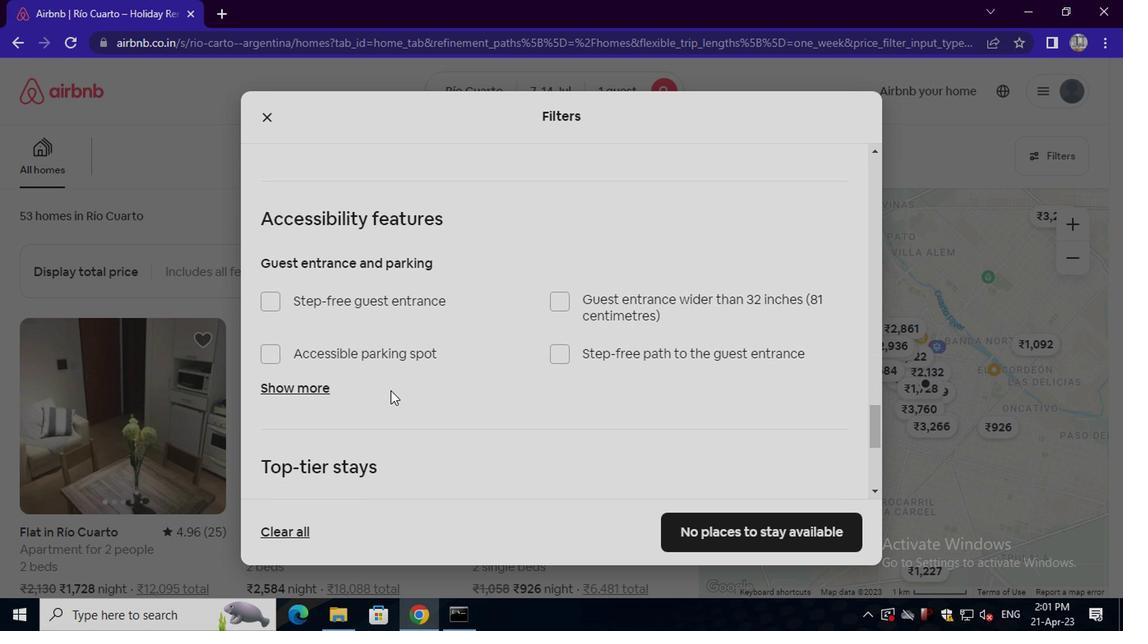 
Action: Mouse scrolled (387, 390) with delta (0, 0)
Screenshot: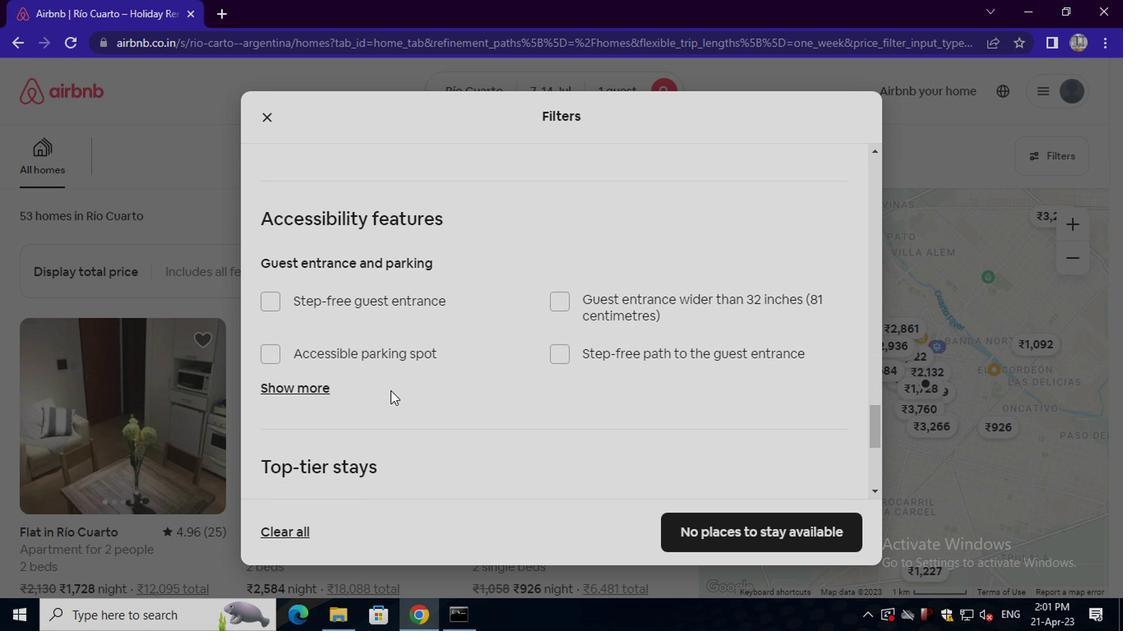 
Action: Mouse moved to (359, 391)
Screenshot: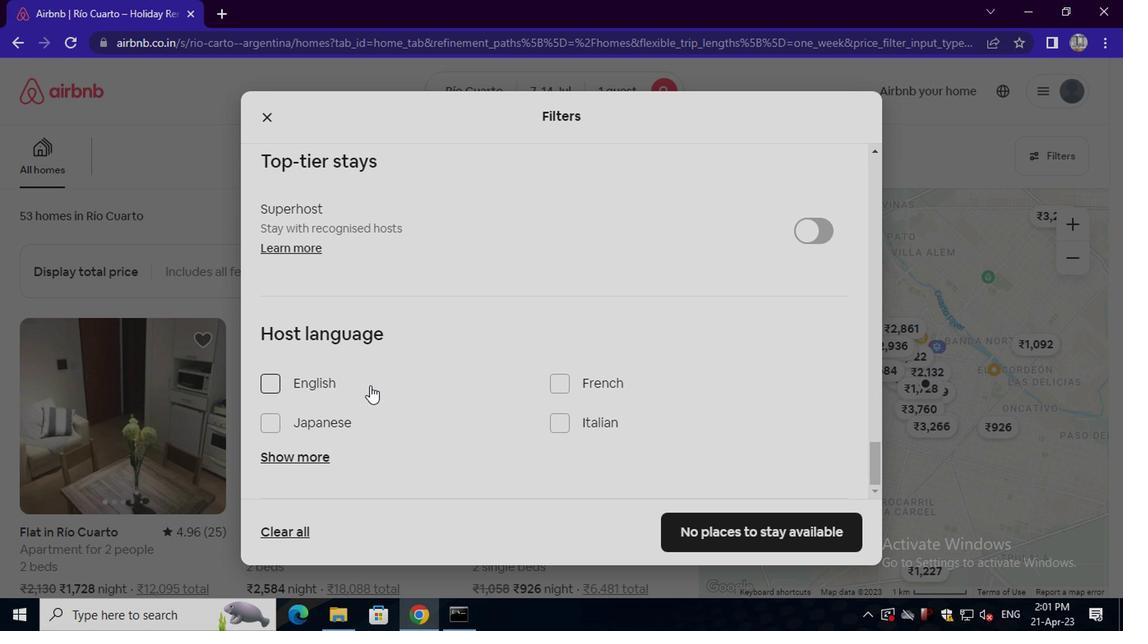 
Action: Mouse scrolled (359, 390) with delta (0, 0)
Screenshot: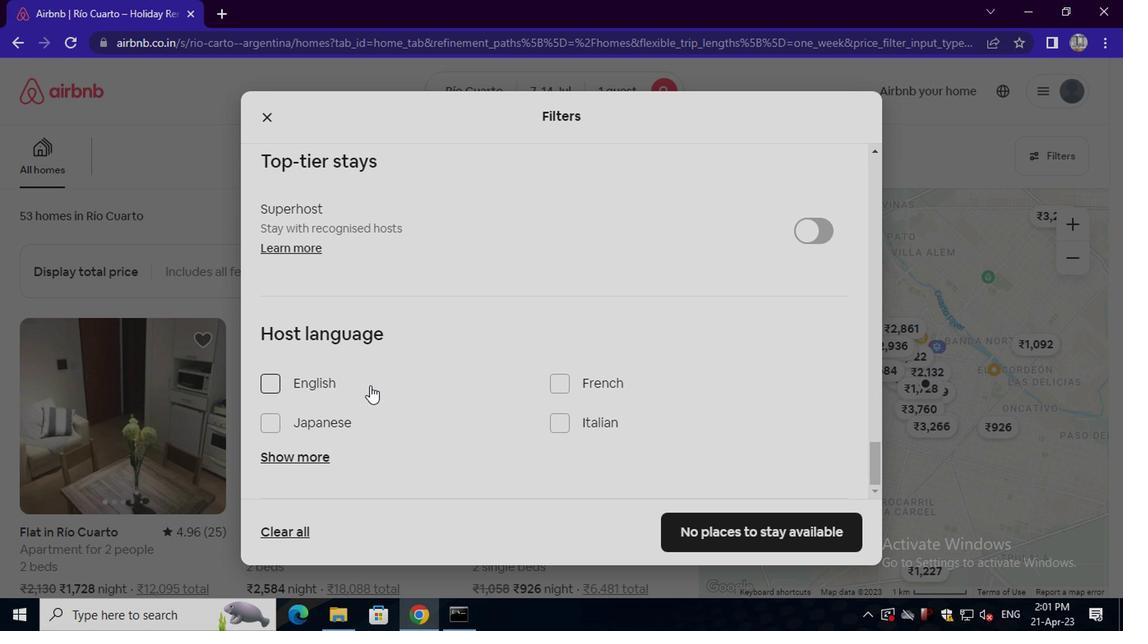 
Action: Mouse moved to (338, 384)
Screenshot: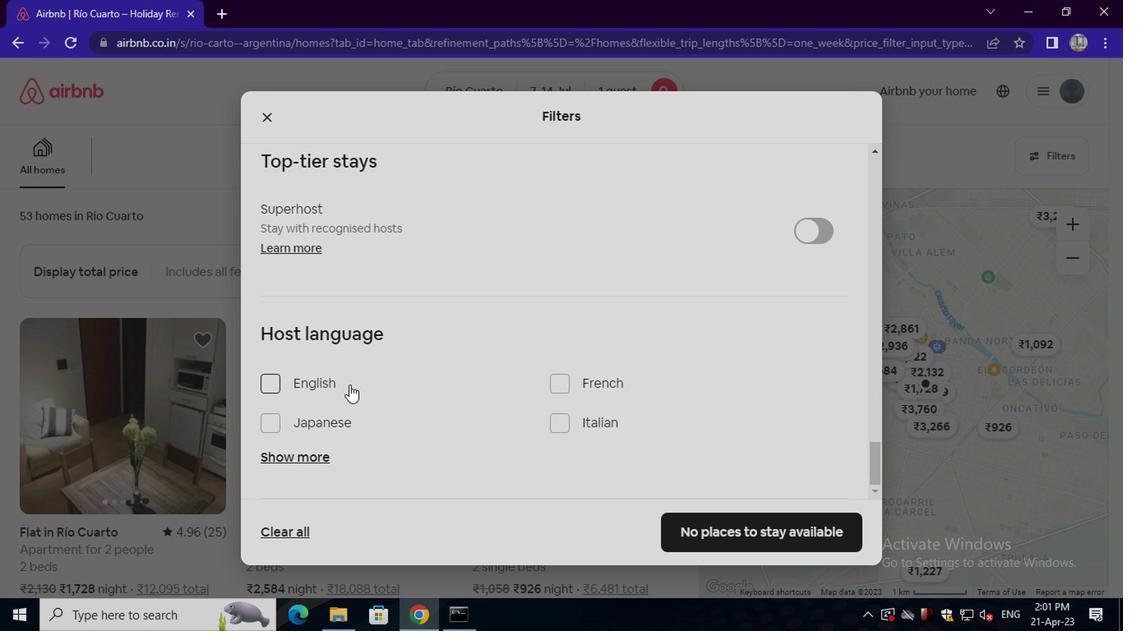 
Action: Mouse pressed left at (338, 384)
Screenshot: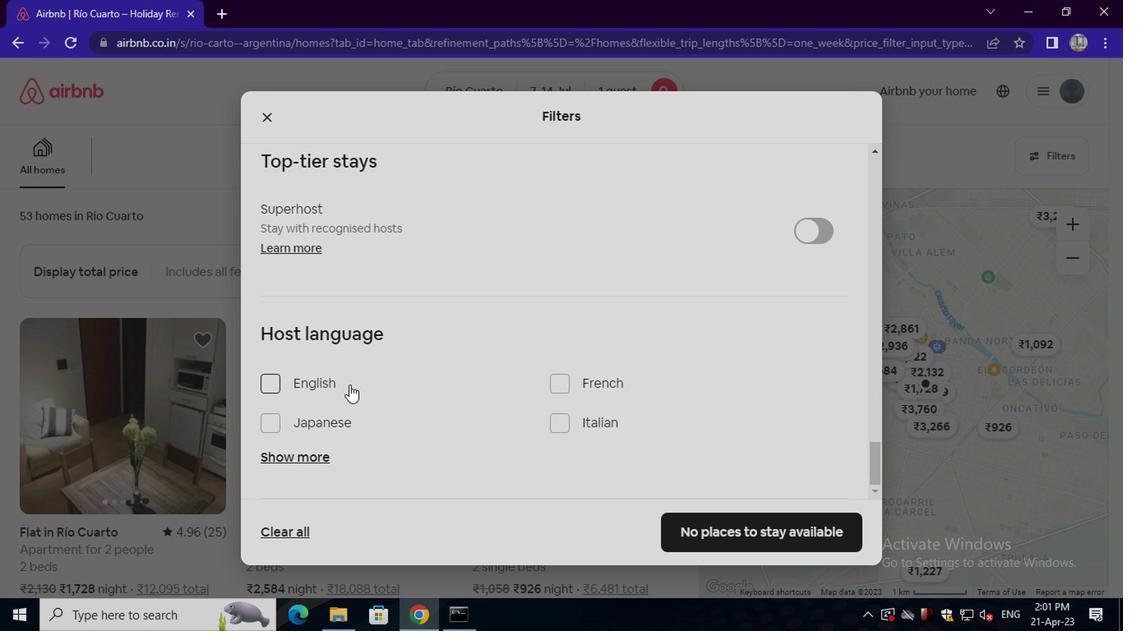 
Action: Mouse moved to (720, 532)
Screenshot: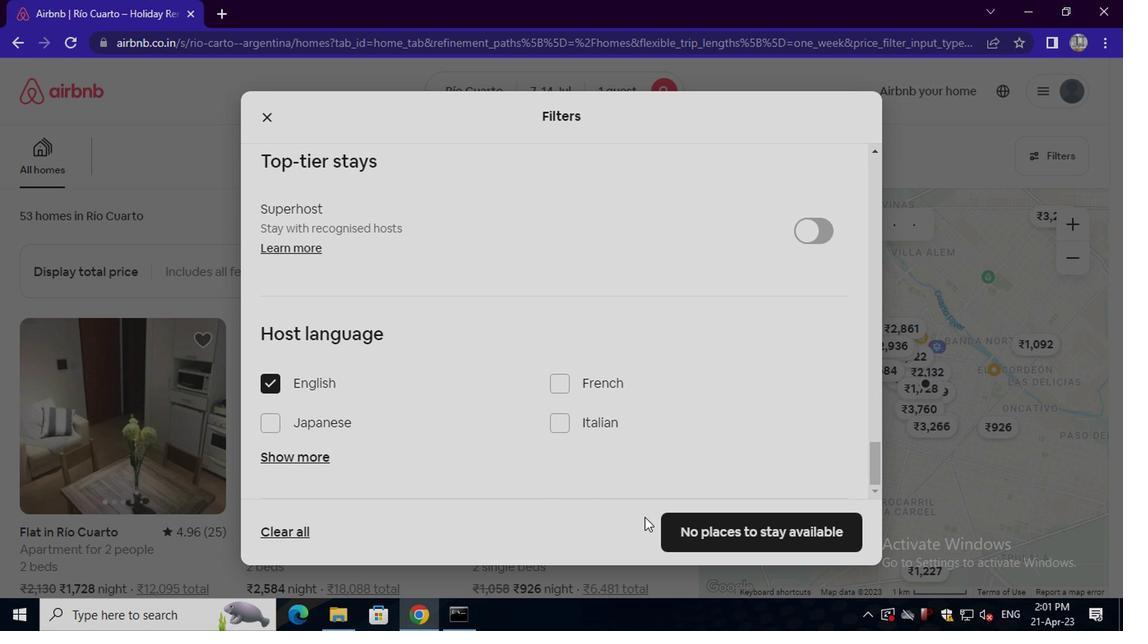 
Action: Mouse pressed left at (720, 532)
Screenshot: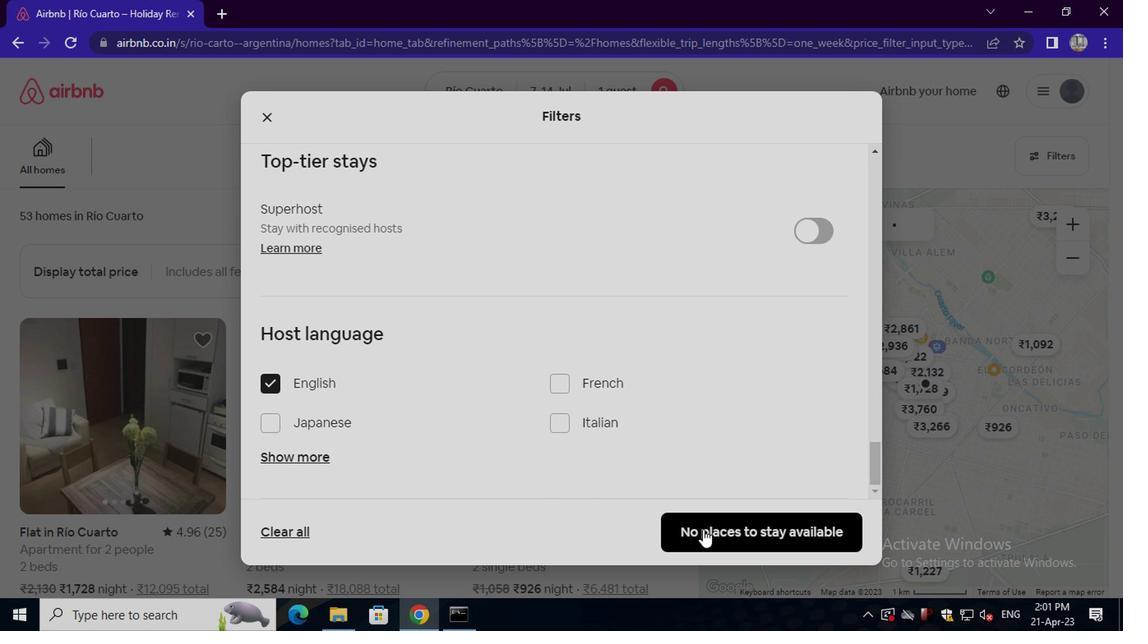 
Action: Mouse moved to (720, 533)
Screenshot: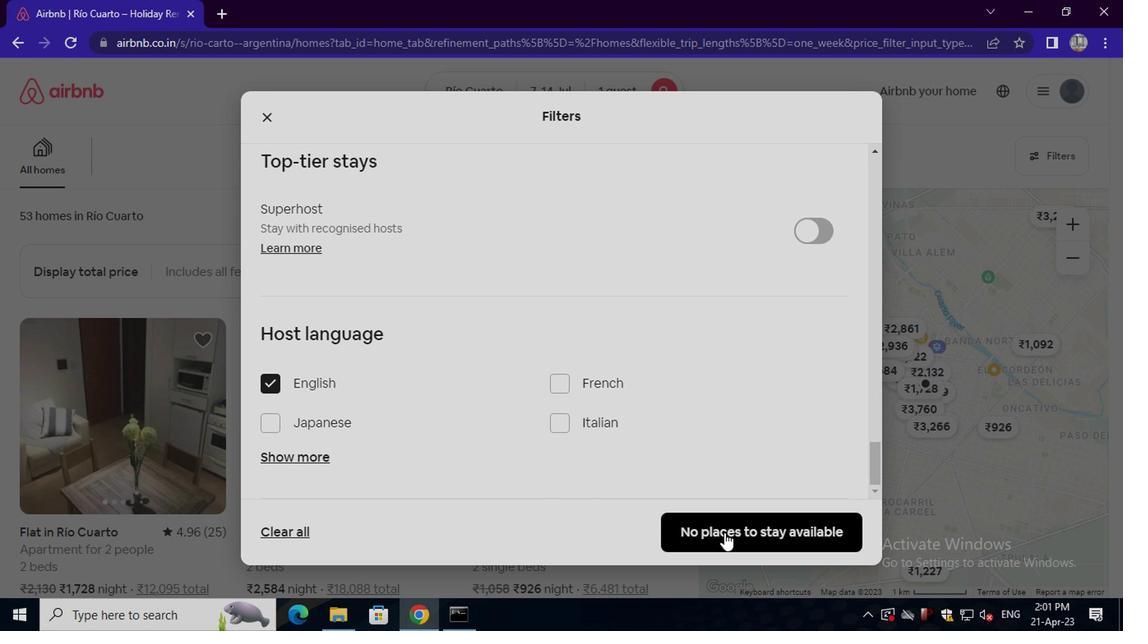 
